 Task: Search one way flight ticket for 3 adults, 3 children in premium economy from Lake Charles: Lake Charles Regional Airport to Jackson: Jackson Hole Airport on 5-2-2023. Choice of flights is Delta. Number of bags: 9 checked bags. Price is upto 89000. Outbound departure time preference is 7:15.
Action: Mouse moved to (376, 325)
Screenshot: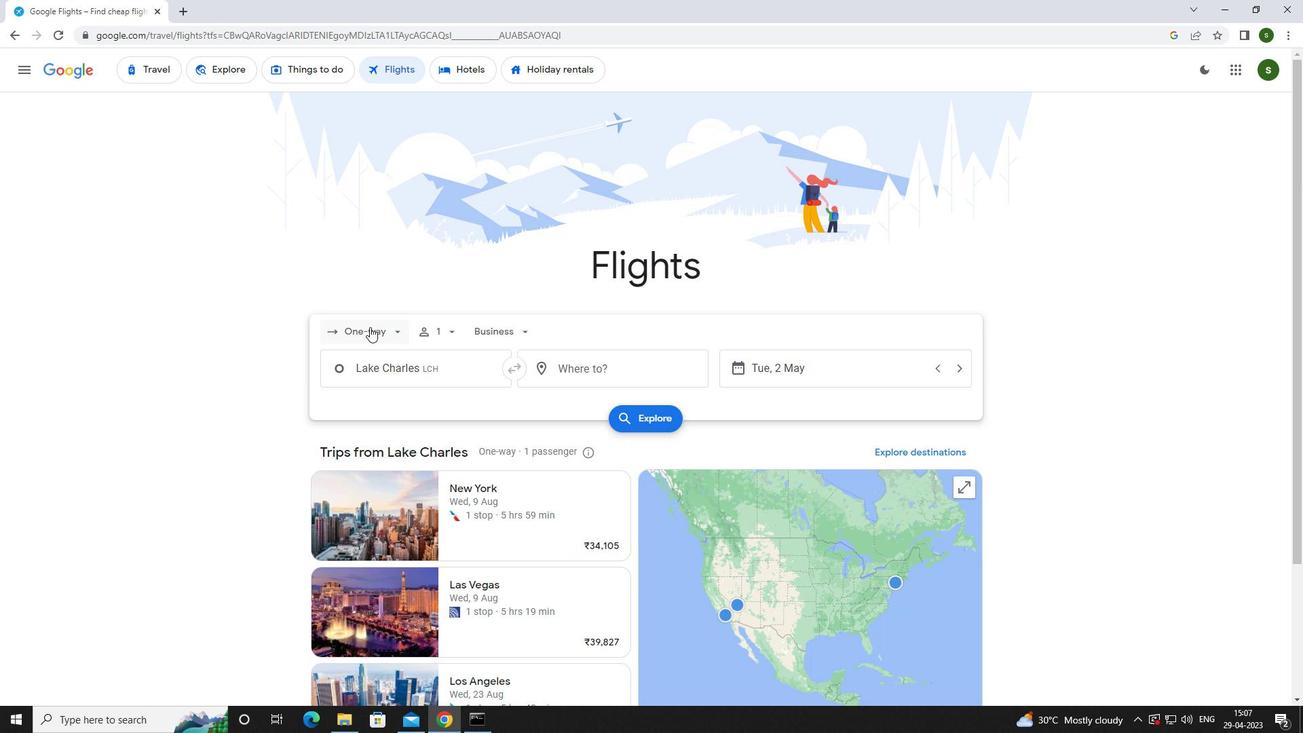 
Action: Mouse pressed left at (376, 325)
Screenshot: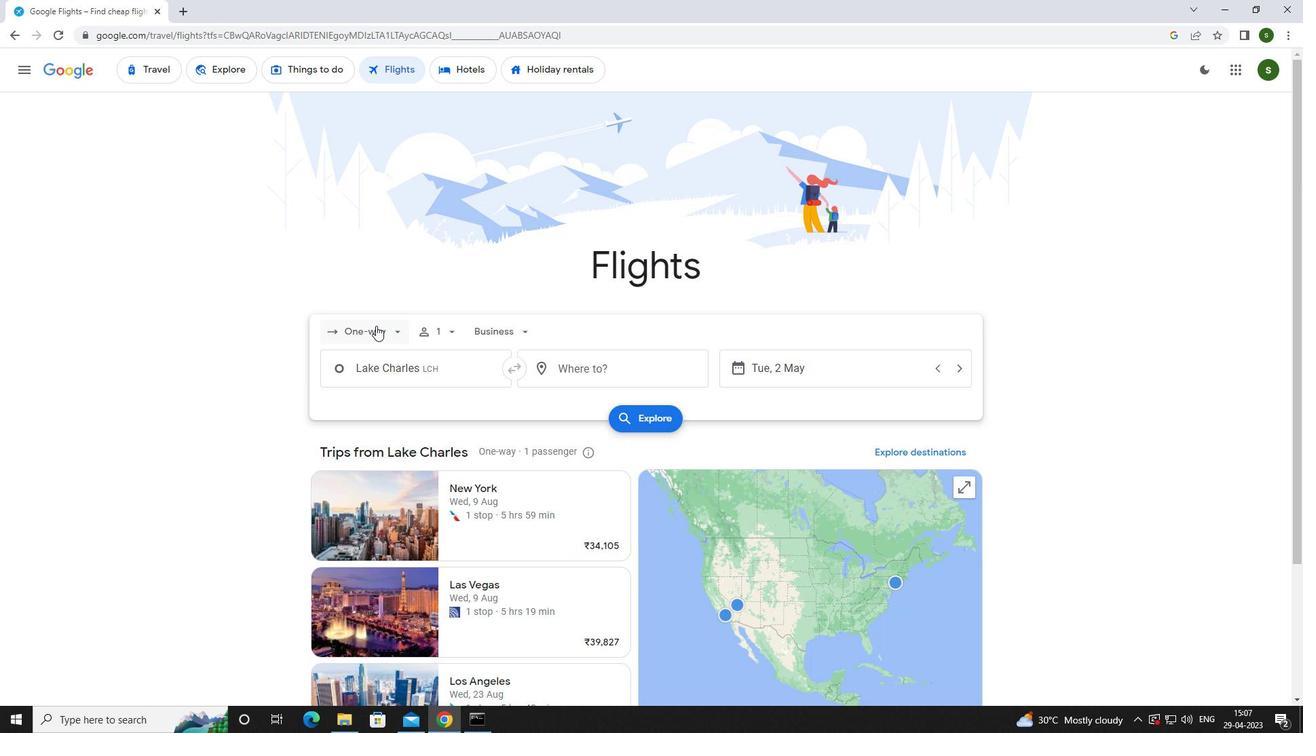 
Action: Mouse moved to (380, 384)
Screenshot: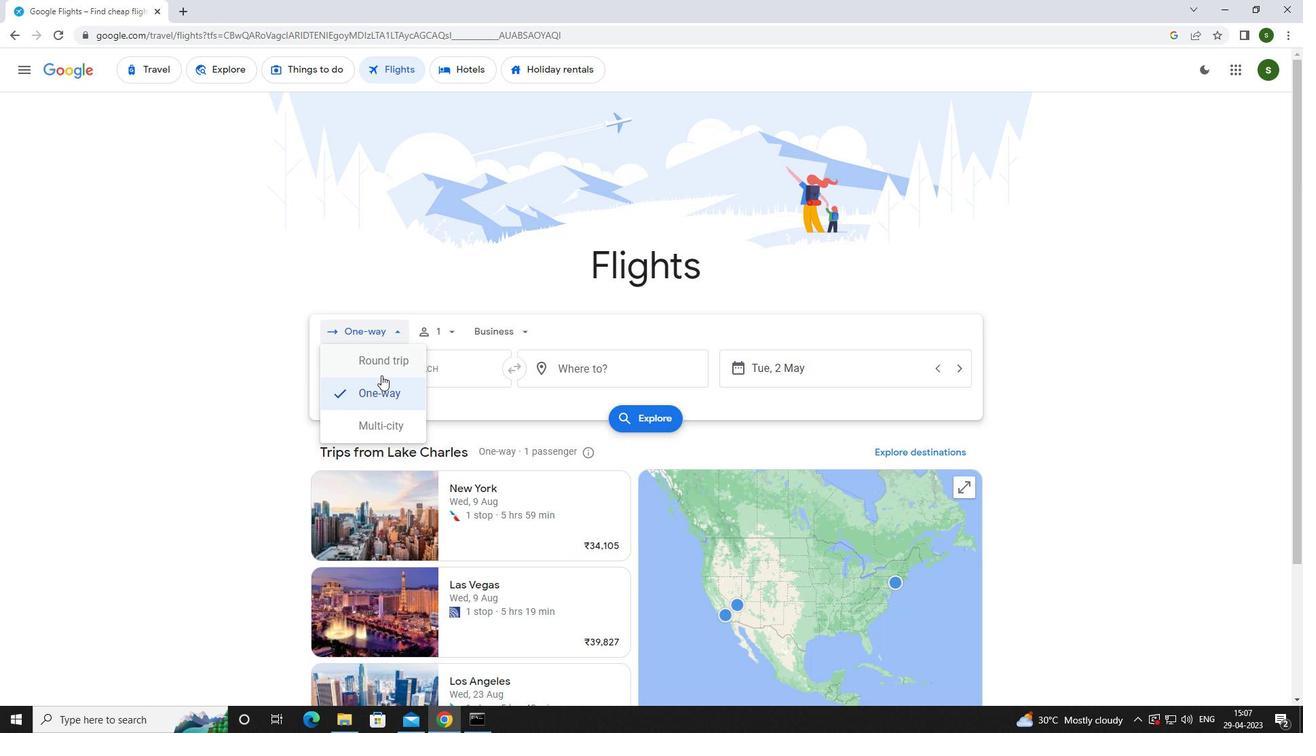 
Action: Mouse pressed left at (380, 384)
Screenshot: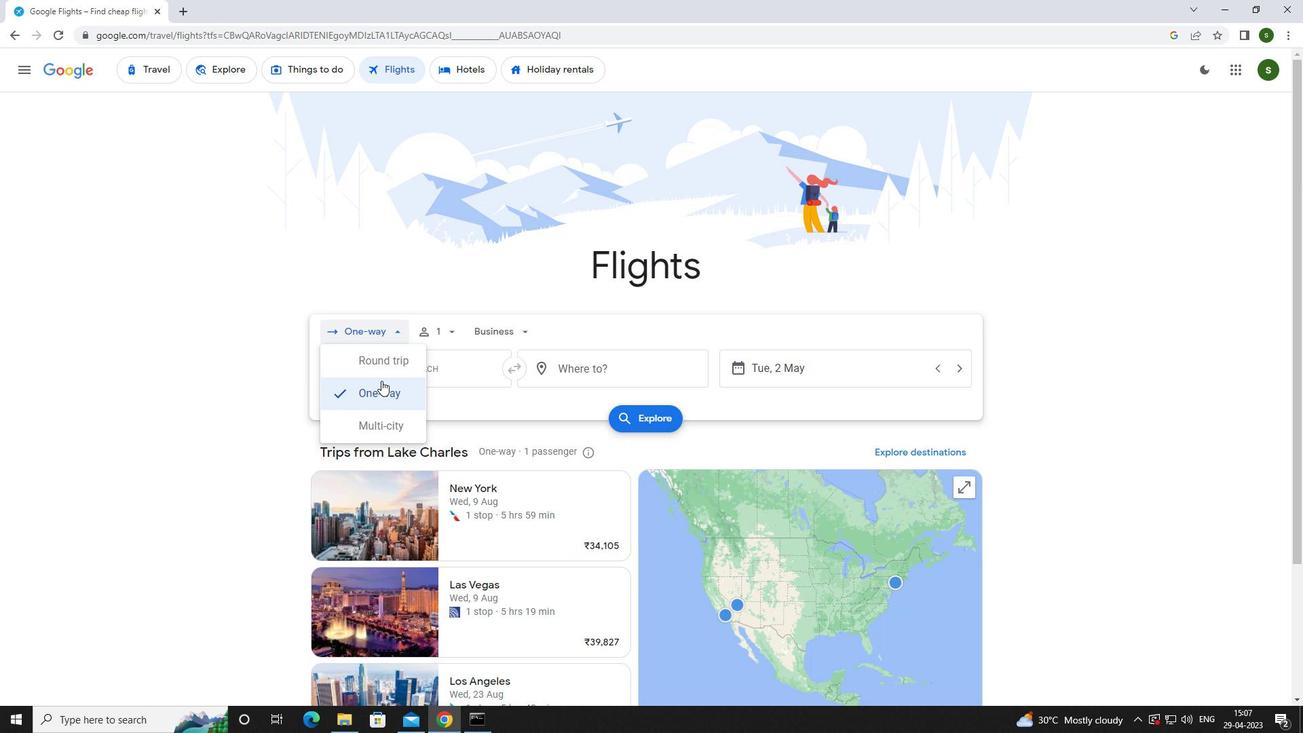 
Action: Mouse moved to (450, 329)
Screenshot: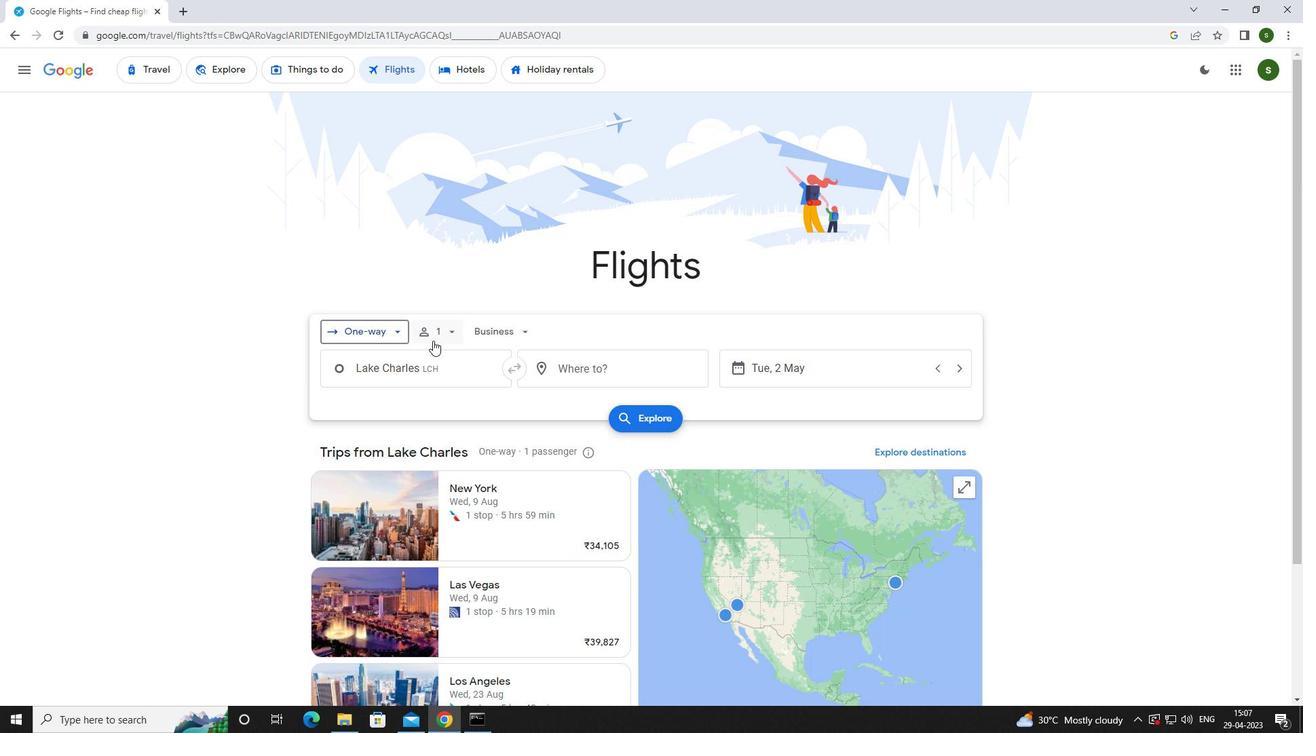 
Action: Mouse pressed left at (450, 329)
Screenshot: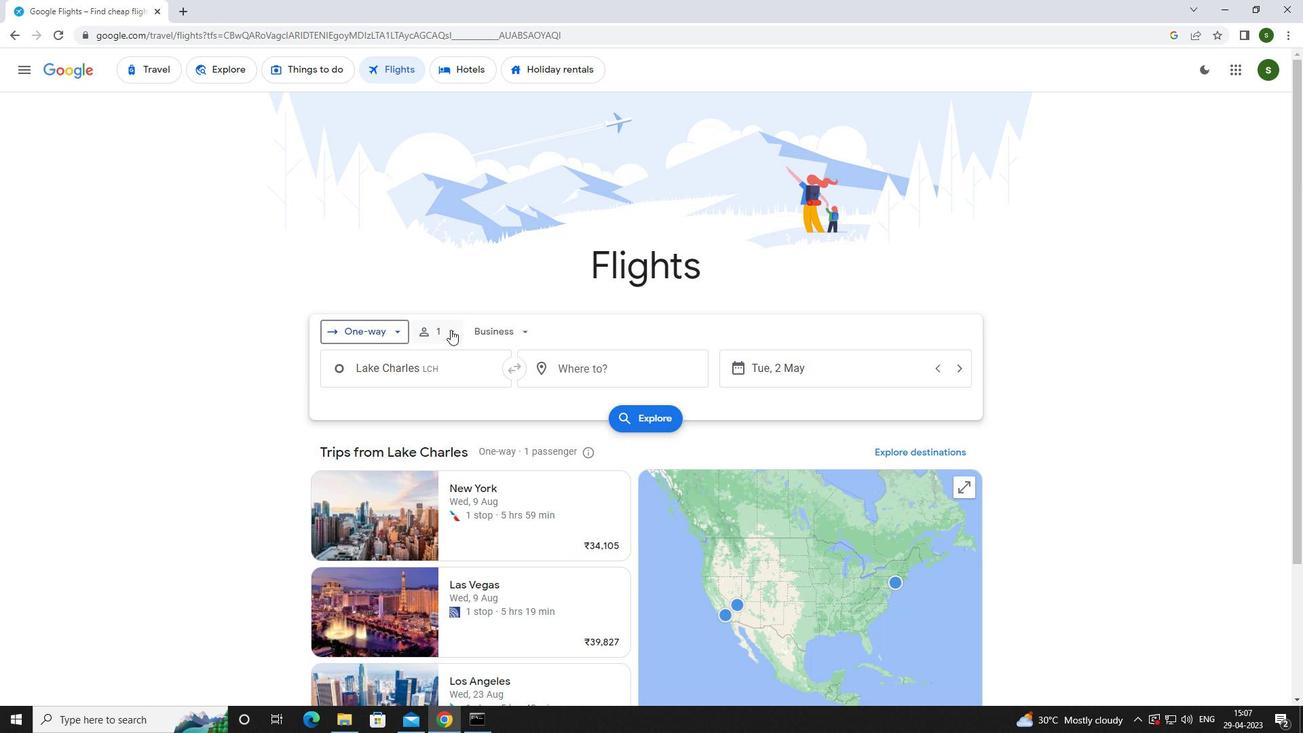 
Action: Mouse moved to (554, 365)
Screenshot: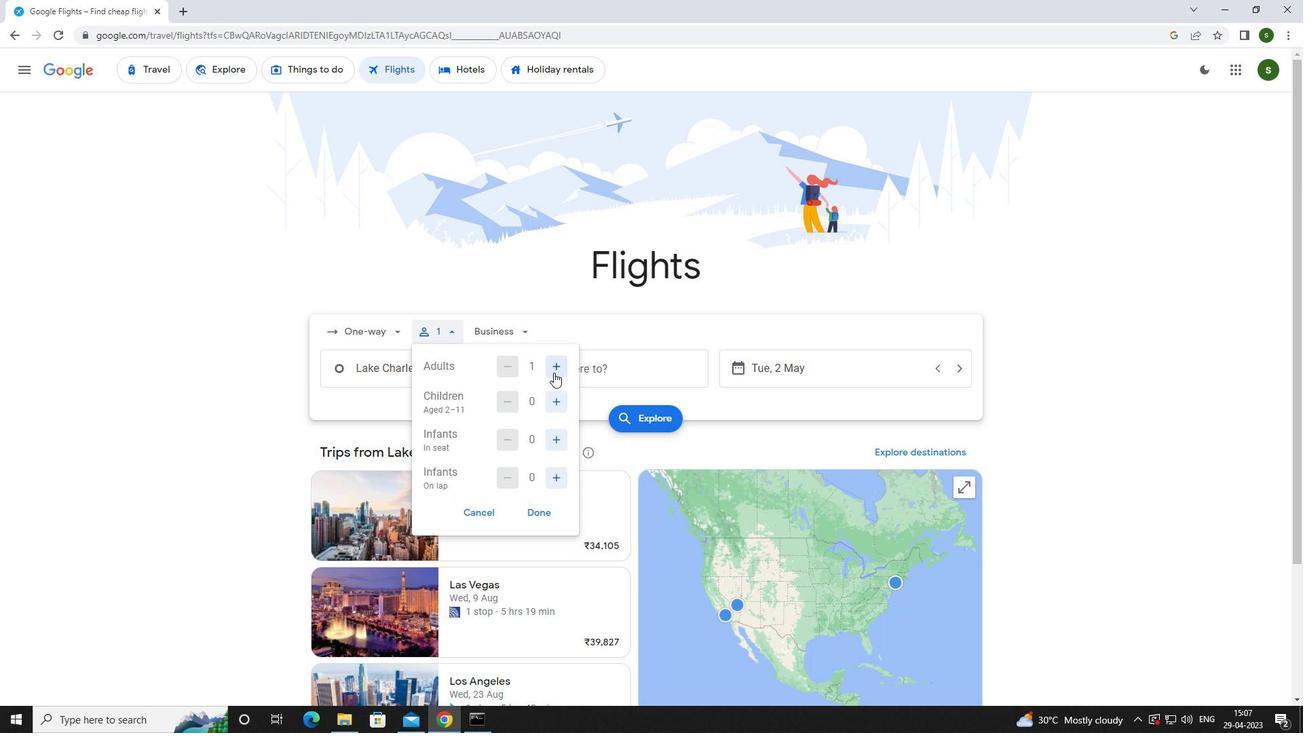 
Action: Mouse pressed left at (554, 365)
Screenshot: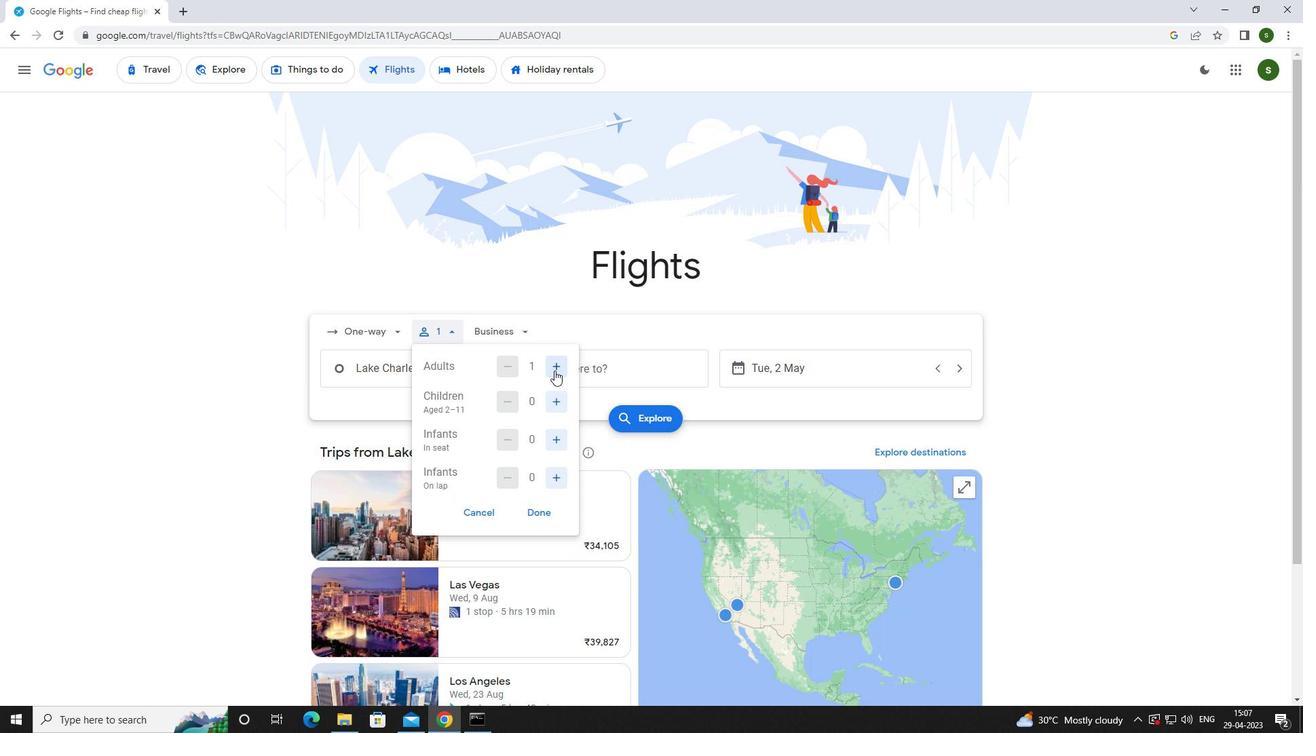 
Action: Mouse pressed left at (554, 365)
Screenshot: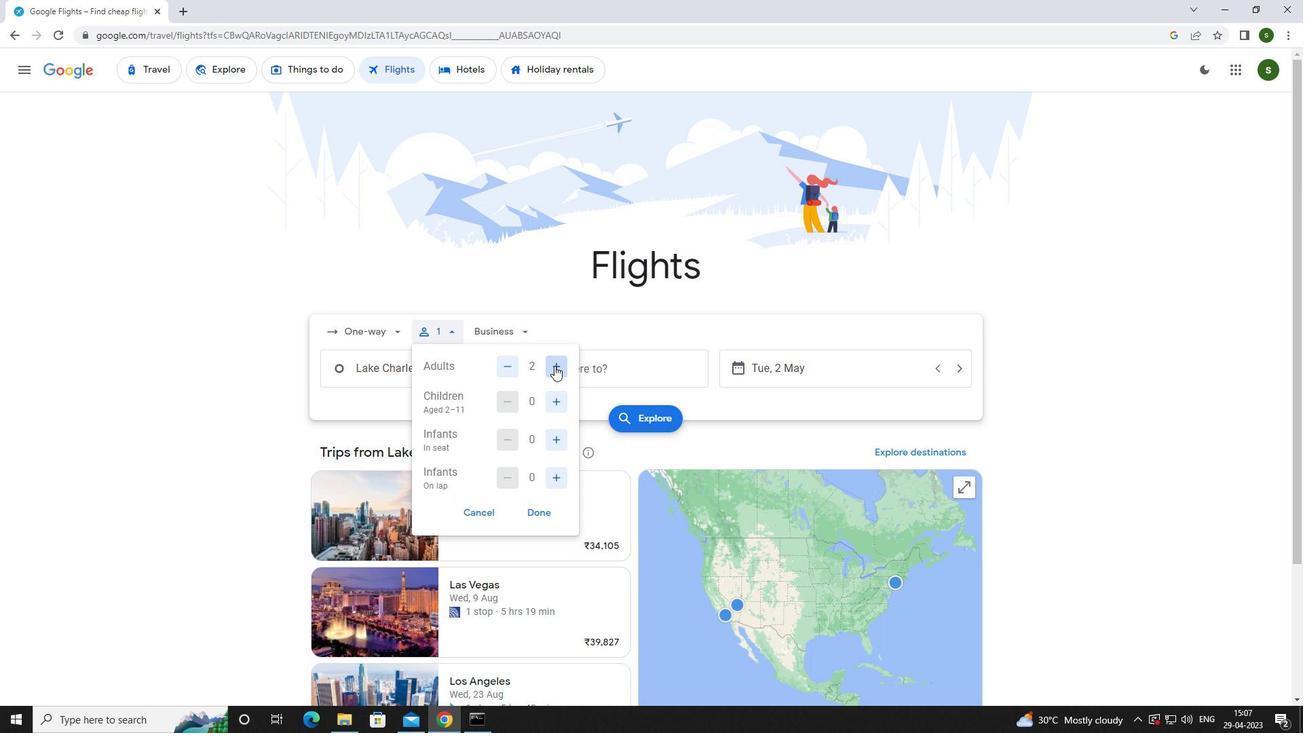 
Action: Mouse moved to (556, 395)
Screenshot: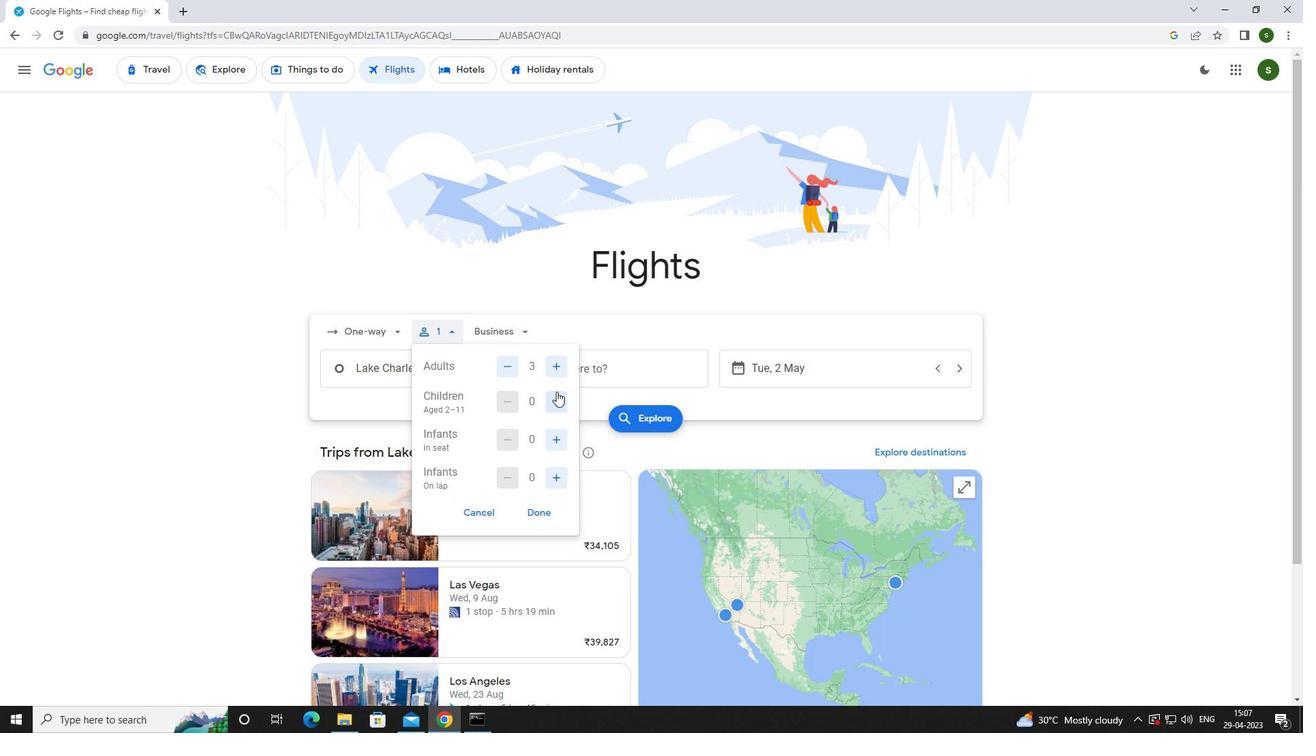 
Action: Mouse pressed left at (556, 395)
Screenshot: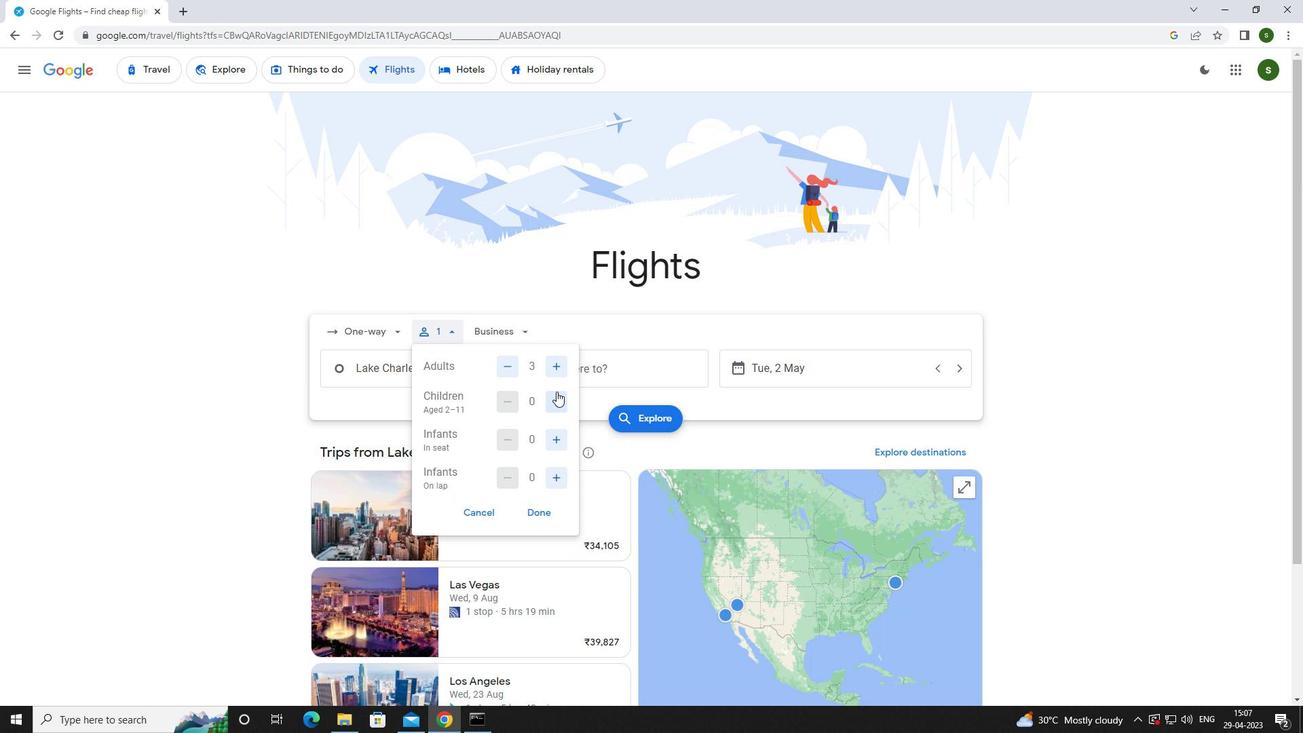 
Action: Mouse pressed left at (556, 395)
Screenshot: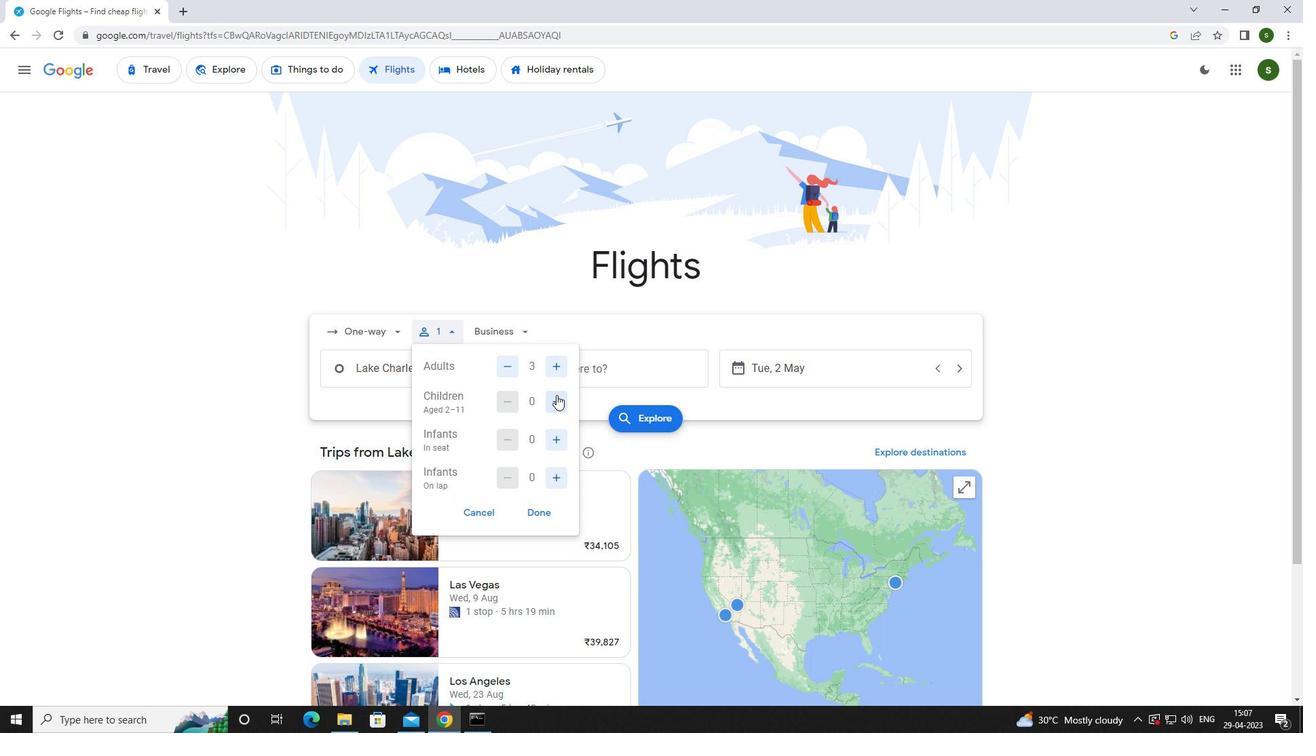 
Action: Mouse pressed left at (556, 395)
Screenshot: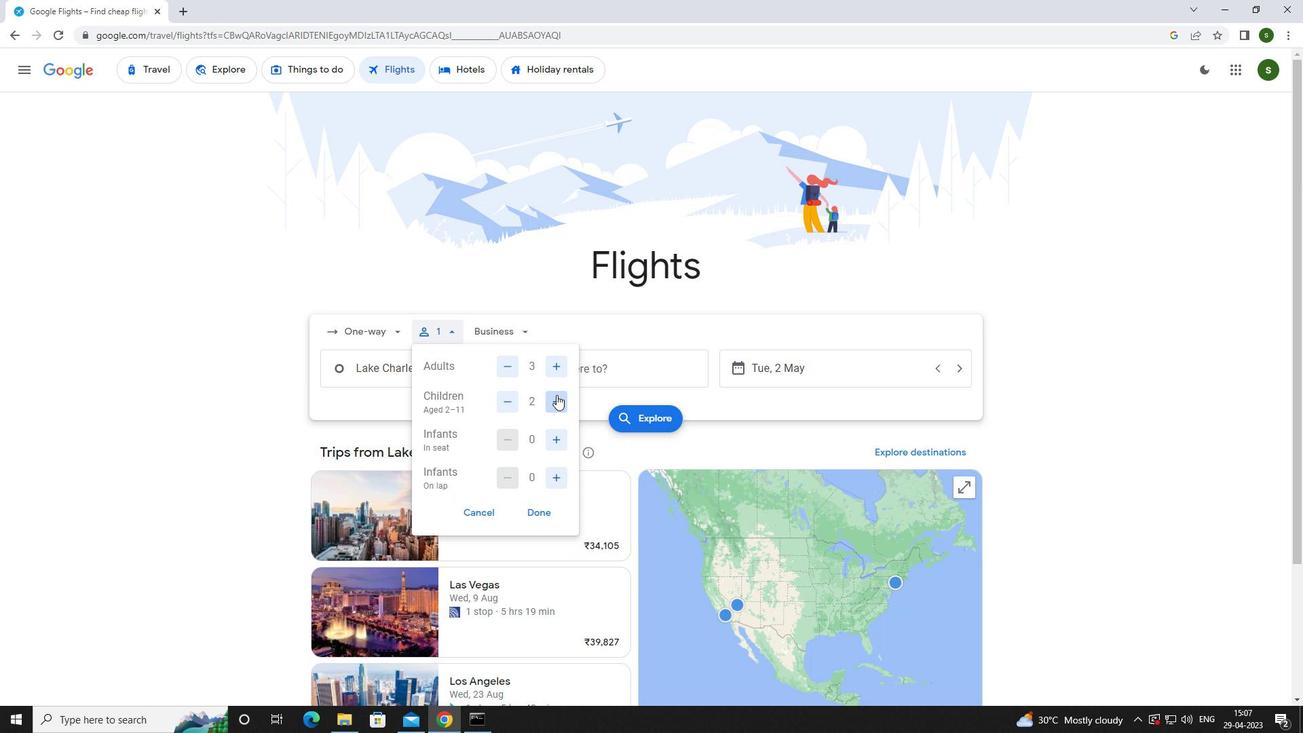 
Action: Mouse moved to (502, 329)
Screenshot: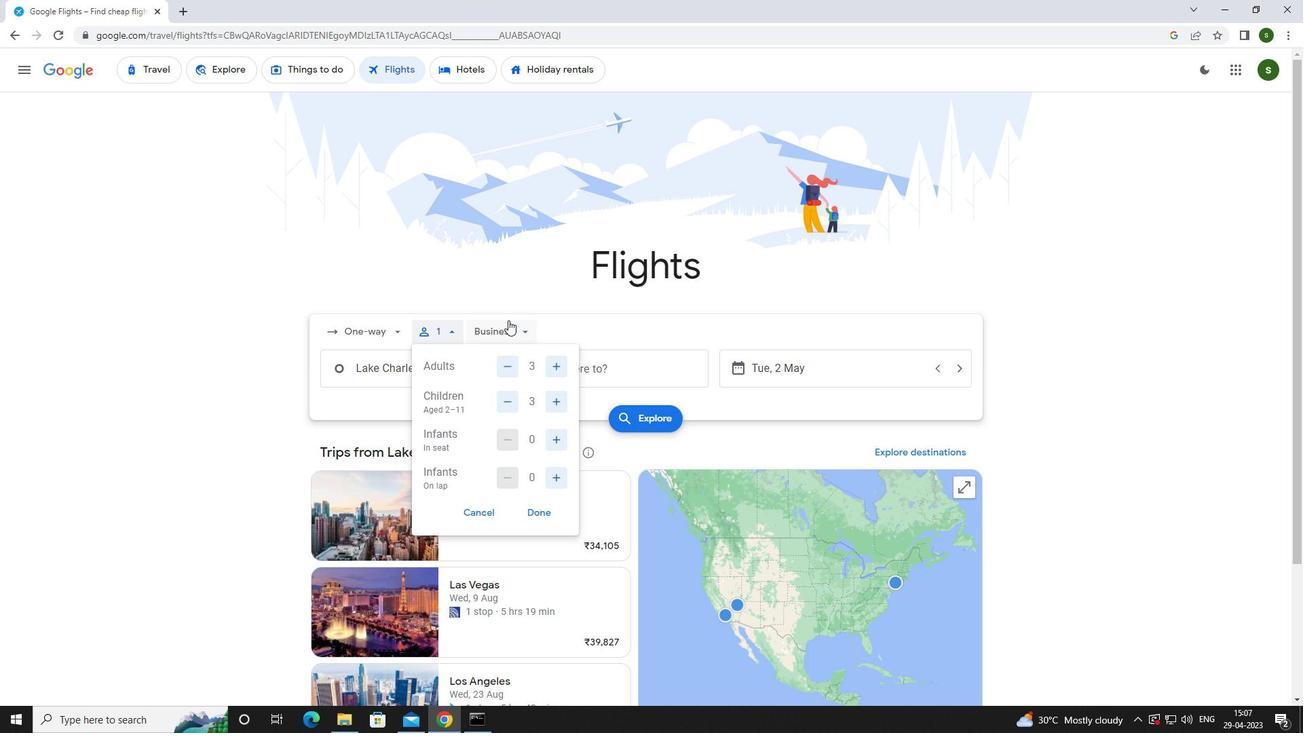 
Action: Mouse pressed left at (502, 329)
Screenshot: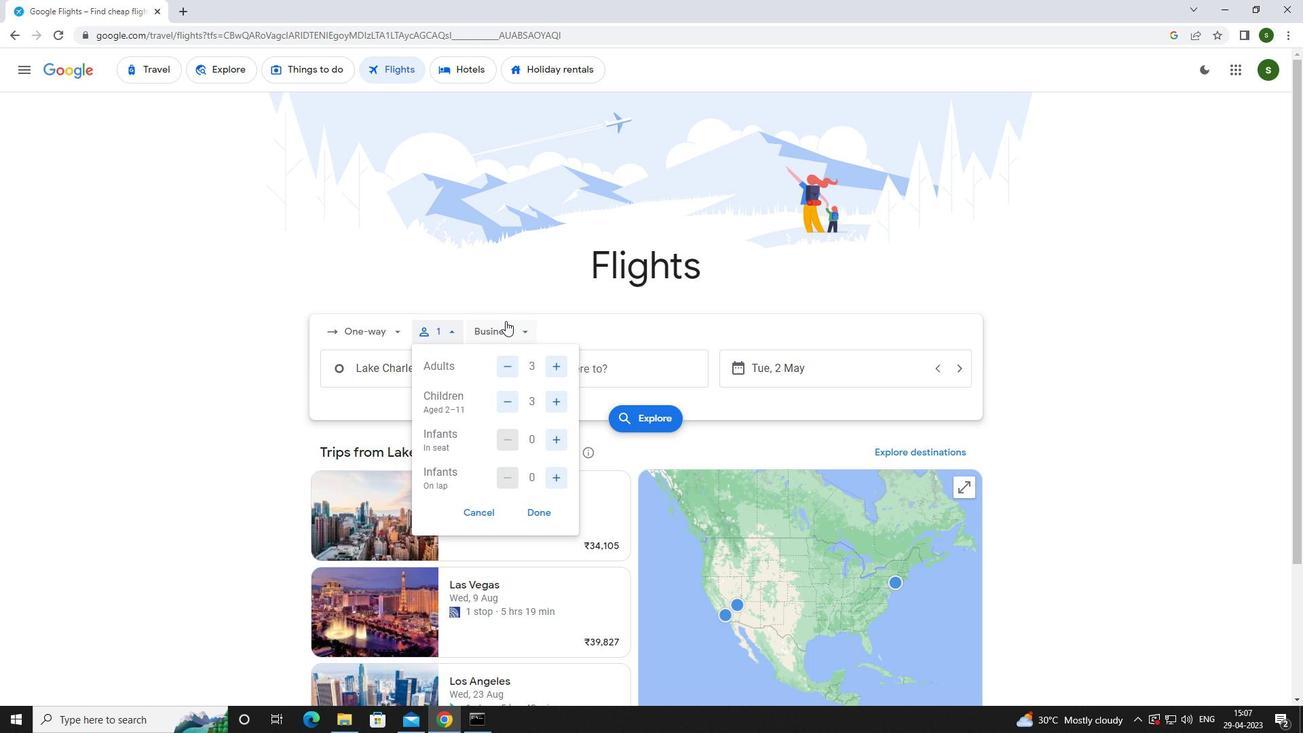 
Action: Mouse moved to (532, 392)
Screenshot: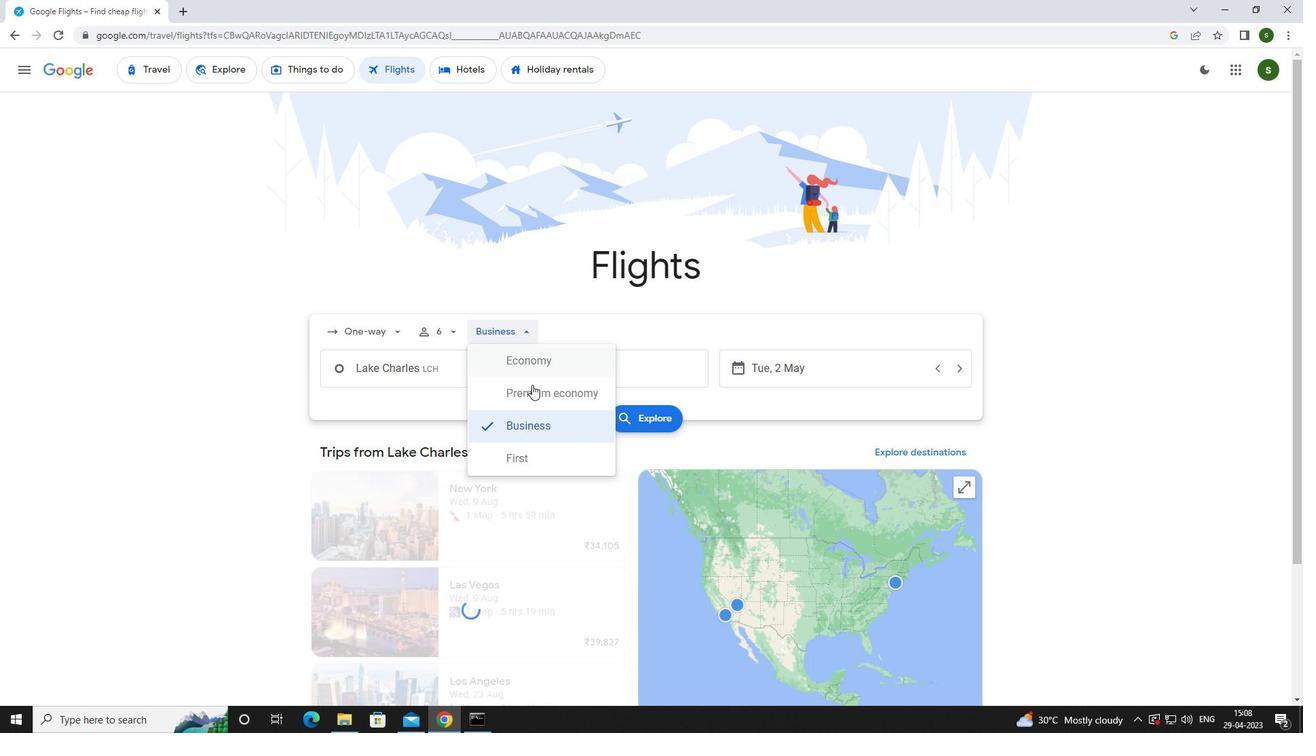 
Action: Mouse pressed left at (532, 392)
Screenshot: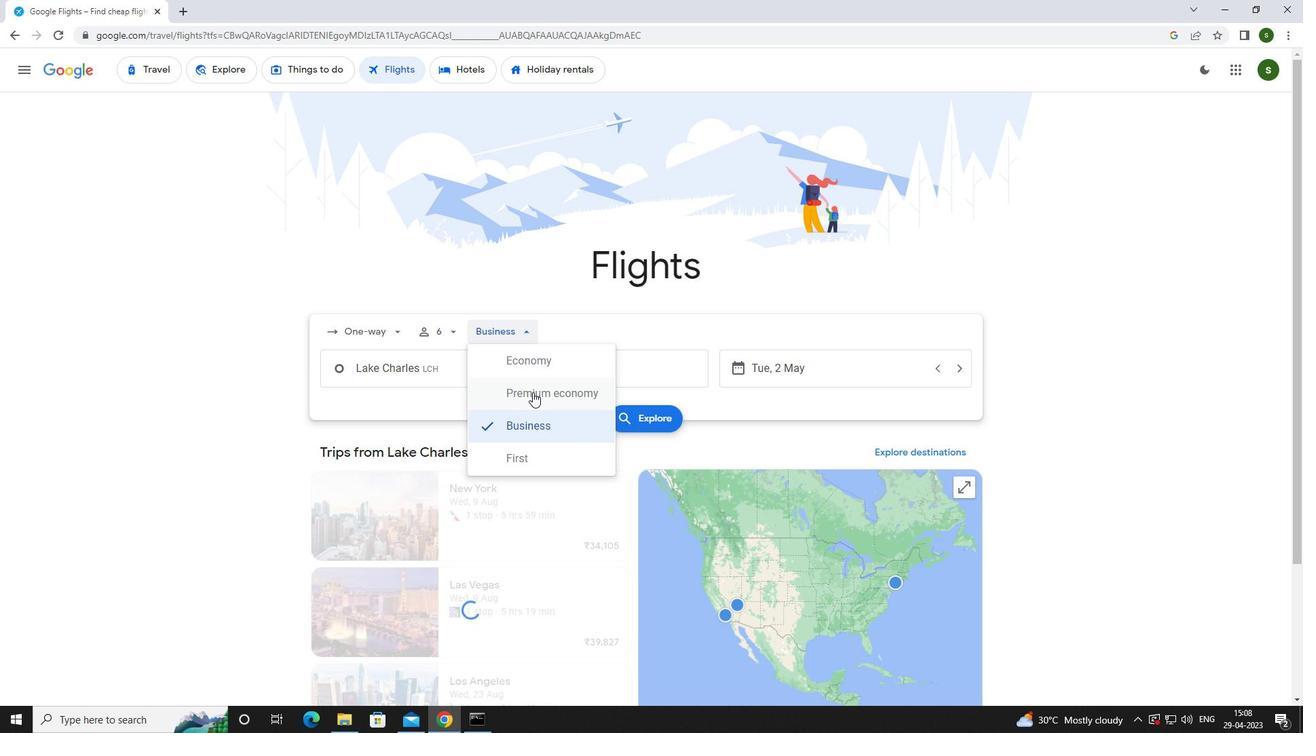 
Action: Mouse moved to (446, 373)
Screenshot: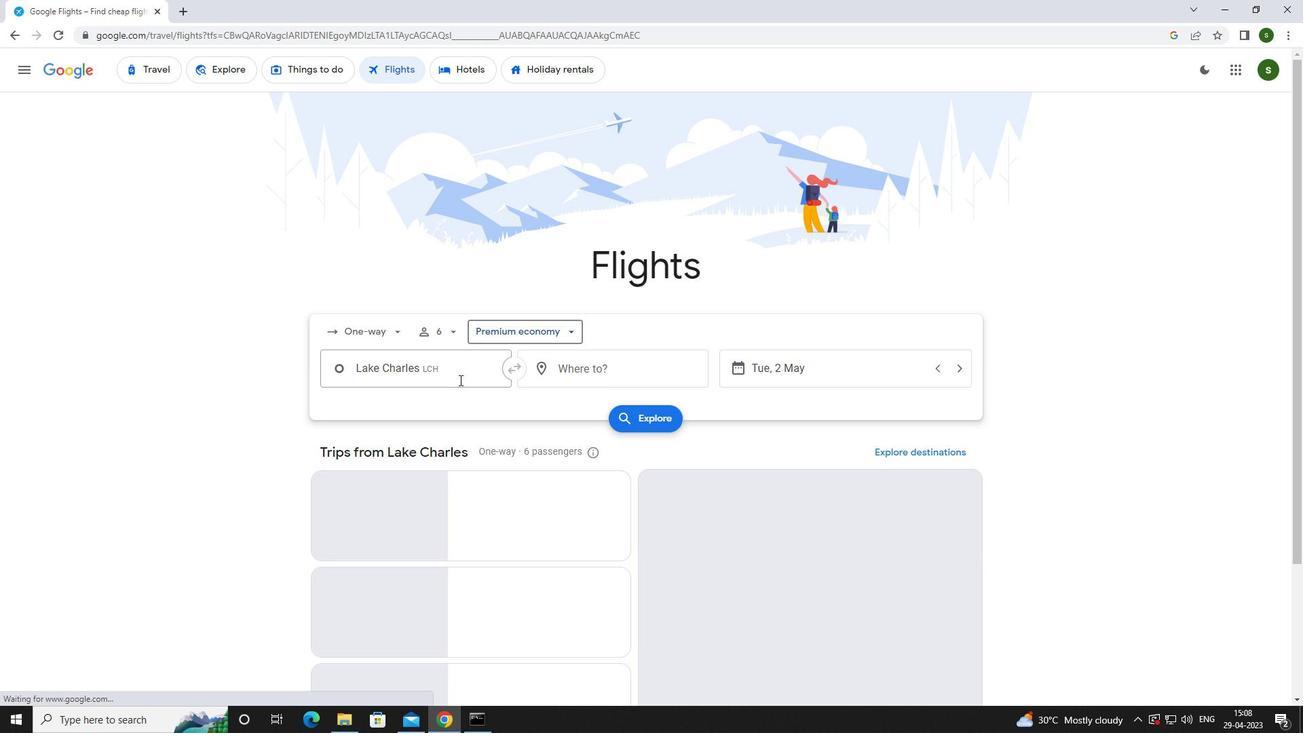 
Action: Mouse pressed left at (446, 373)
Screenshot: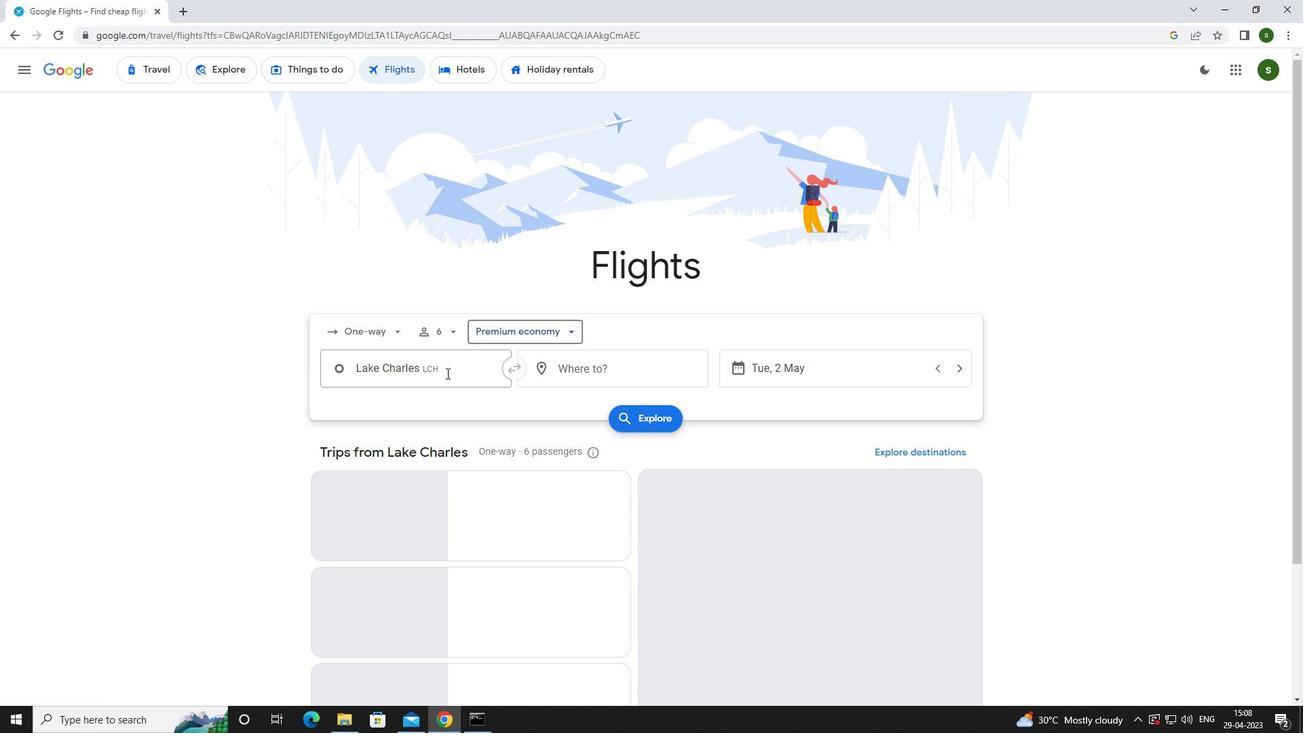 
Action: Key pressed <Key.caps_lock>l<Key.caps_lock>ake<Key.space><Key.caps_lock>c<Key.caps_lock>h
Screenshot: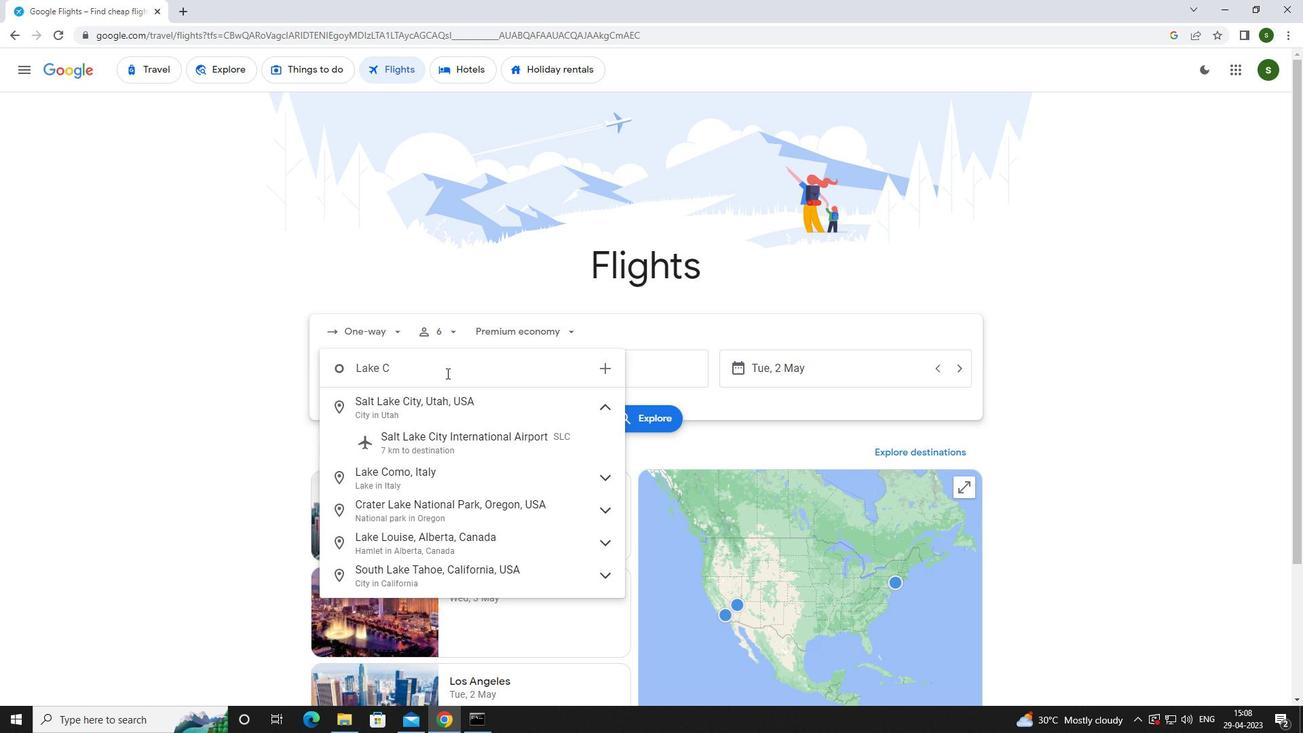 
Action: Mouse moved to (488, 616)
Screenshot: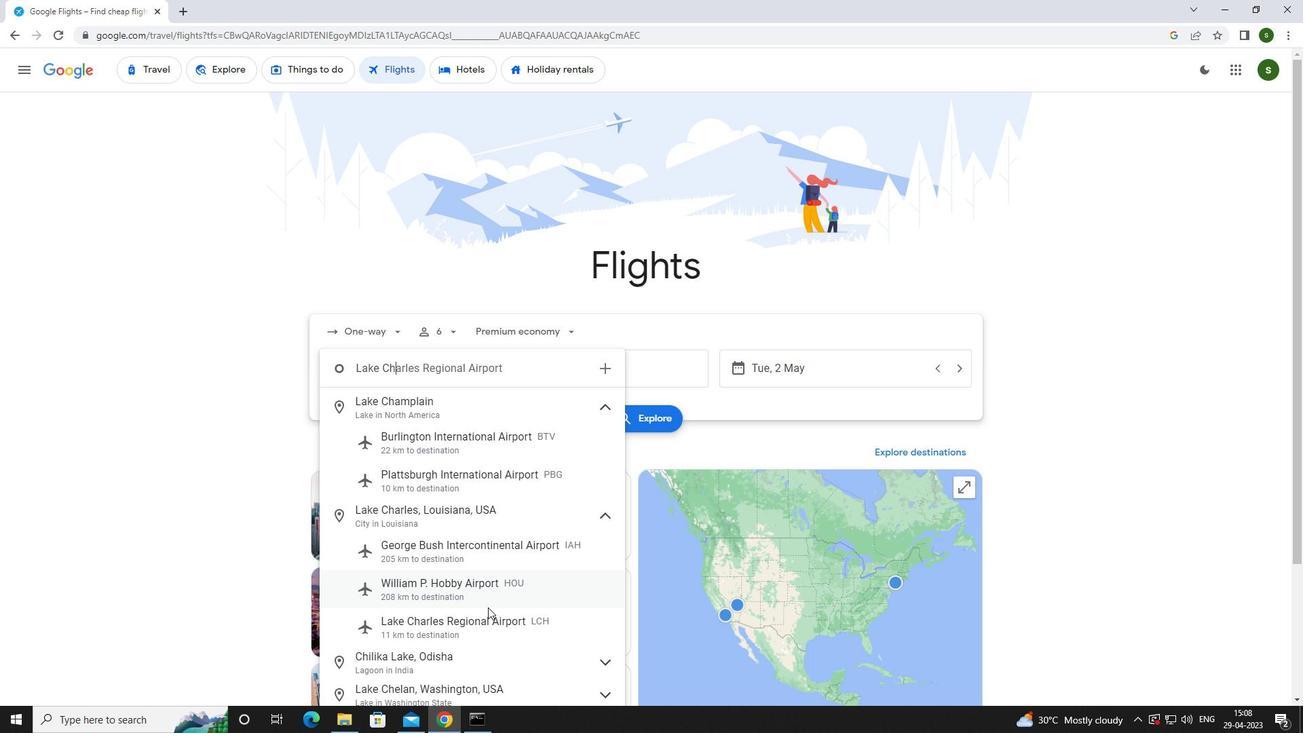 
Action: Mouse pressed left at (488, 616)
Screenshot: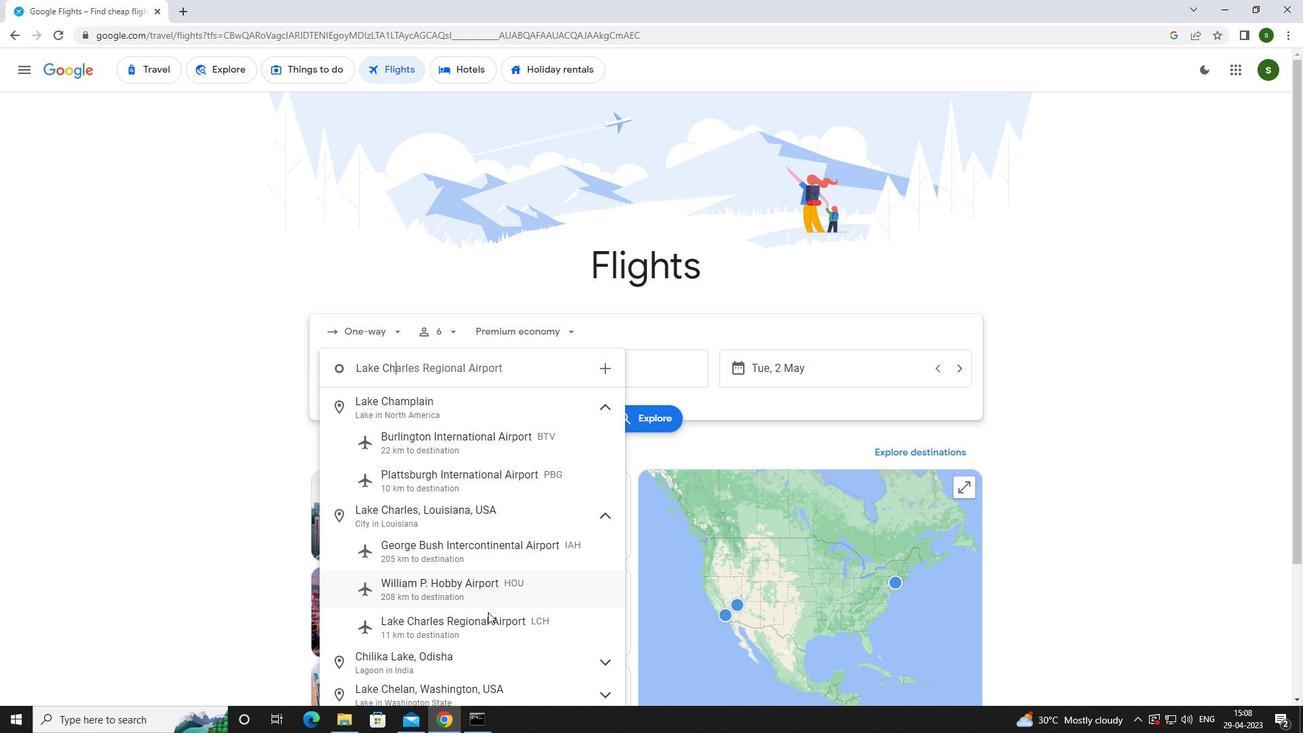 
Action: Mouse moved to (597, 367)
Screenshot: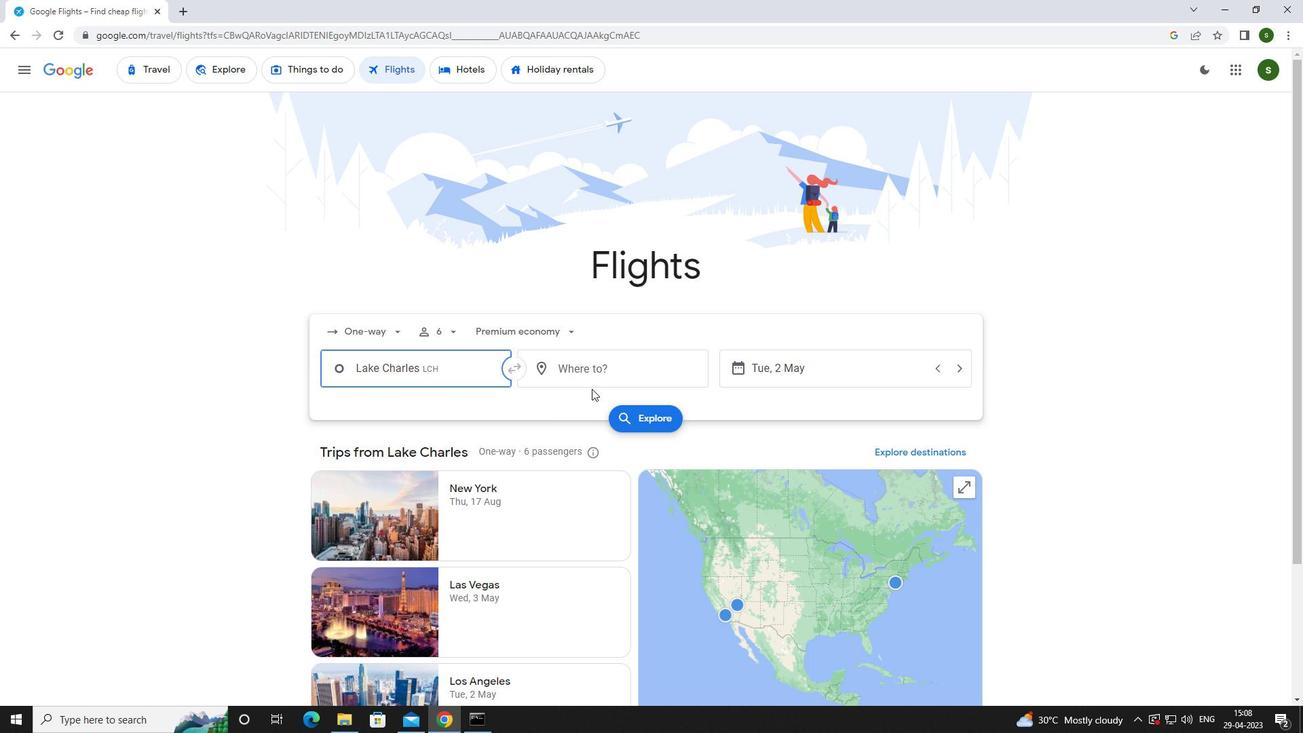
Action: Mouse pressed left at (597, 367)
Screenshot: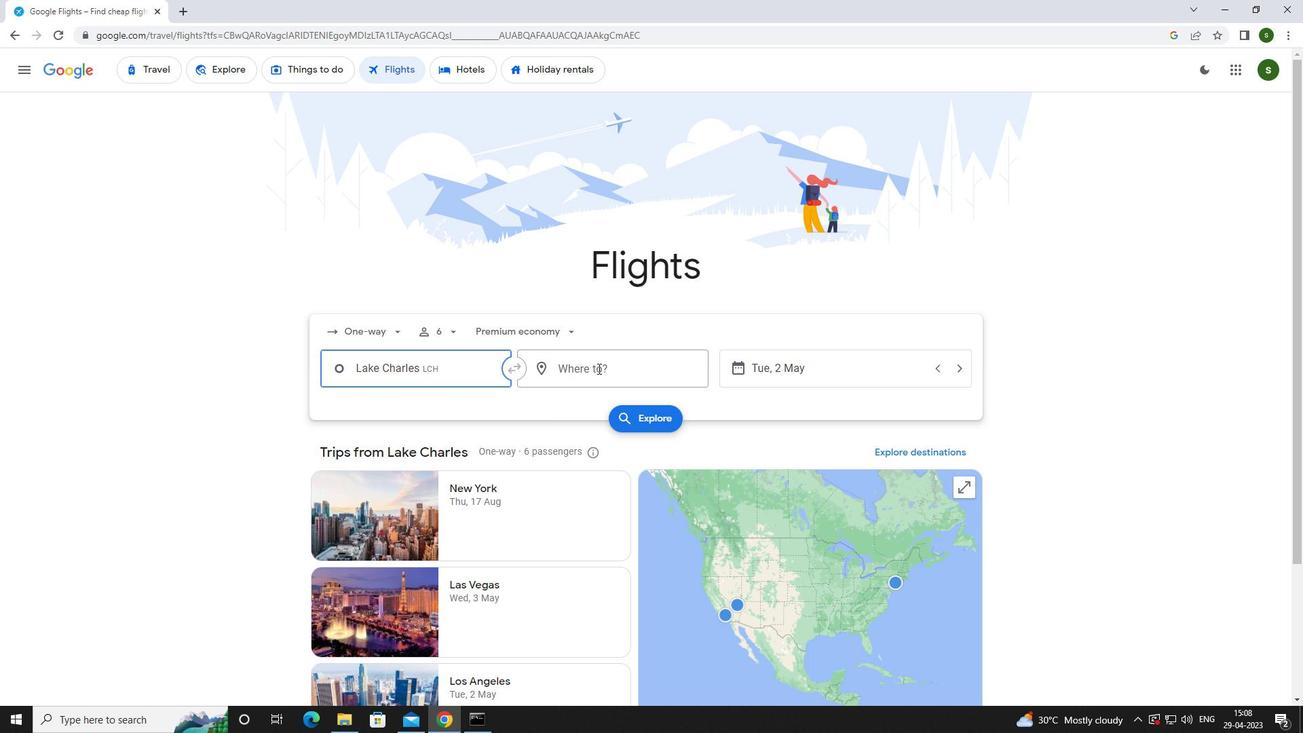 
Action: Mouse moved to (584, 369)
Screenshot: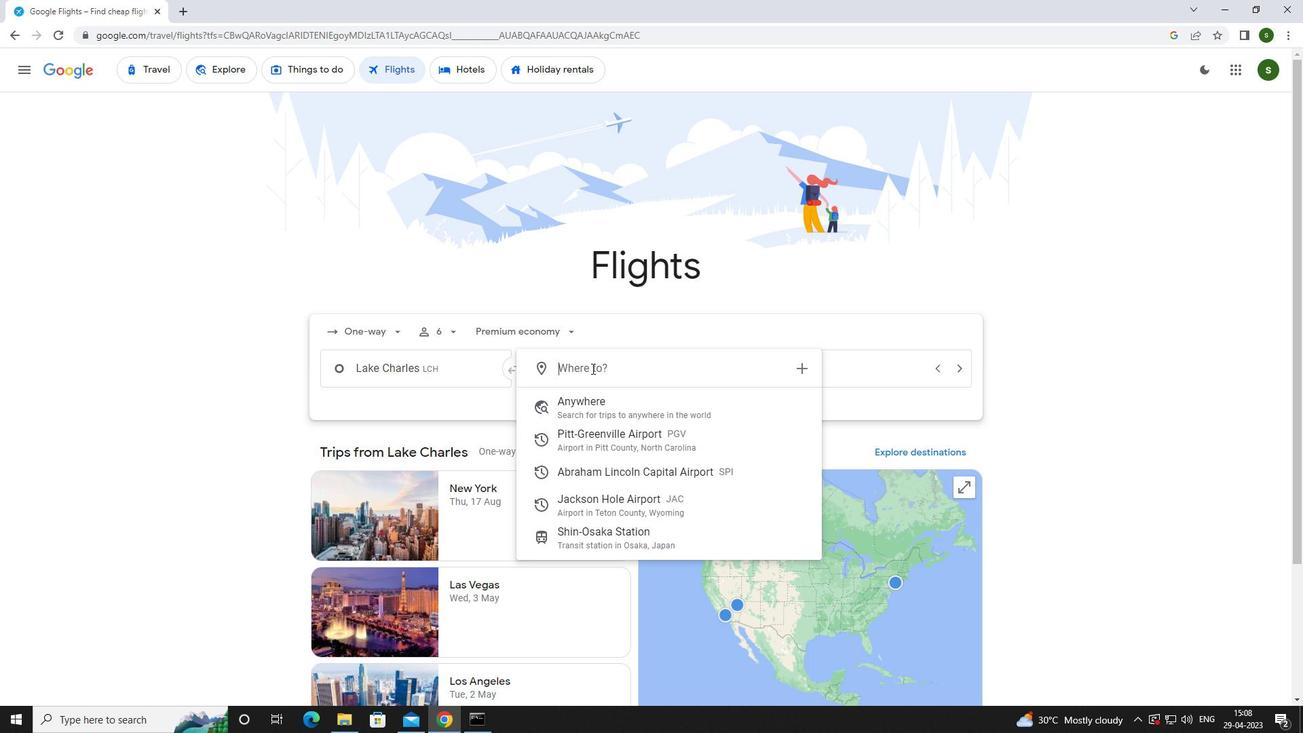 
Action: Key pressed <Key.caps_lock>j<Key.caps_lock>ackson<Key.space><Key.caps_lock>h<Key.caps_lock>
Screenshot: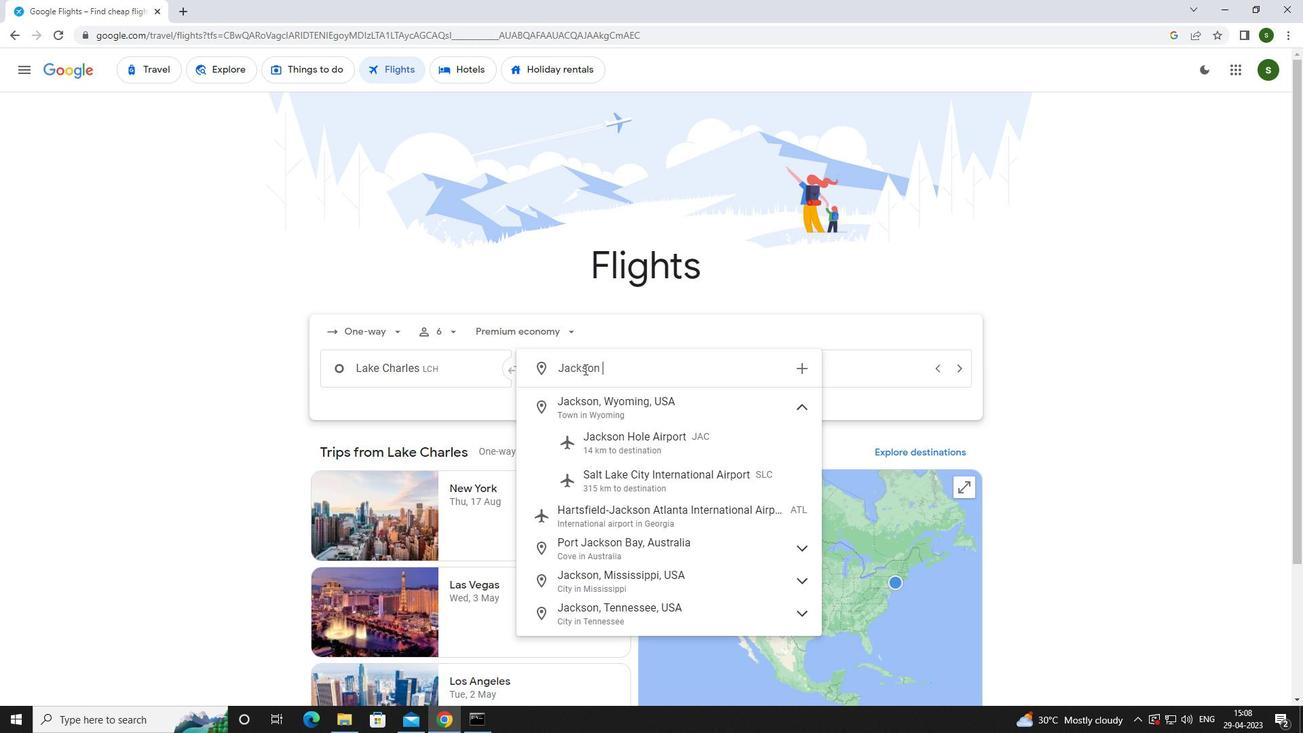 
Action: Mouse moved to (606, 439)
Screenshot: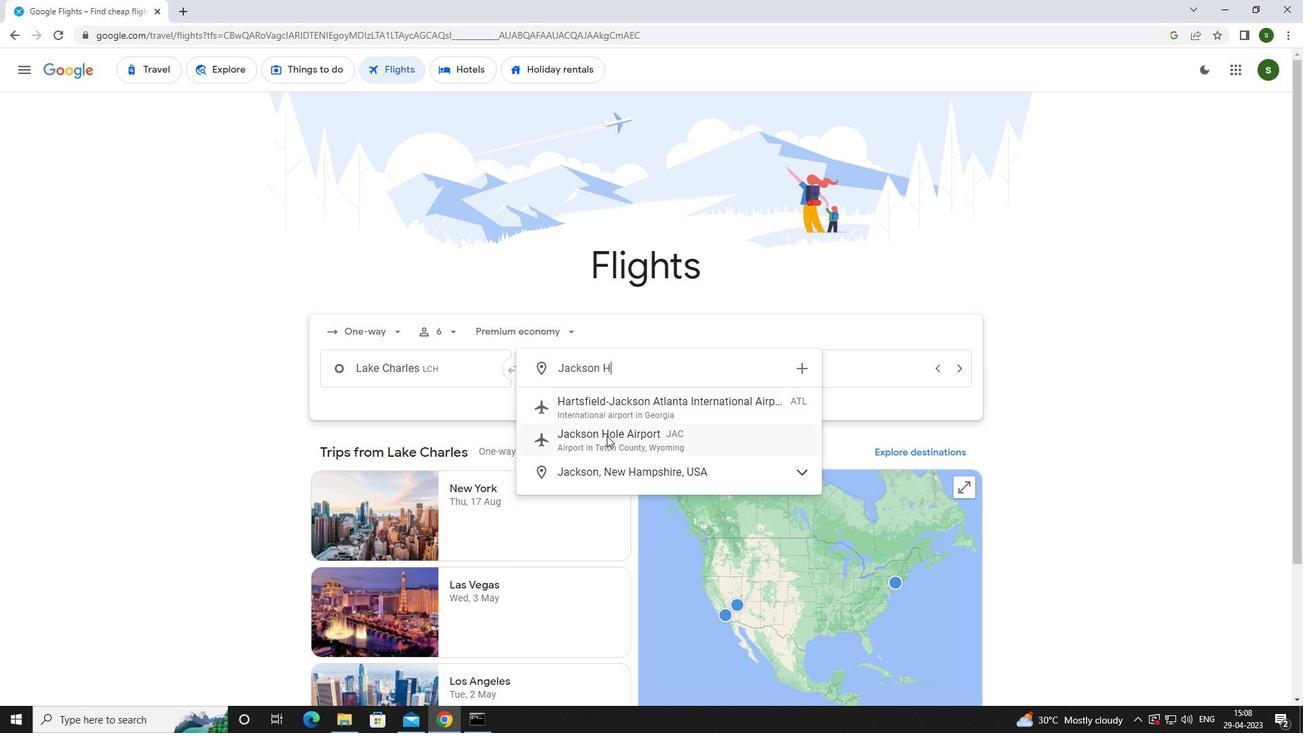 
Action: Mouse pressed left at (606, 439)
Screenshot: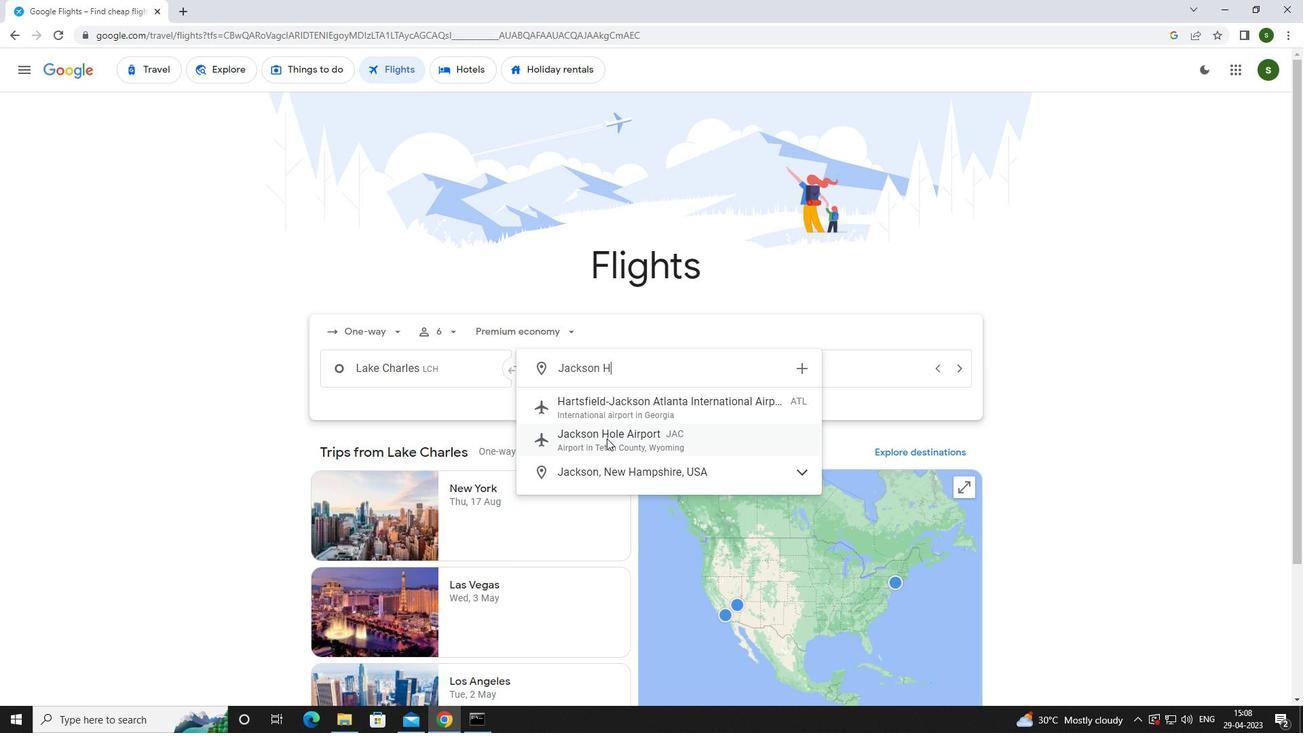 
Action: Mouse moved to (817, 373)
Screenshot: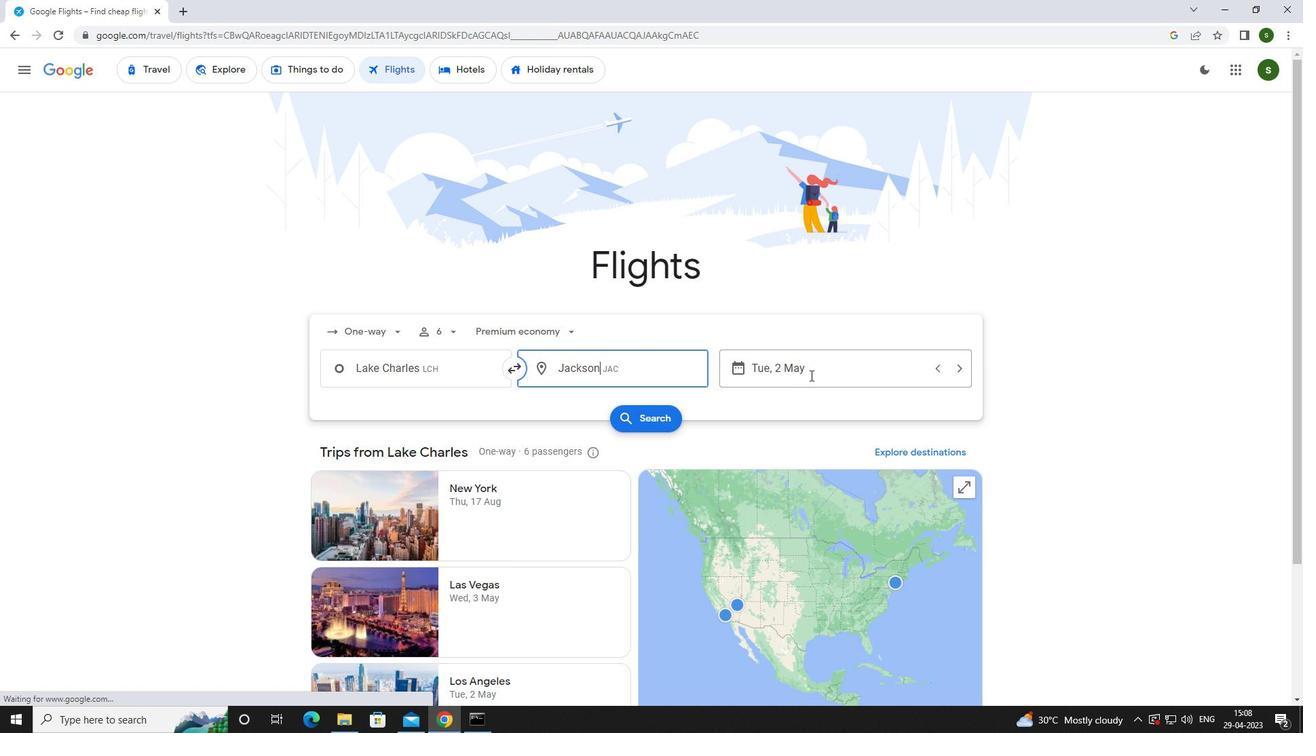 
Action: Mouse pressed left at (817, 373)
Screenshot: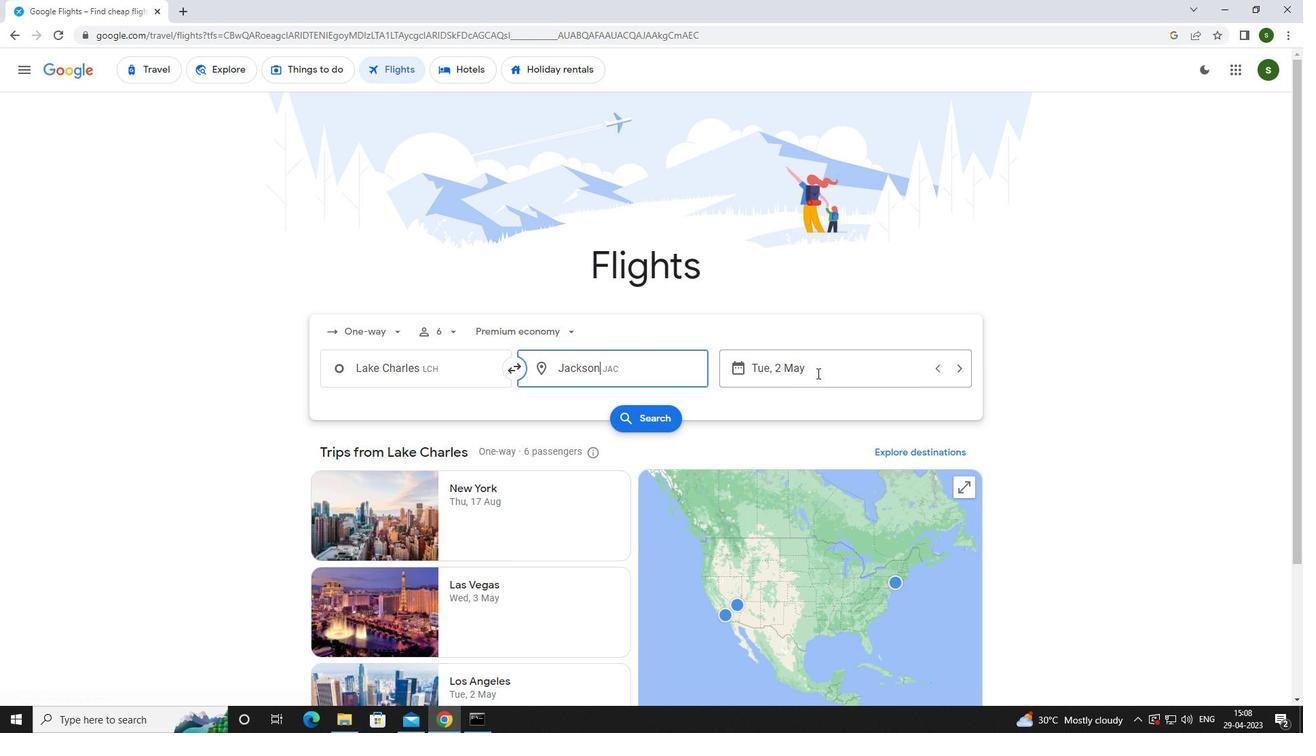
Action: Mouse moved to (821, 442)
Screenshot: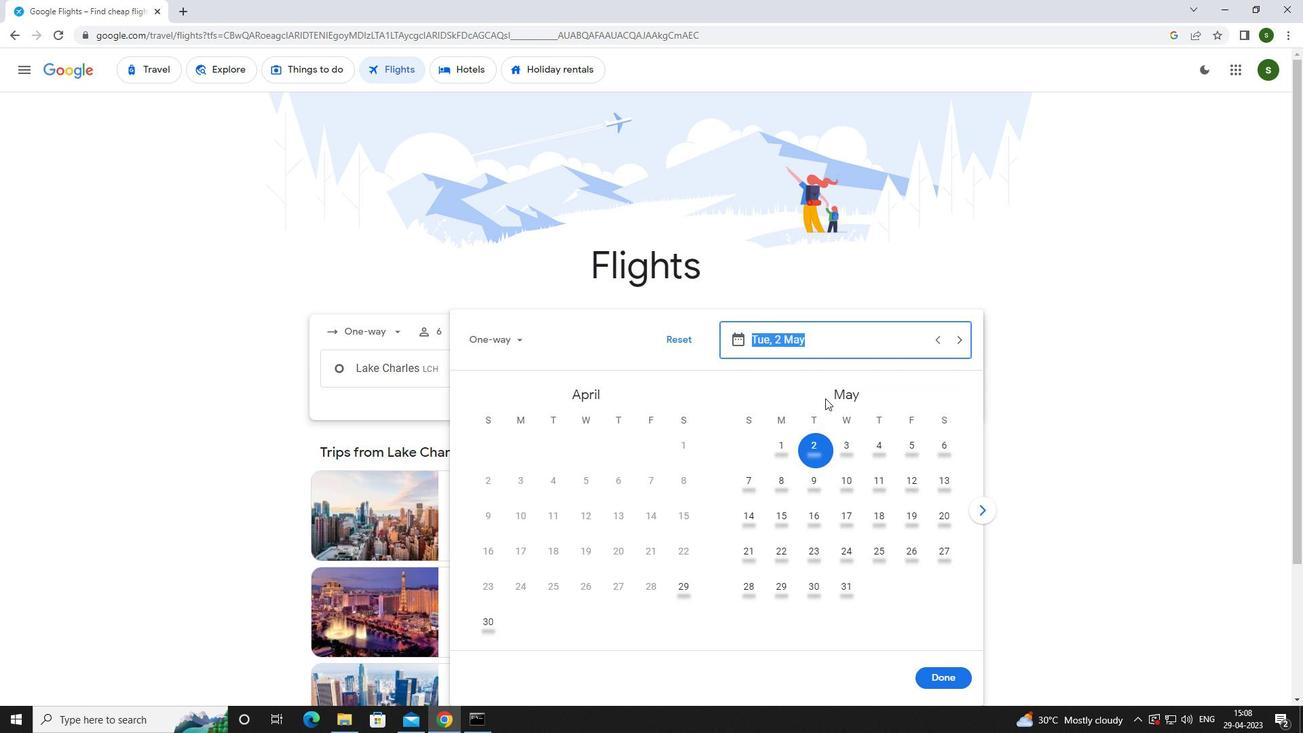 
Action: Mouse pressed left at (821, 442)
Screenshot: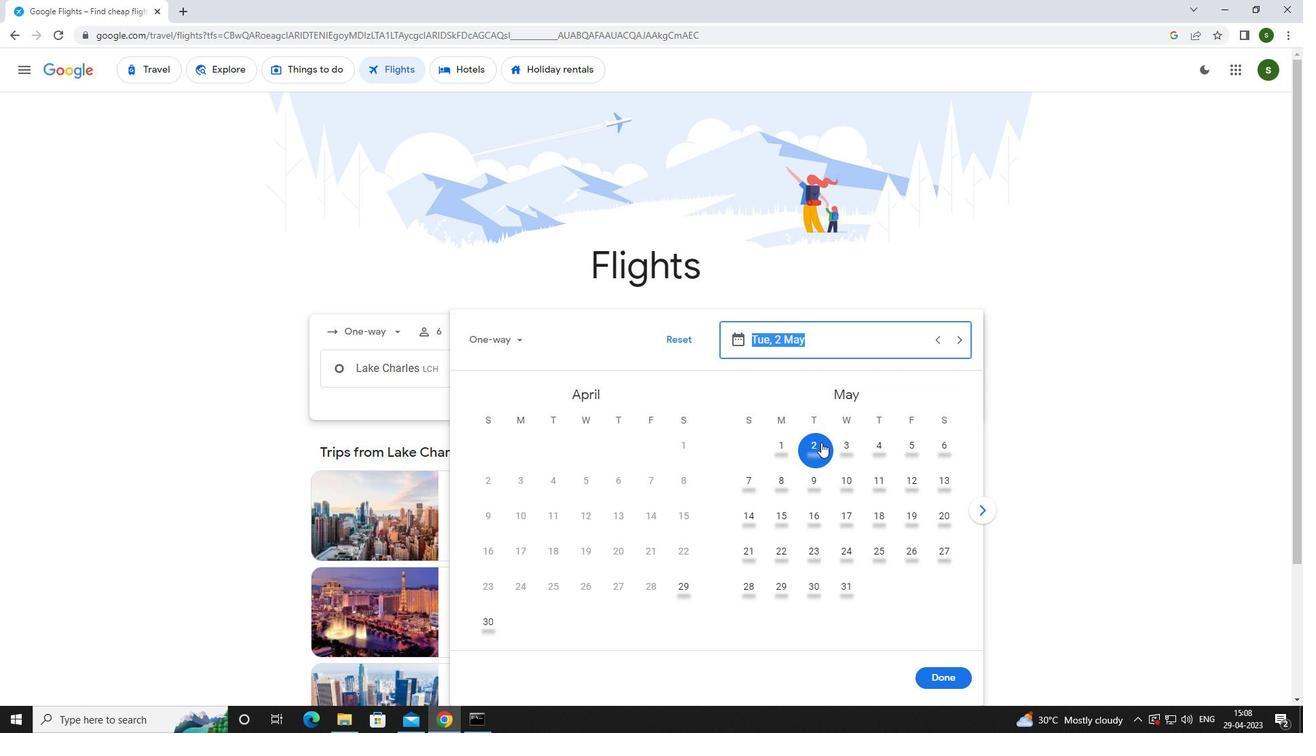 
Action: Mouse moved to (946, 667)
Screenshot: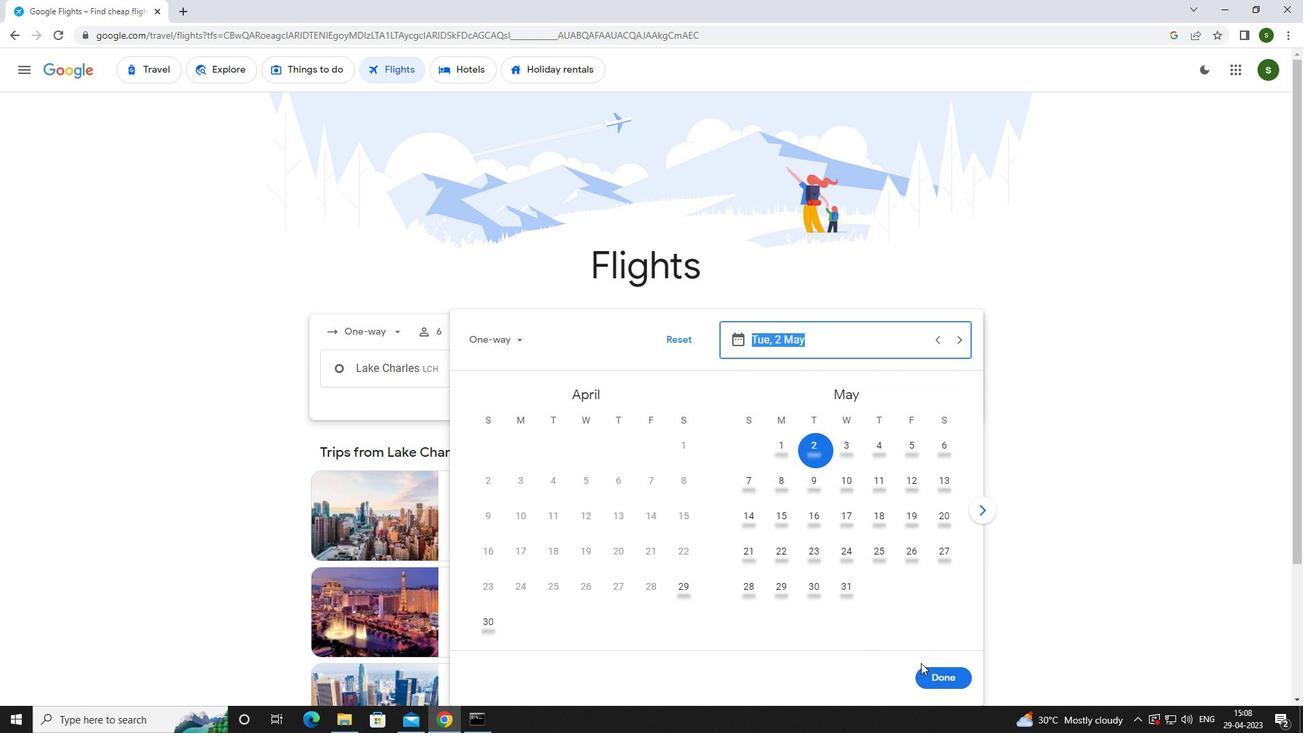 
Action: Mouse pressed left at (946, 667)
Screenshot: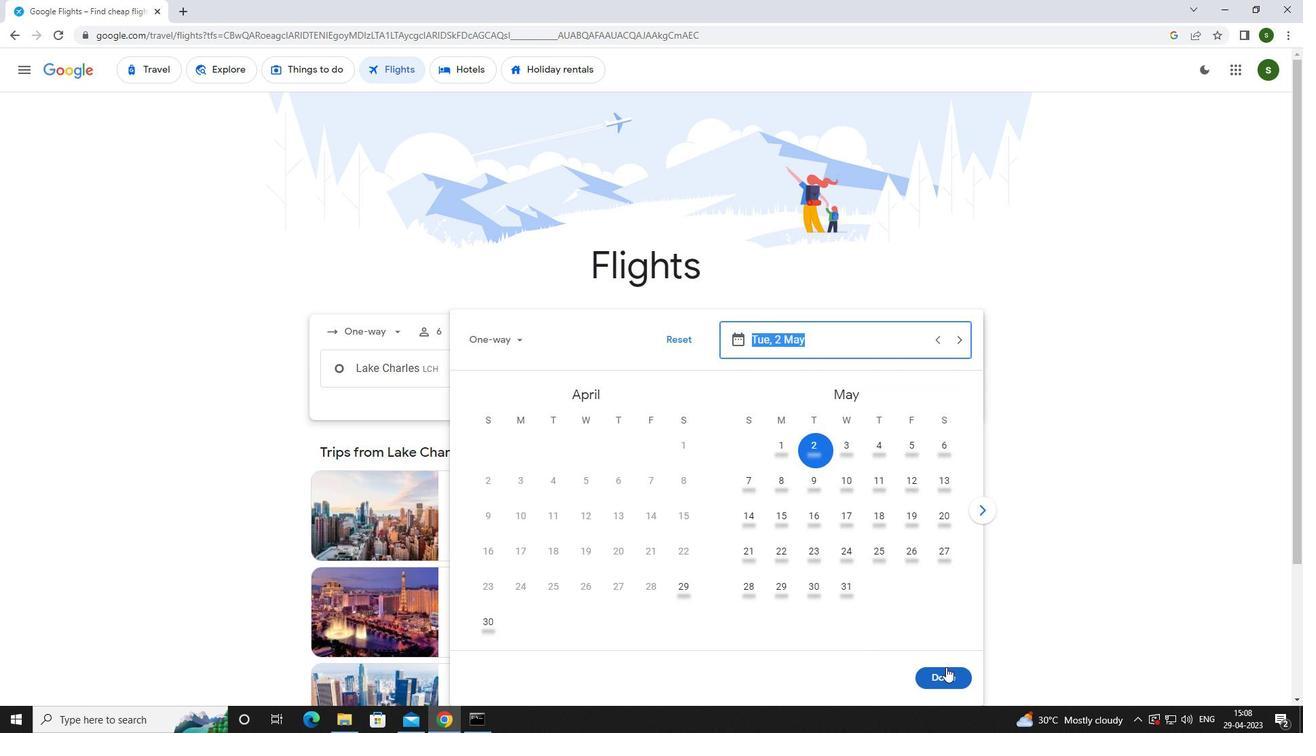 
Action: Mouse moved to (653, 412)
Screenshot: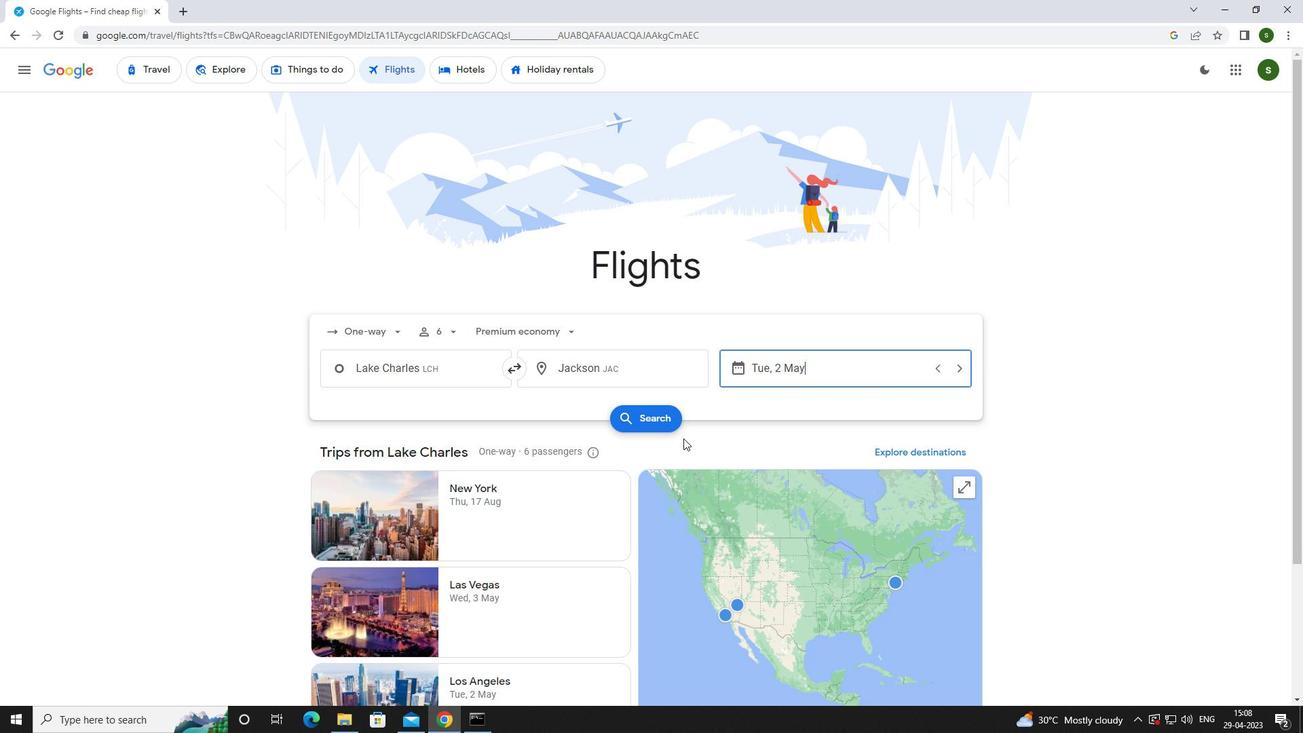 
Action: Mouse pressed left at (653, 412)
Screenshot: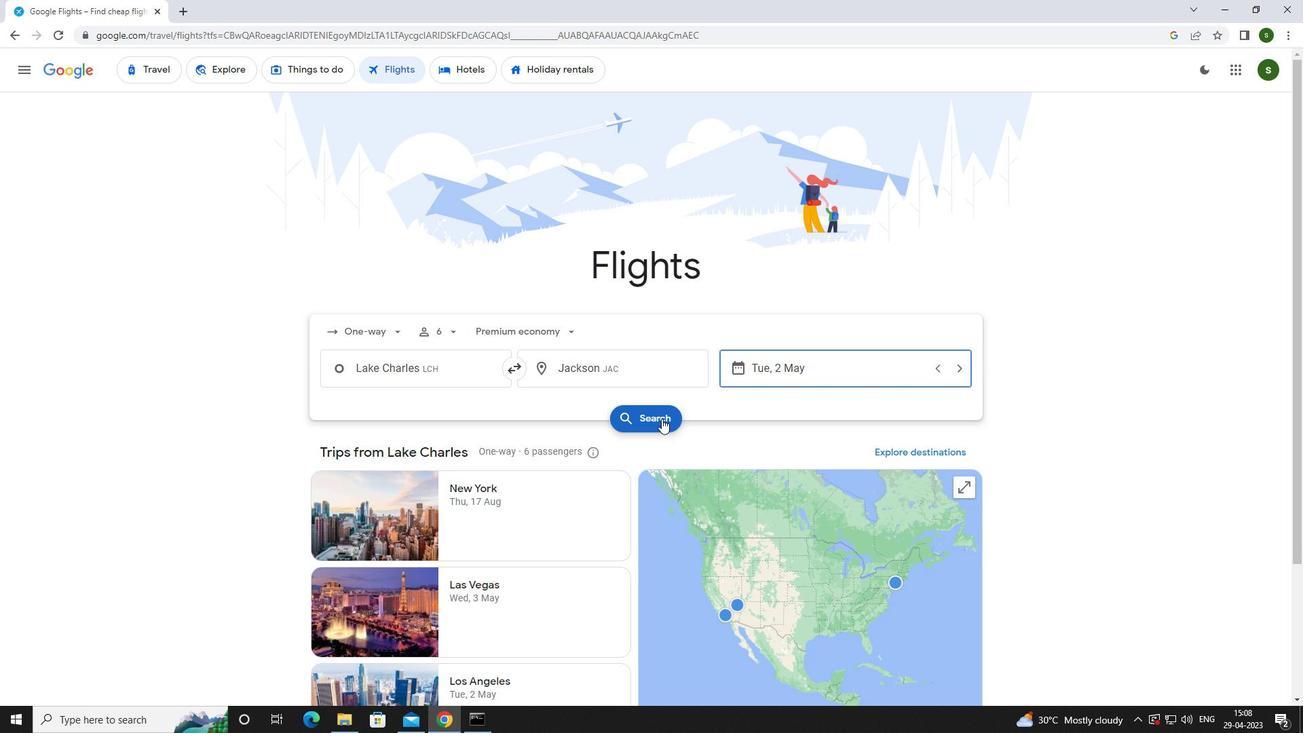 
Action: Mouse moved to (329, 190)
Screenshot: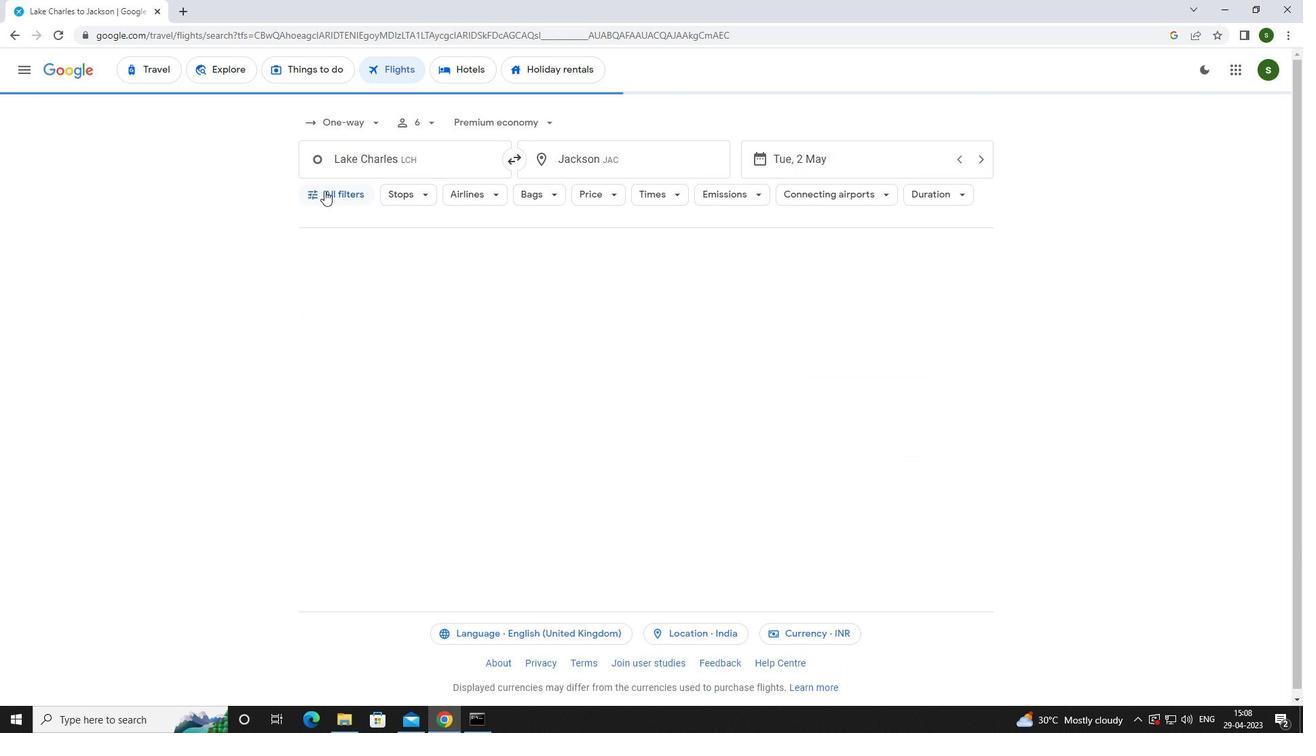 
Action: Mouse pressed left at (329, 190)
Screenshot: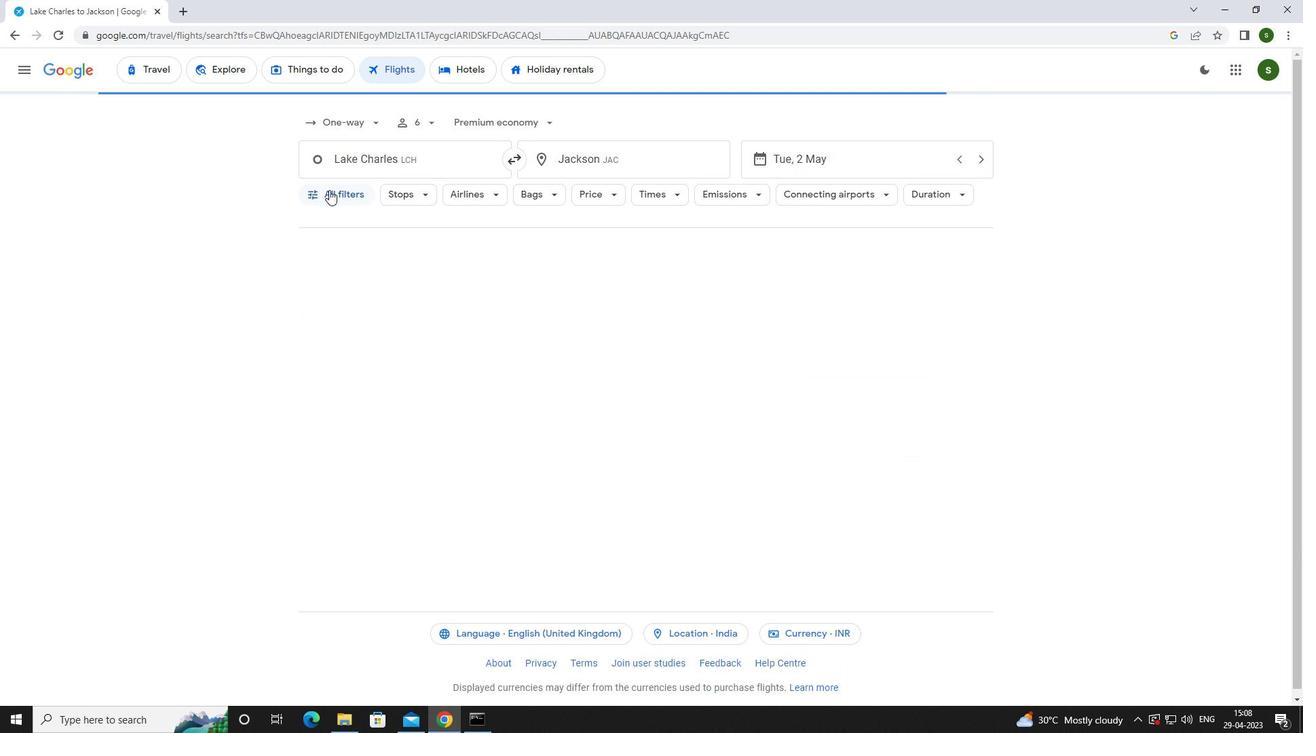 
Action: Mouse moved to (511, 486)
Screenshot: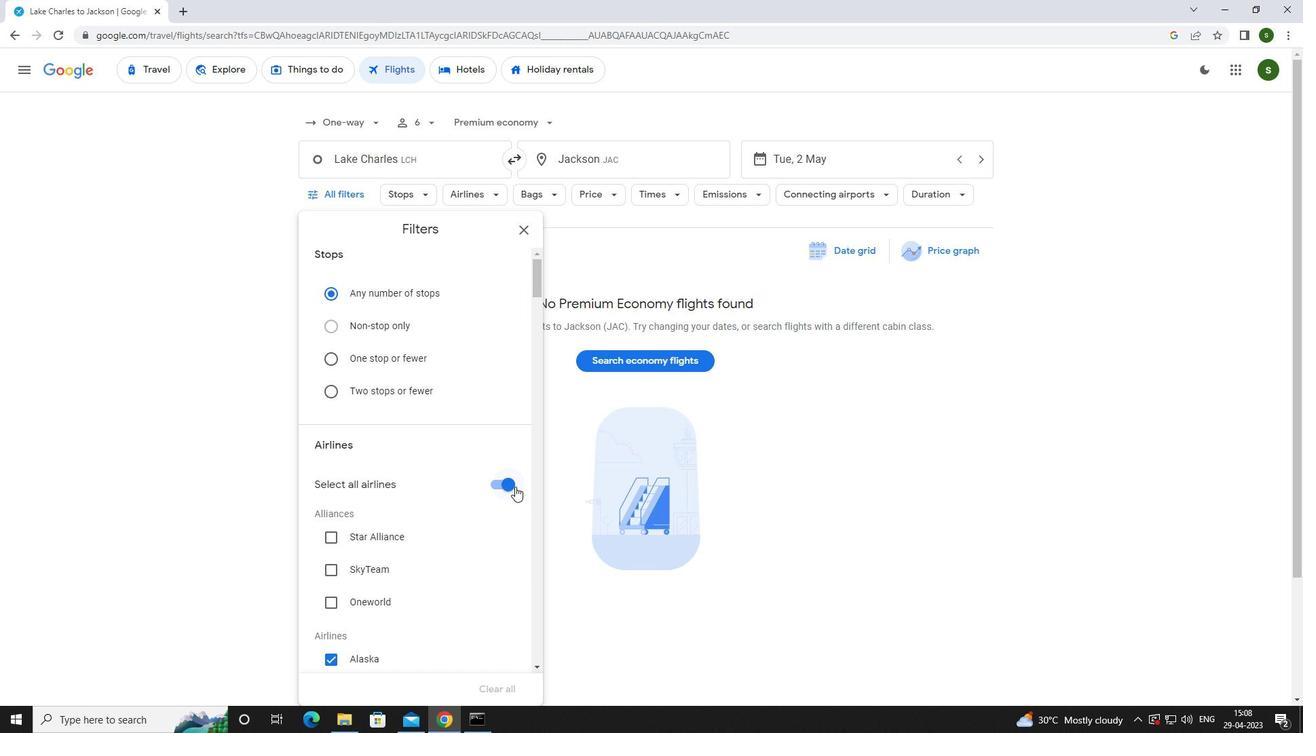 
Action: Mouse pressed left at (511, 486)
Screenshot: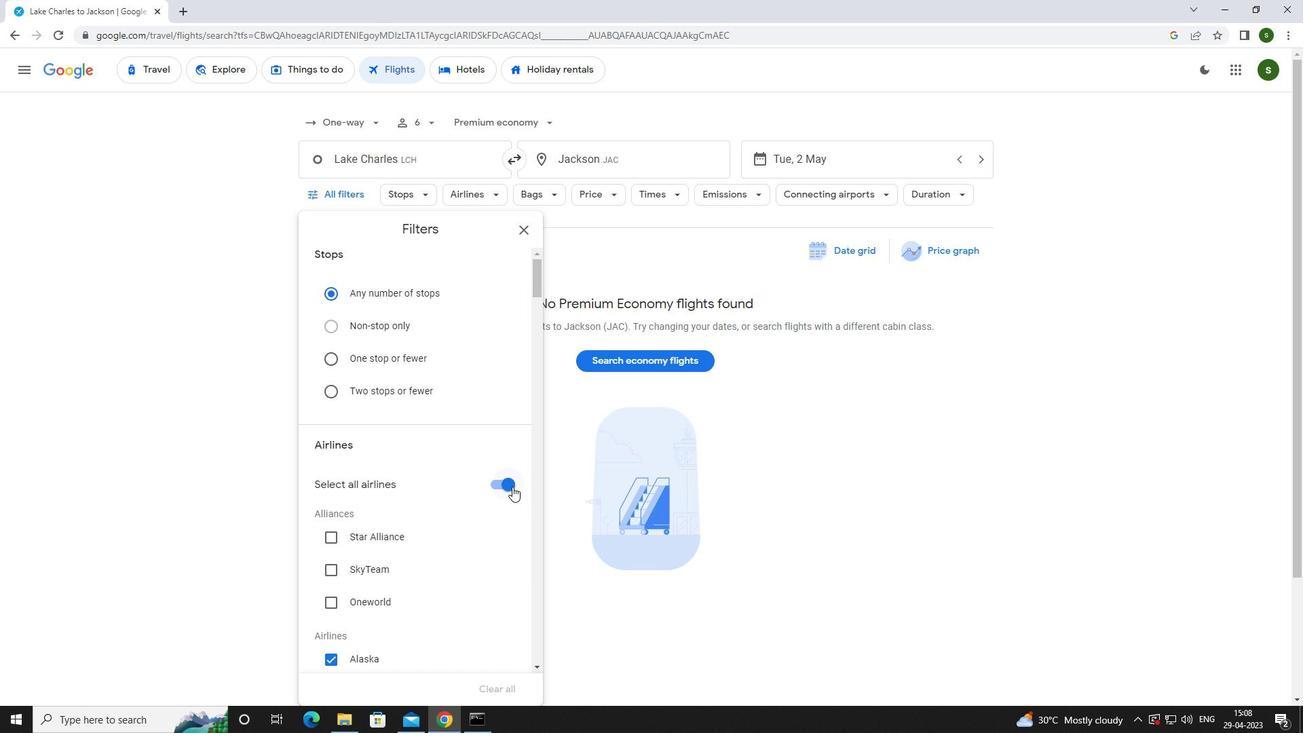 
Action: Mouse moved to (487, 452)
Screenshot: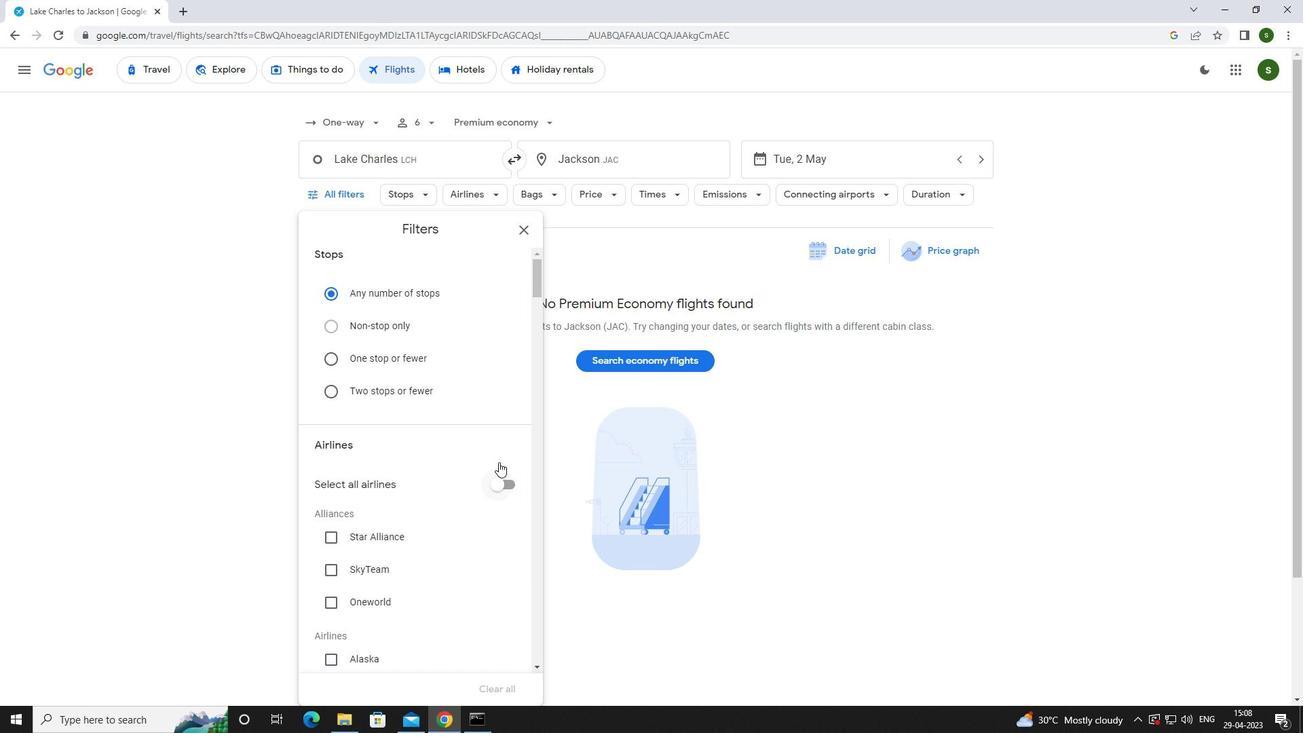 
Action: Mouse scrolled (487, 452) with delta (0, 0)
Screenshot: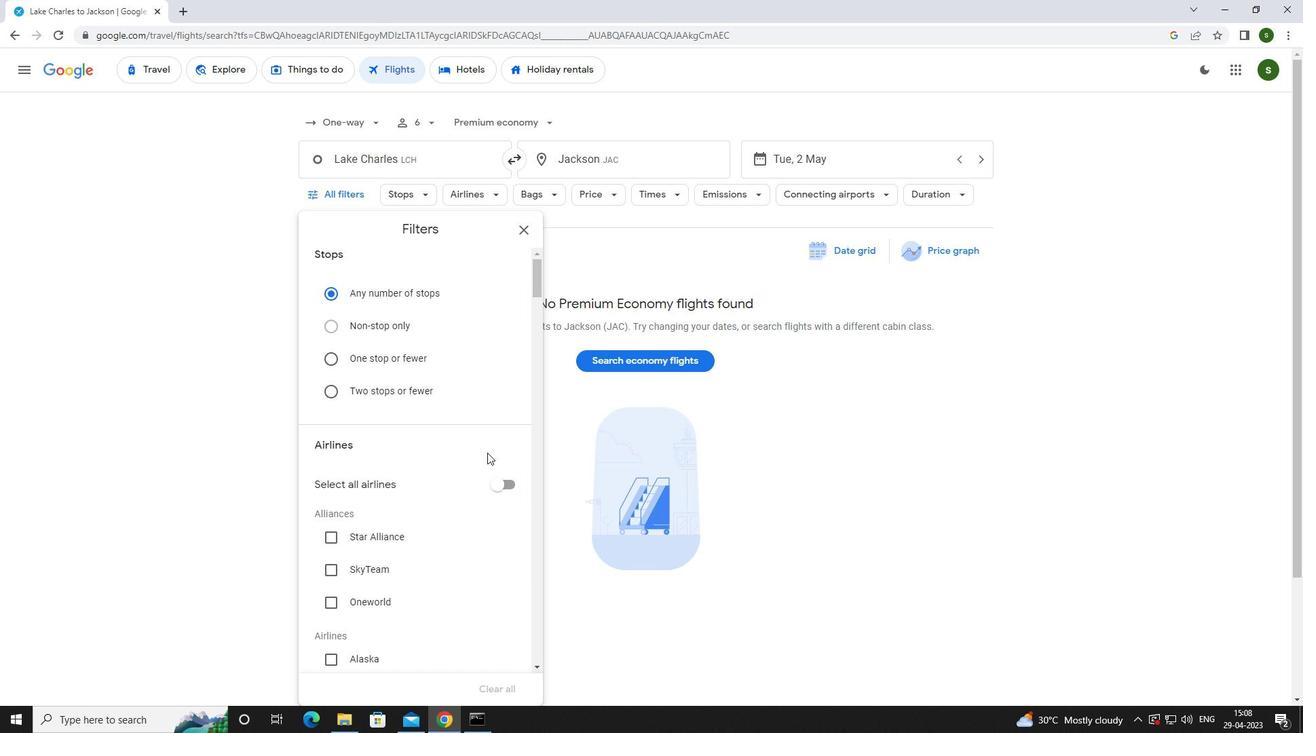
Action: Mouse scrolled (487, 452) with delta (0, 0)
Screenshot: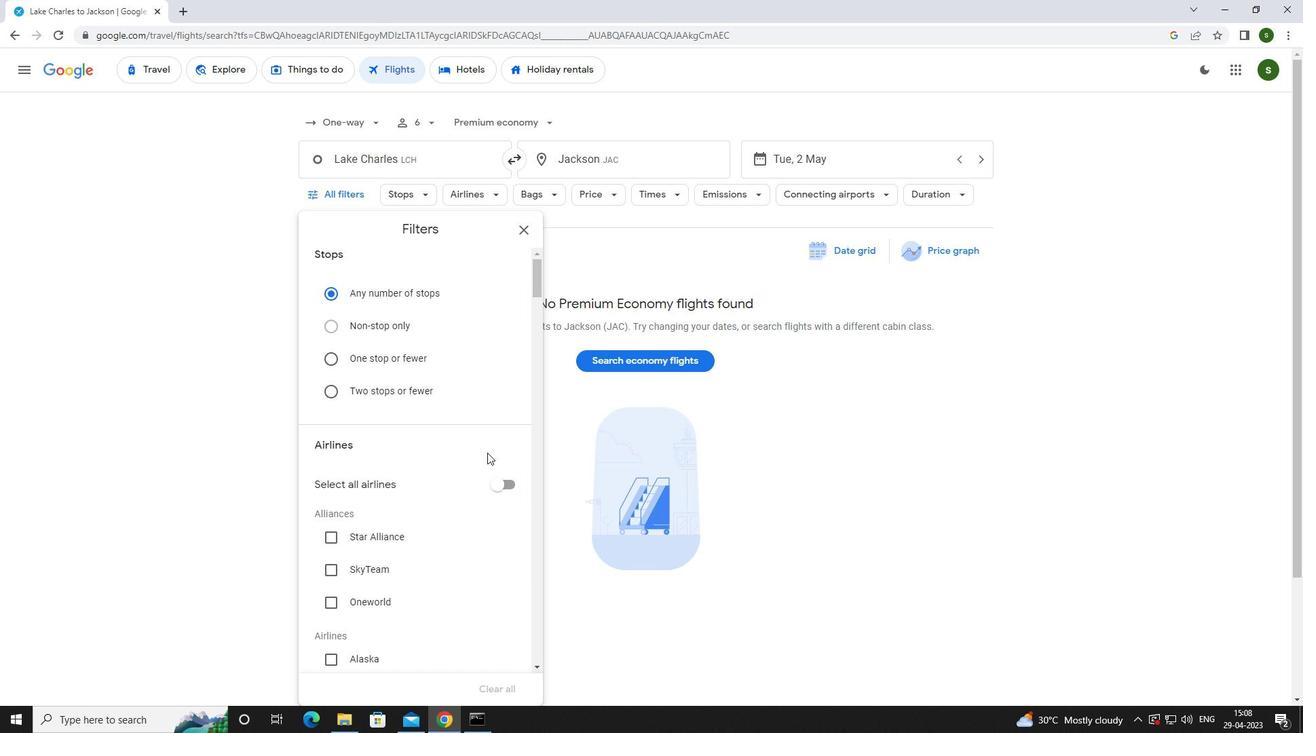 
Action: Mouse scrolled (487, 452) with delta (0, 0)
Screenshot: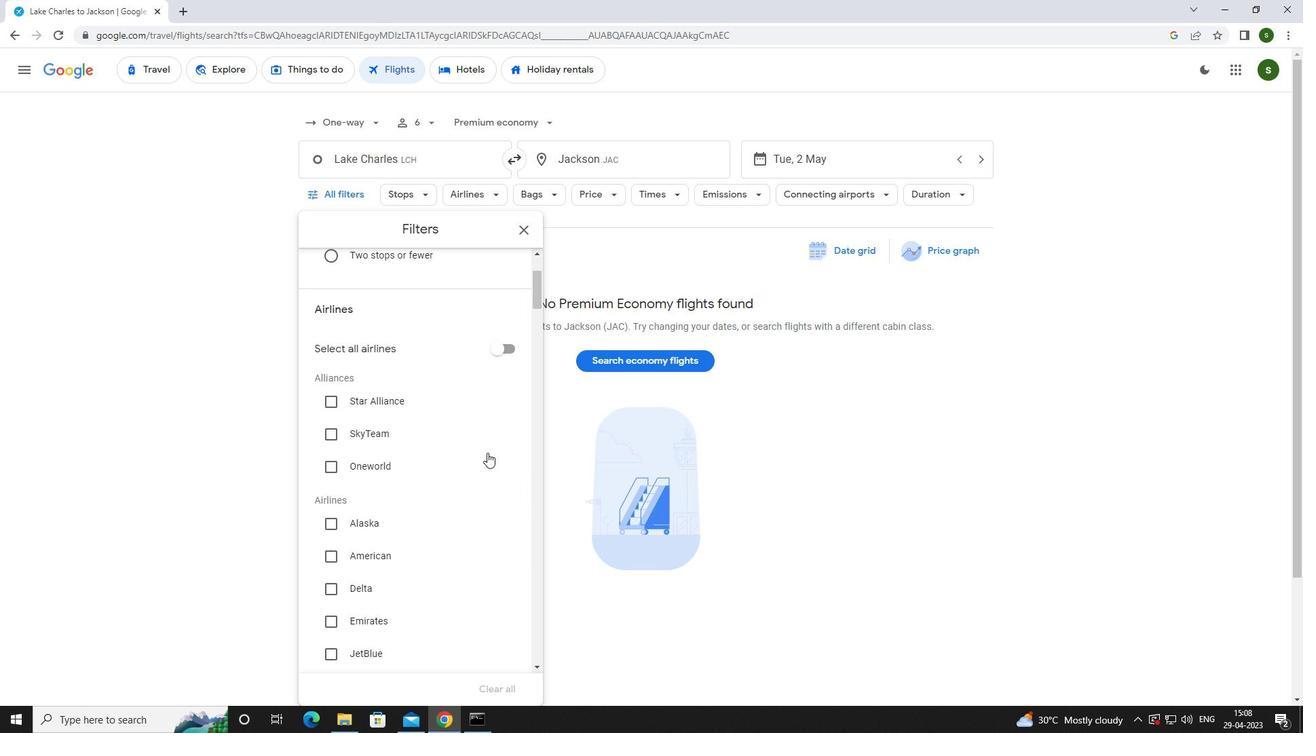 
Action: Mouse scrolled (487, 452) with delta (0, 0)
Screenshot: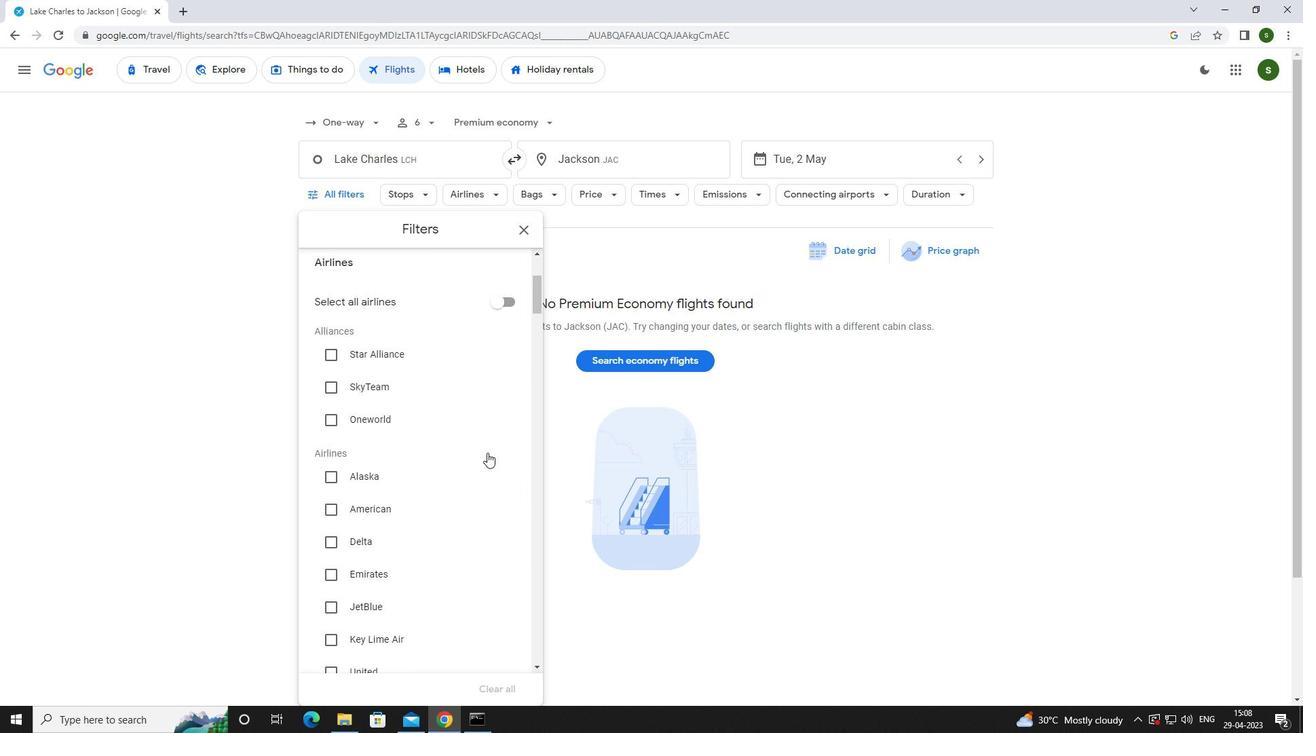 
Action: Mouse moved to (363, 450)
Screenshot: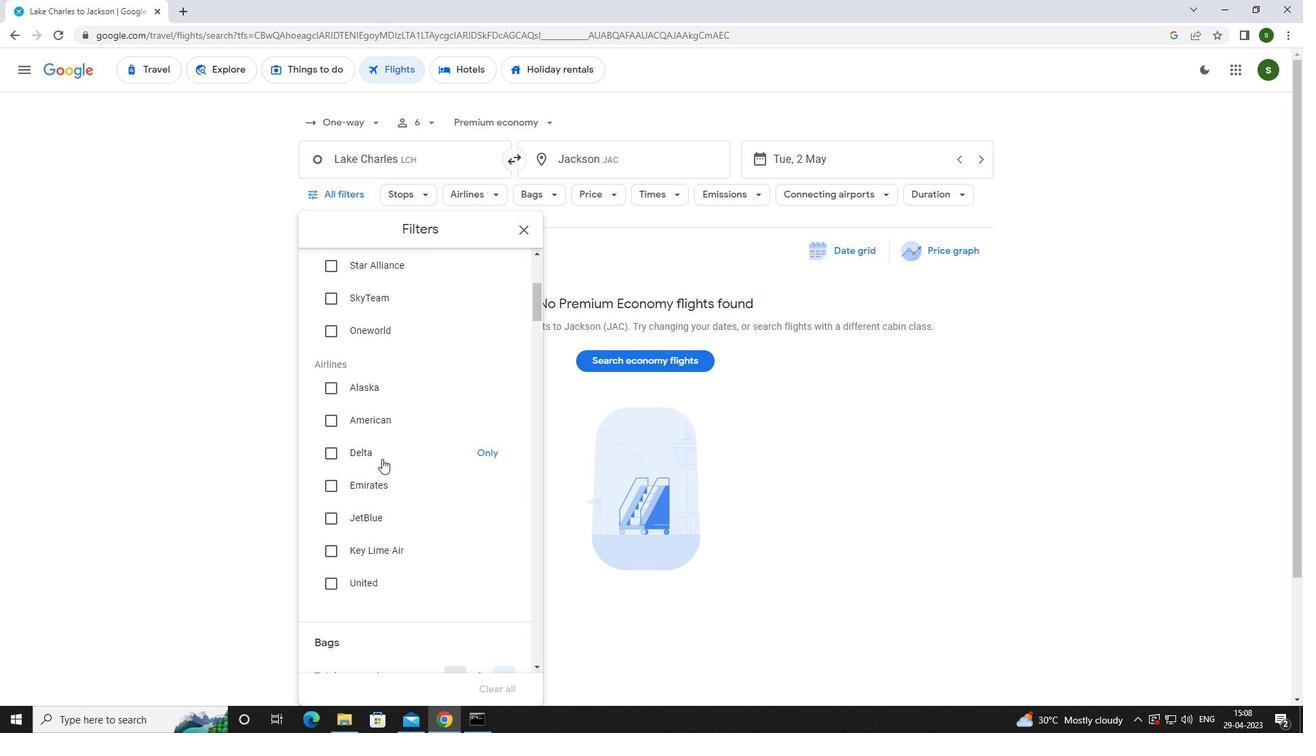
Action: Mouse pressed left at (363, 450)
Screenshot: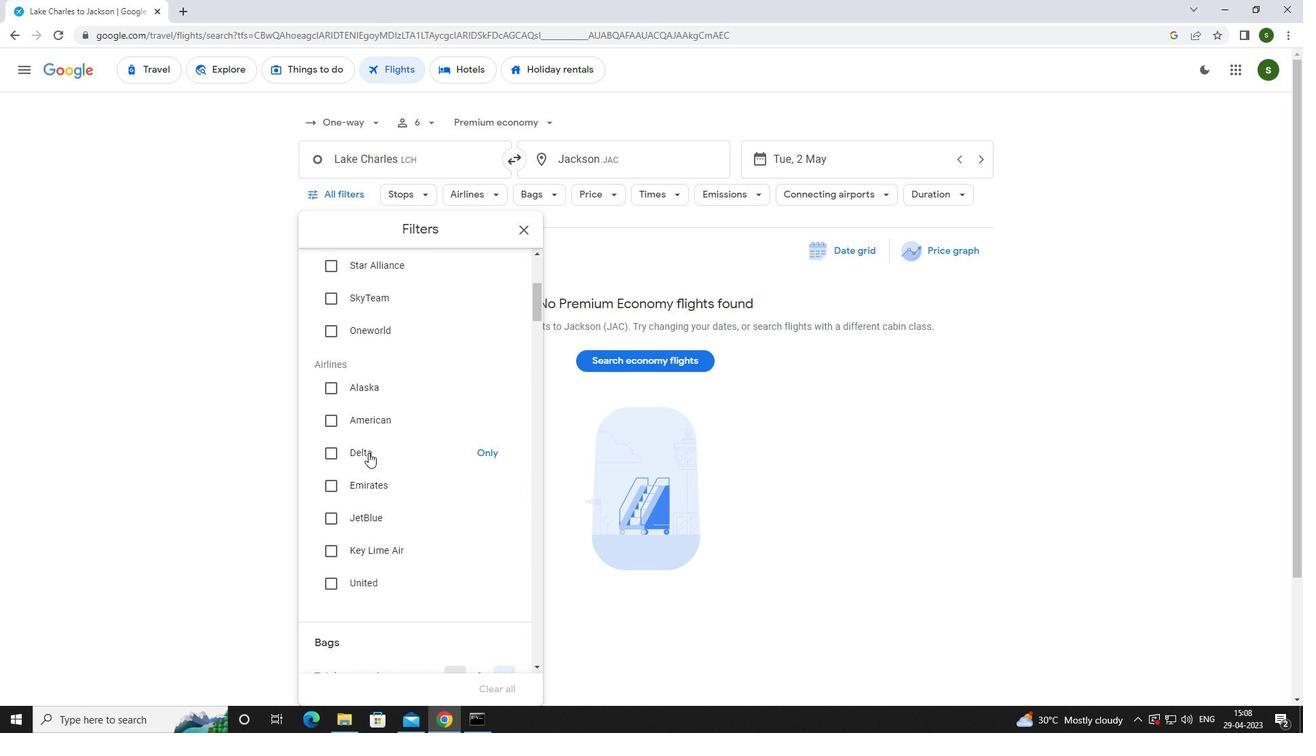 
Action: Mouse moved to (421, 437)
Screenshot: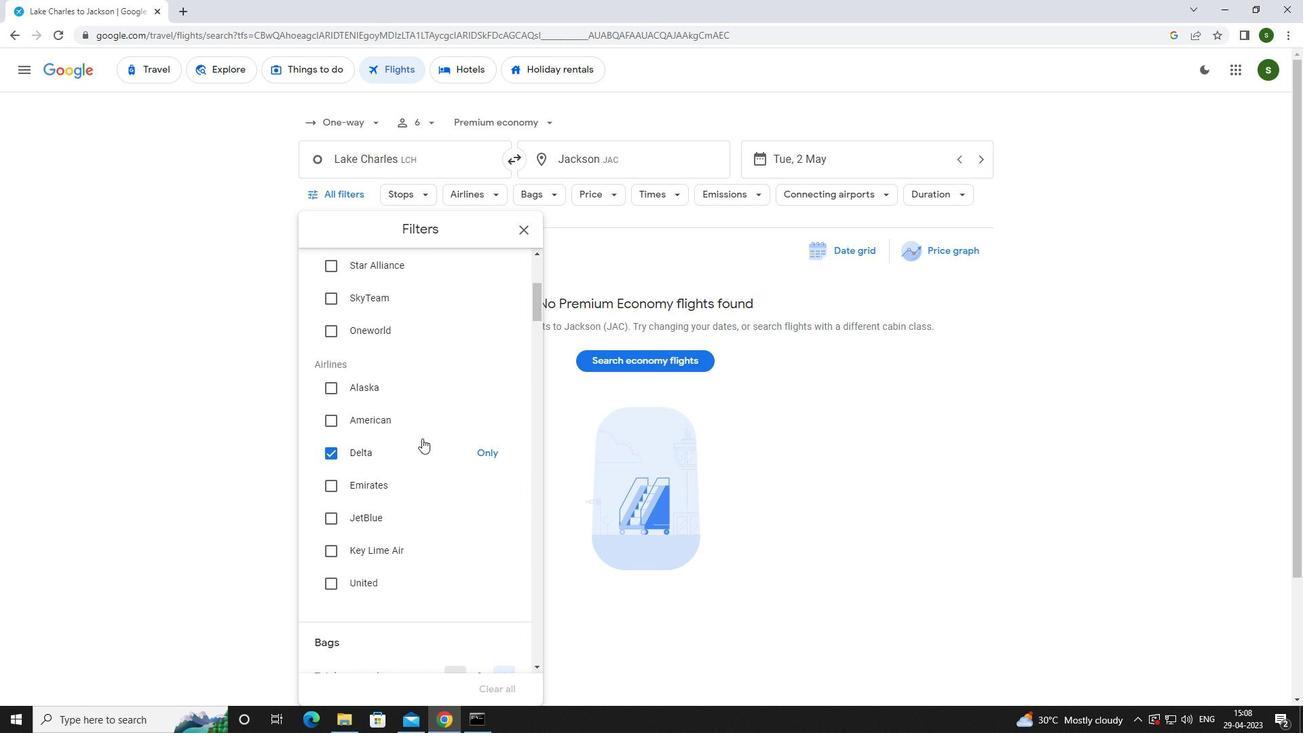 
Action: Mouse scrolled (421, 437) with delta (0, 0)
Screenshot: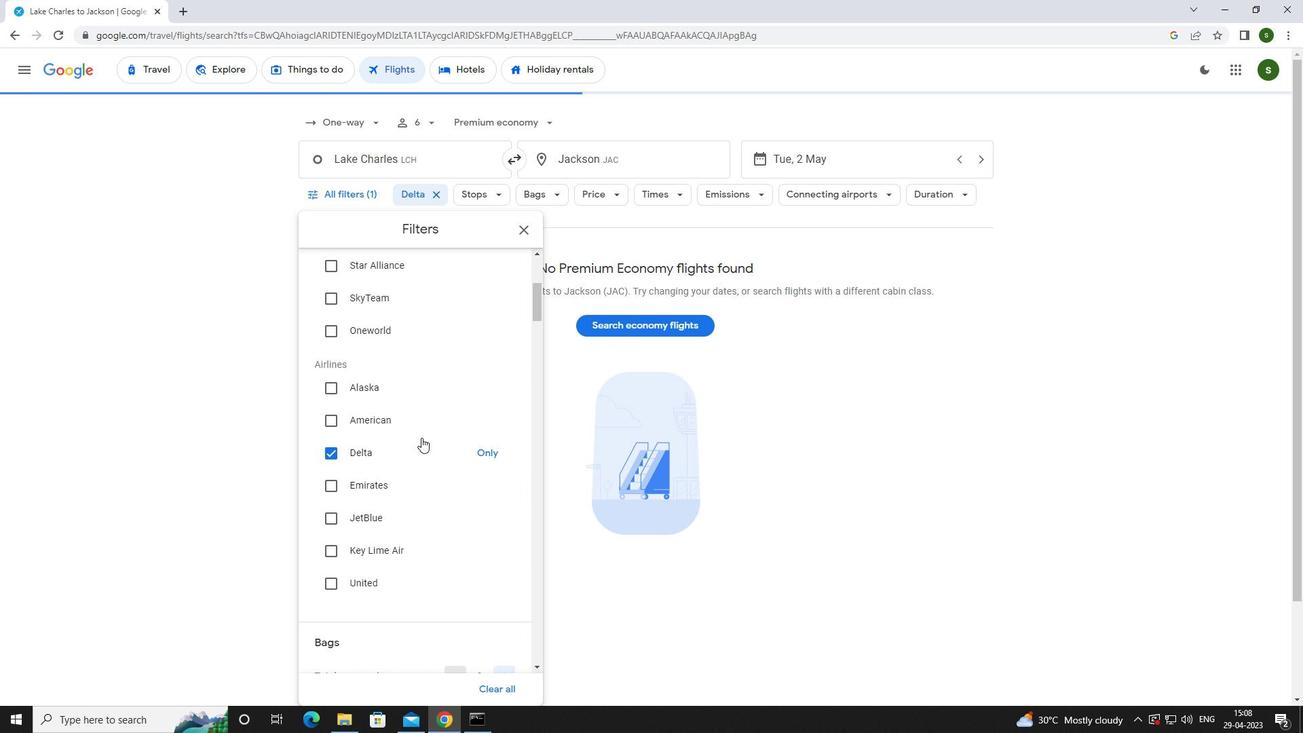 
Action: Mouse scrolled (421, 437) with delta (0, 0)
Screenshot: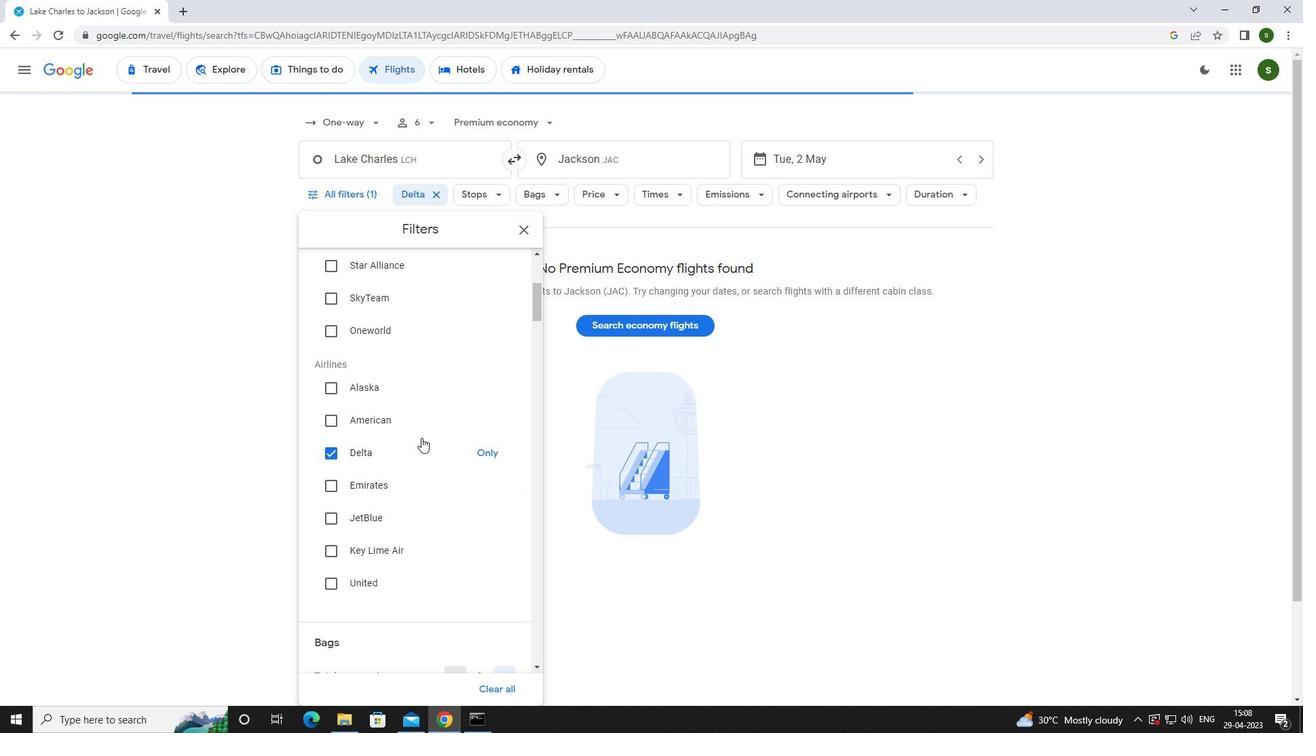 
Action: Mouse scrolled (421, 437) with delta (0, 0)
Screenshot: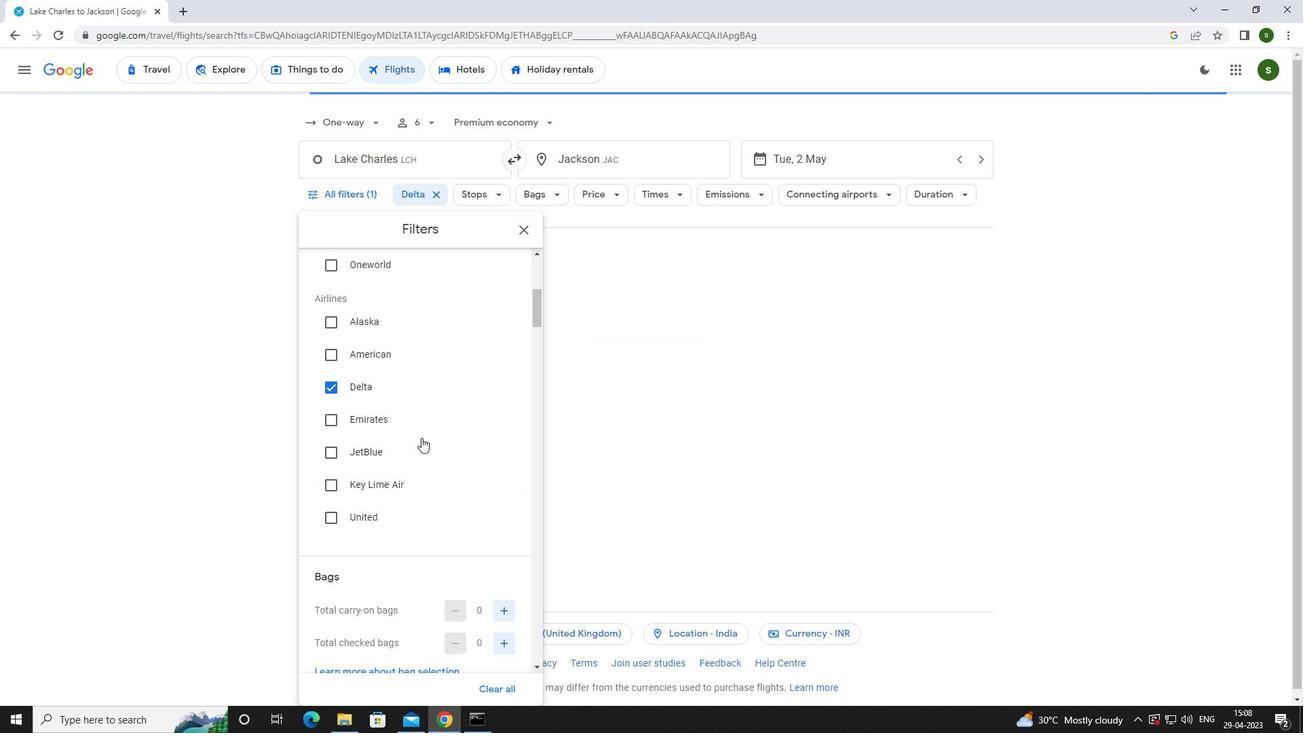 
Action: Mouse scrolled (421, 437) with delta (0, 0)
Screenshot: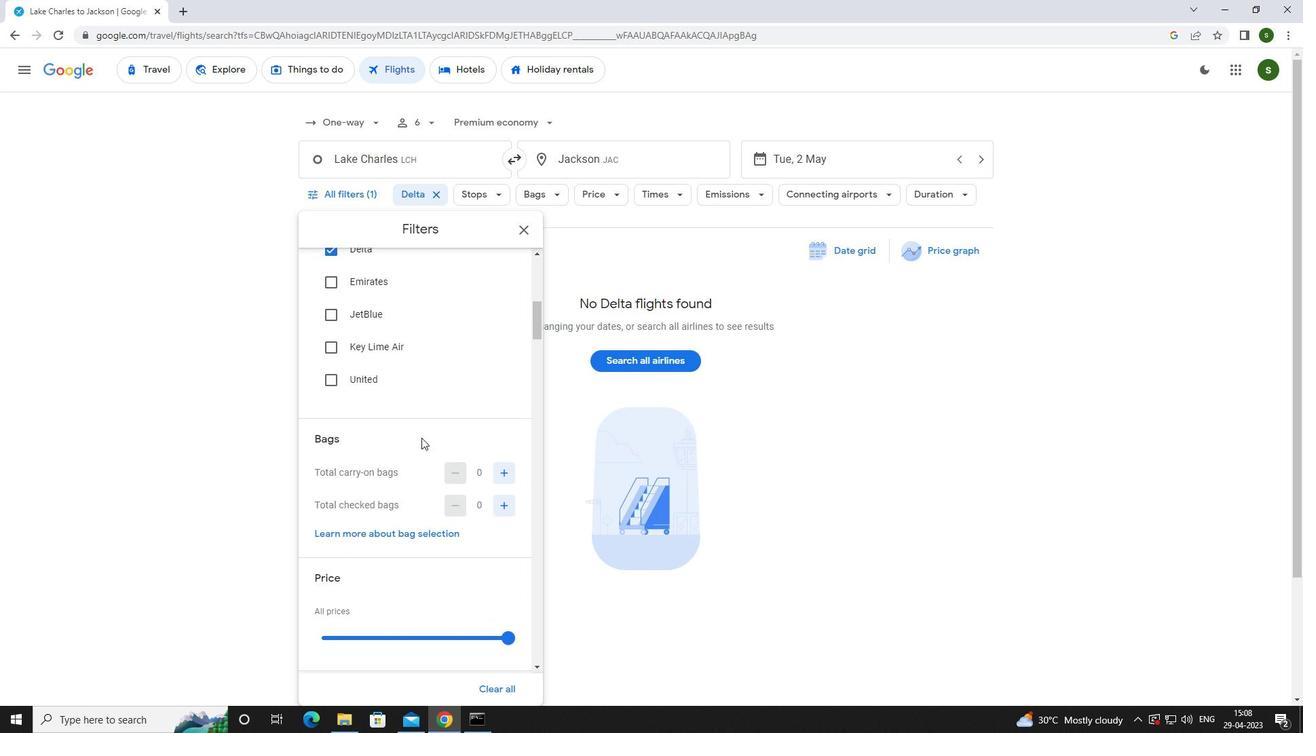 
Action: Mouse moved to (504, 431)
Screenshot: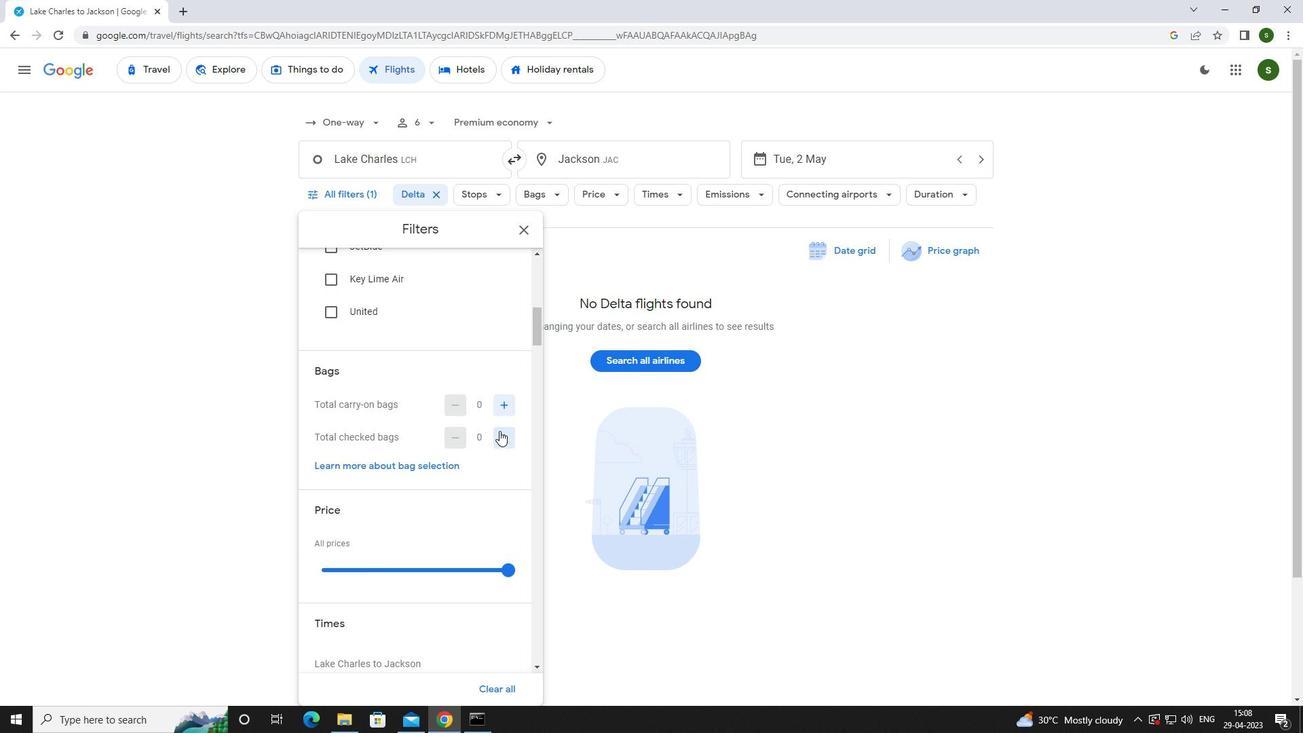 
Action: Mouse pressed left at (504, 431)
Screenshot: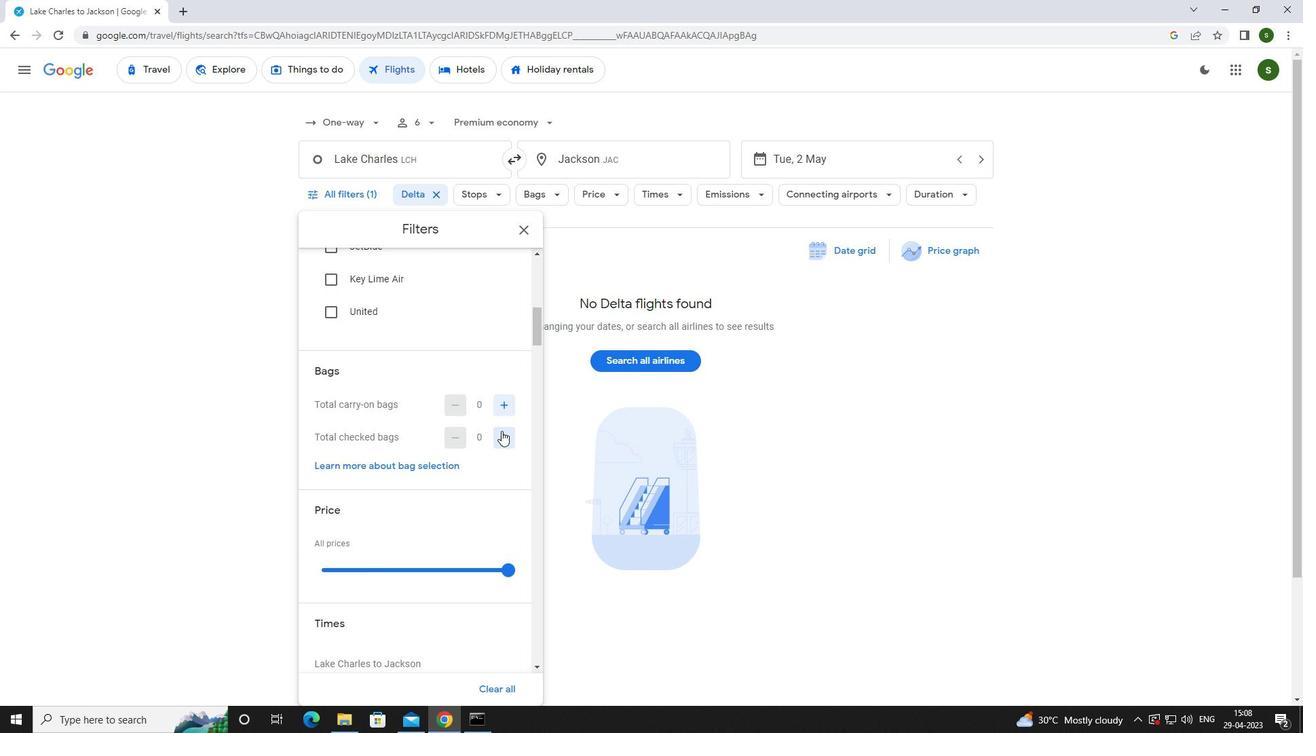 
Action: Mouse pressed left at (504, 431)
Screenshot: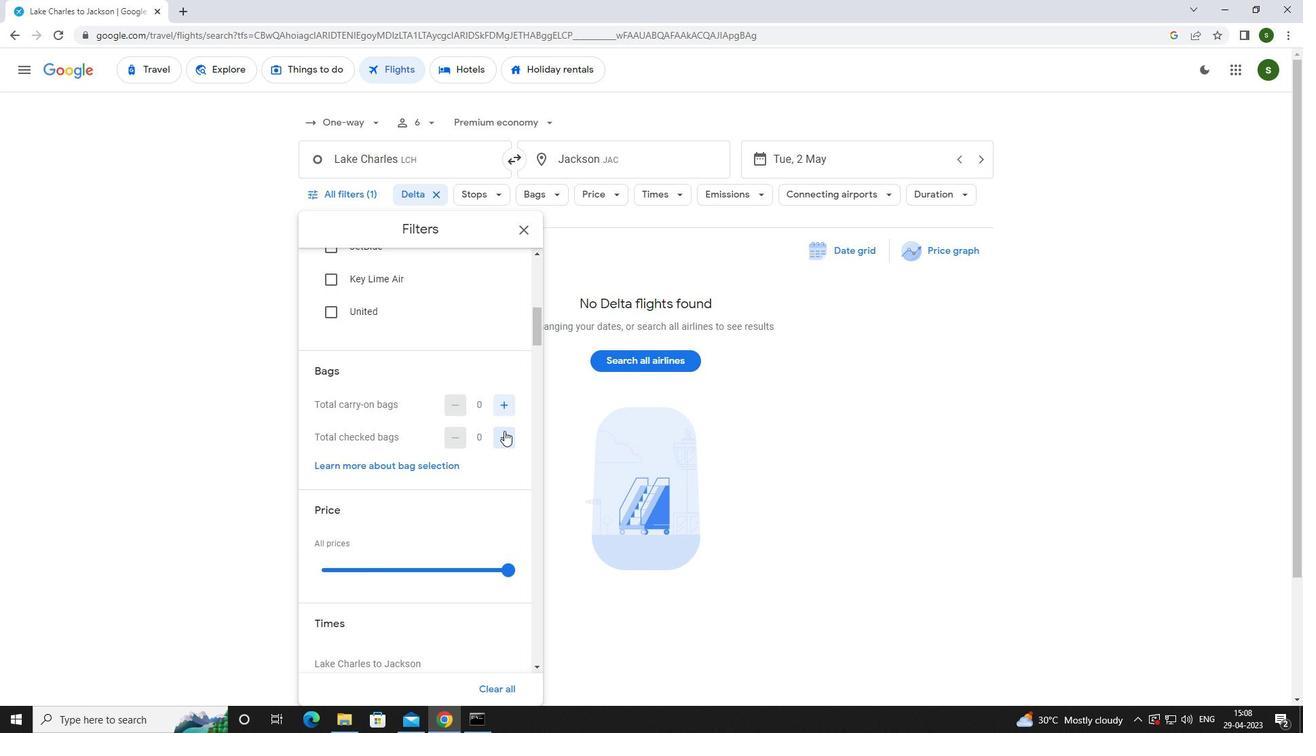 
Action: Mouse pressed left at (504, 431)
Screenshot: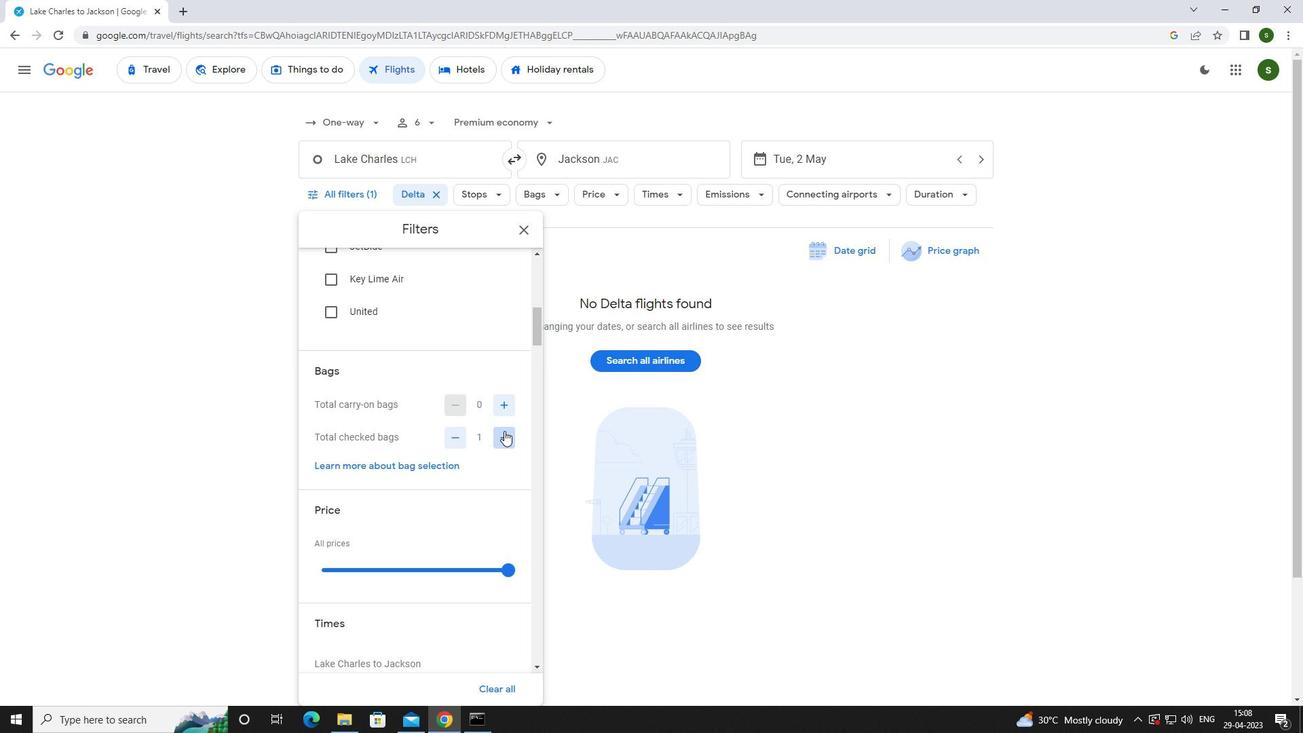 
Action: Mouse pressed left at (504, 431)
Screenshot: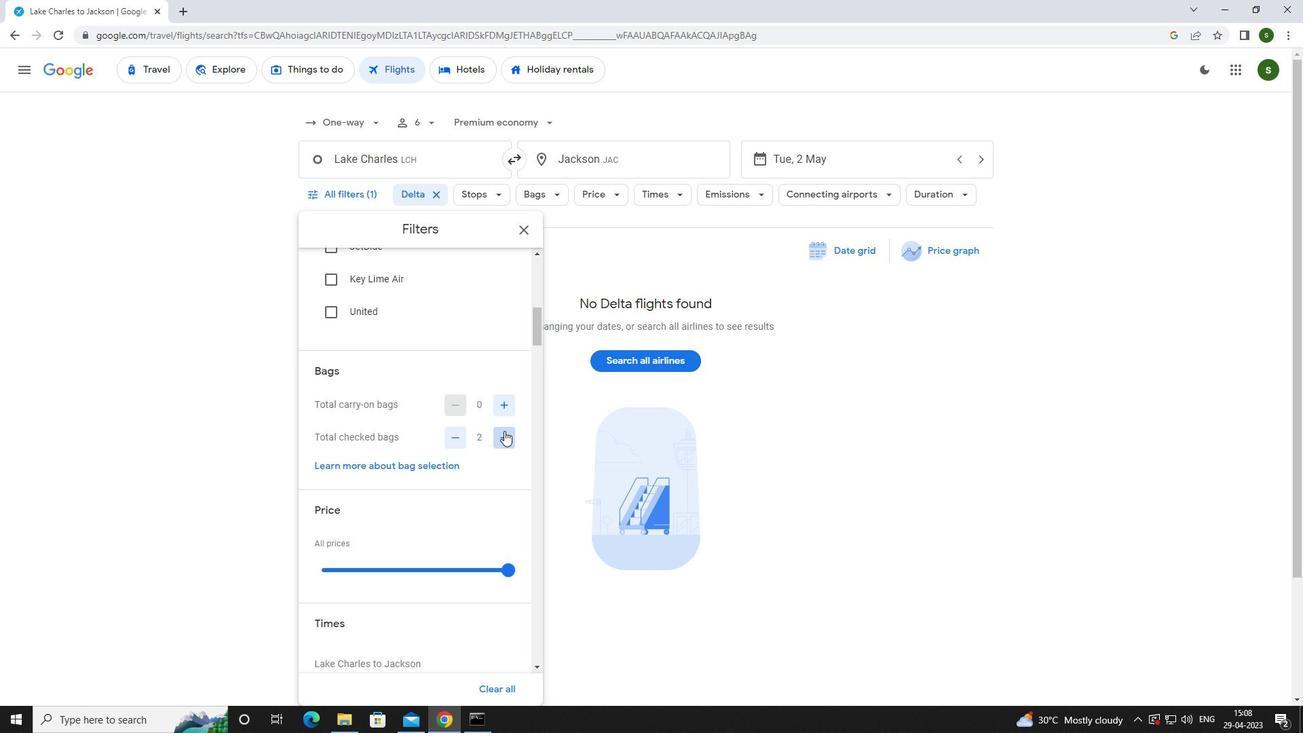 
Action: Mouse pressed left at (504, 431)
Screenshot: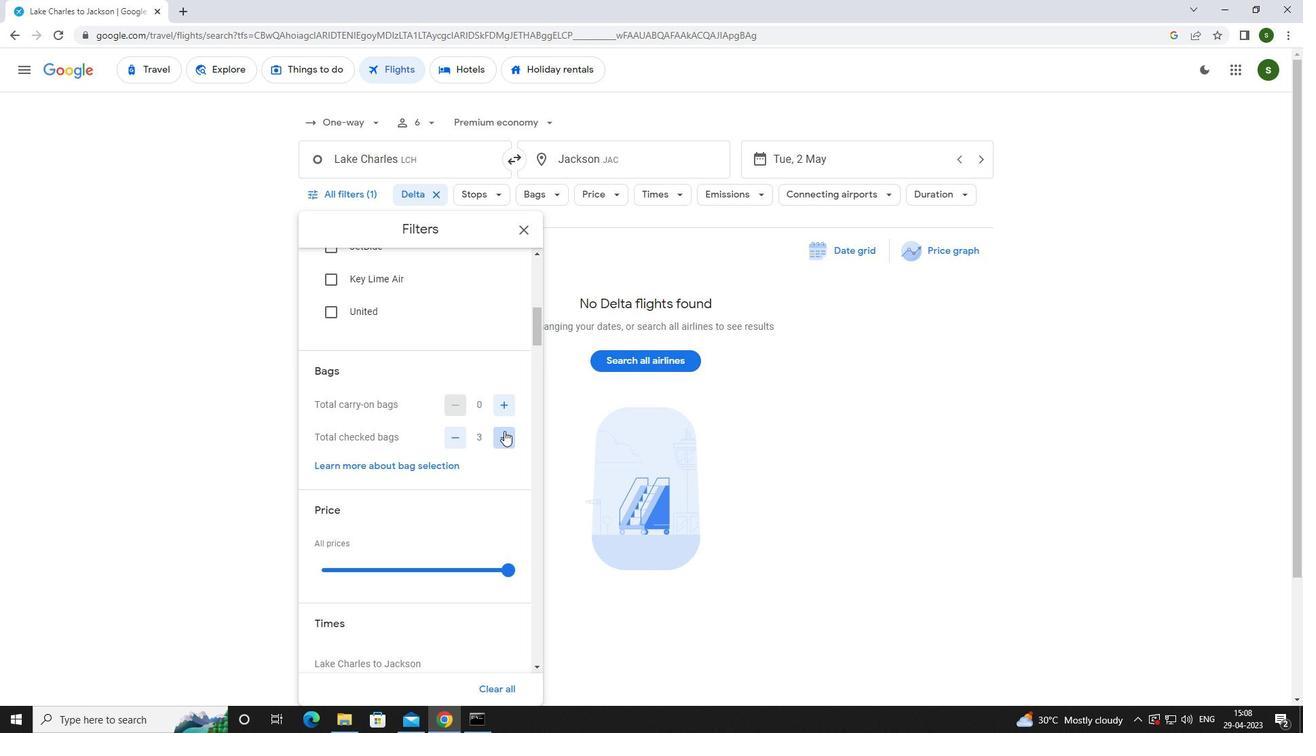 
Action: Mouse pressed left at (504, 431)
Screenshot: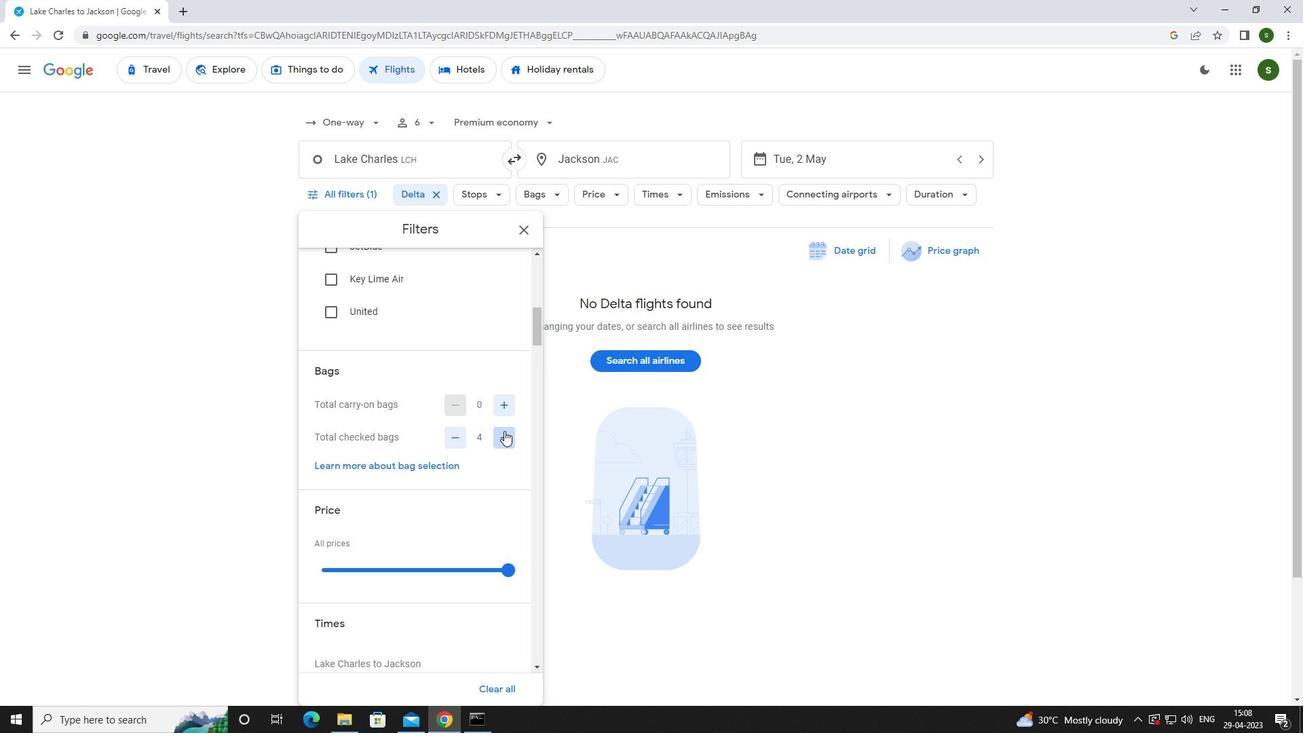
Action: Mouse pressed left at (504, 431)
Screenshot: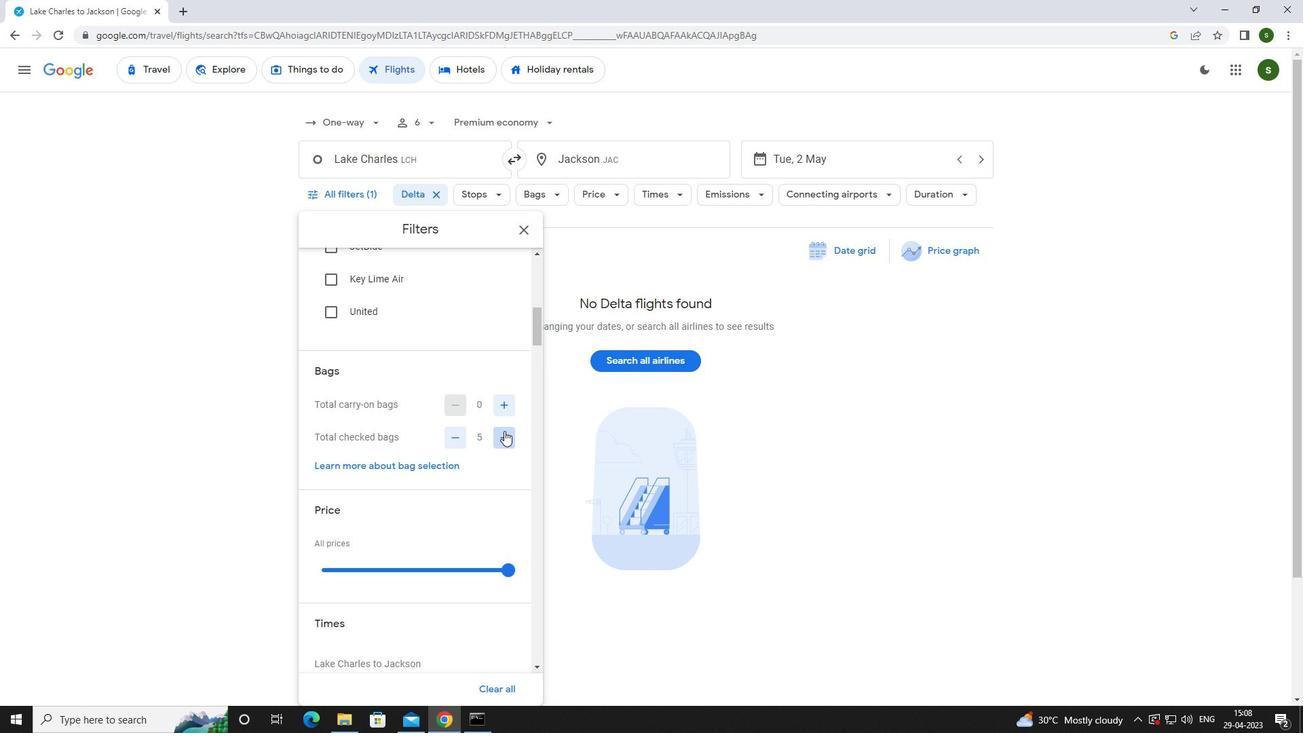 
Action: Mouse pressed left at (504, 431)
Screenshot: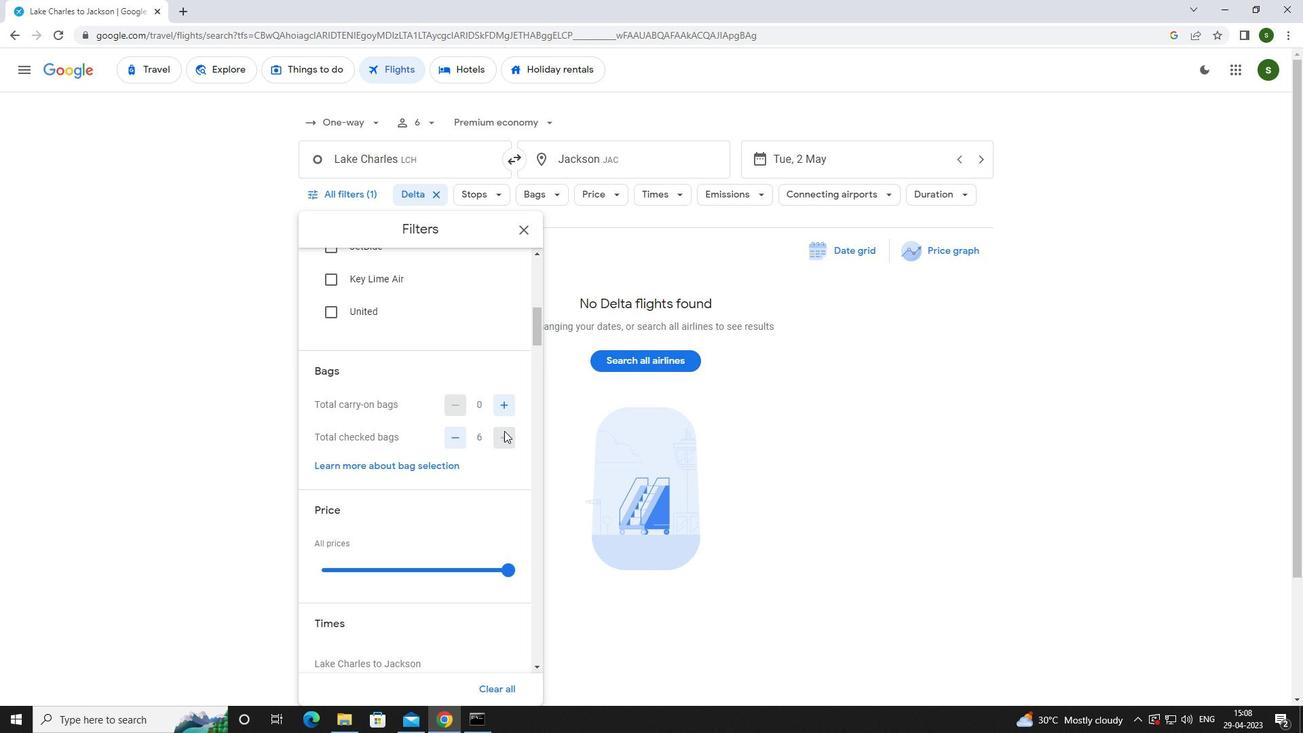 
Action: Mouse moved to (476, 423)
Screenshot: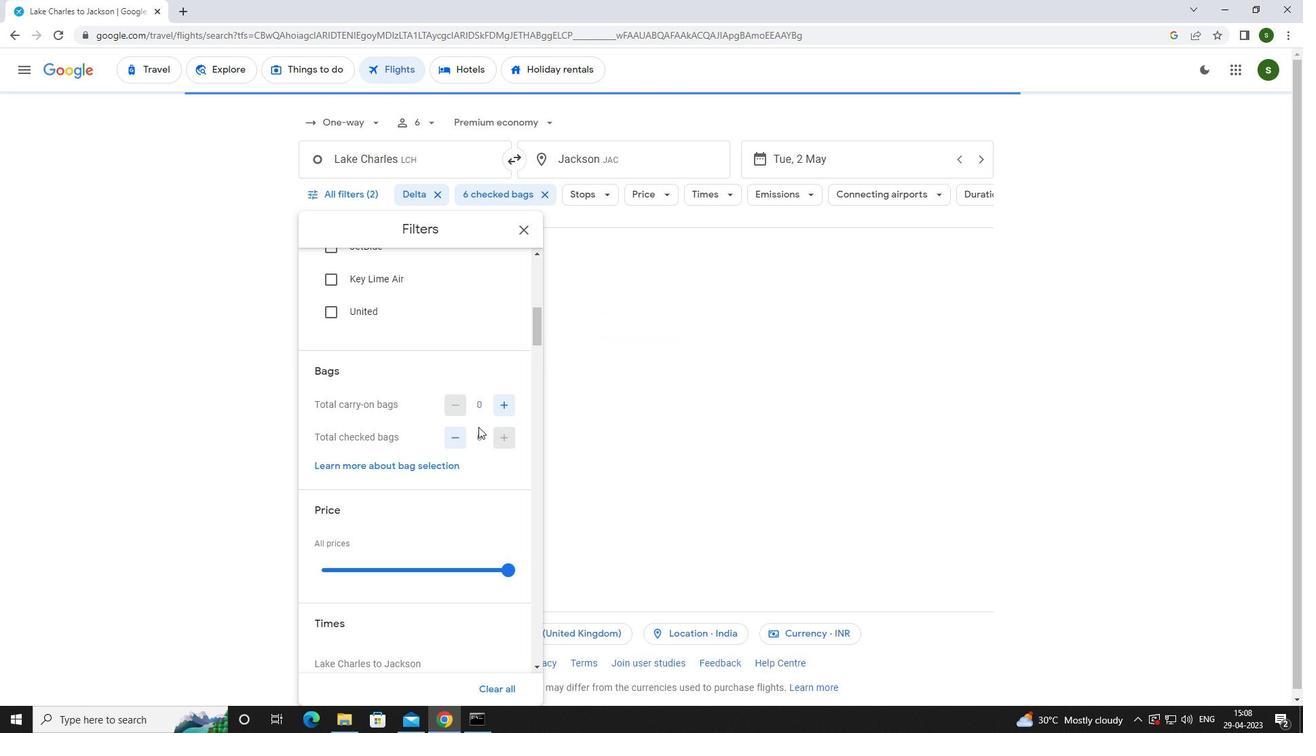 
Action: Mouse scrolled (476, 422) with delta (0, 0)
Screenshot: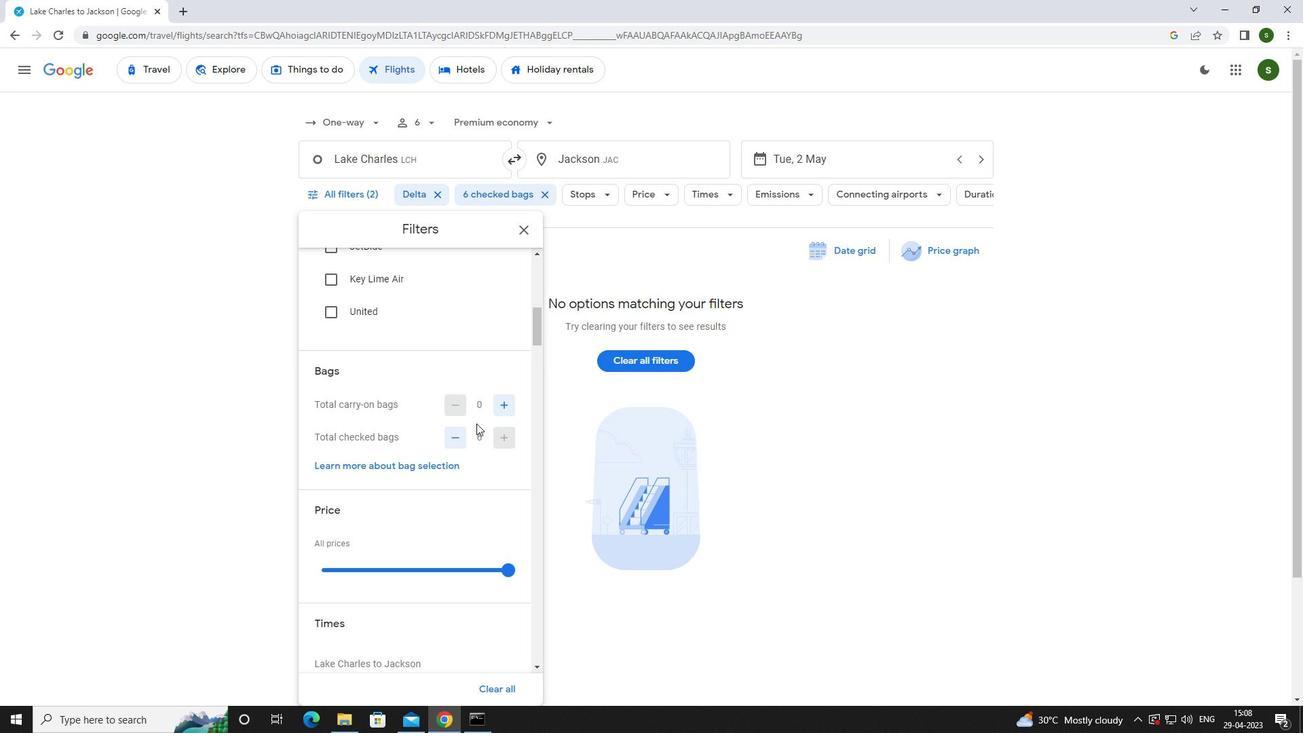 
Action: Mouse scrolled (476, 422) with delta (0, 0)
Screenshot: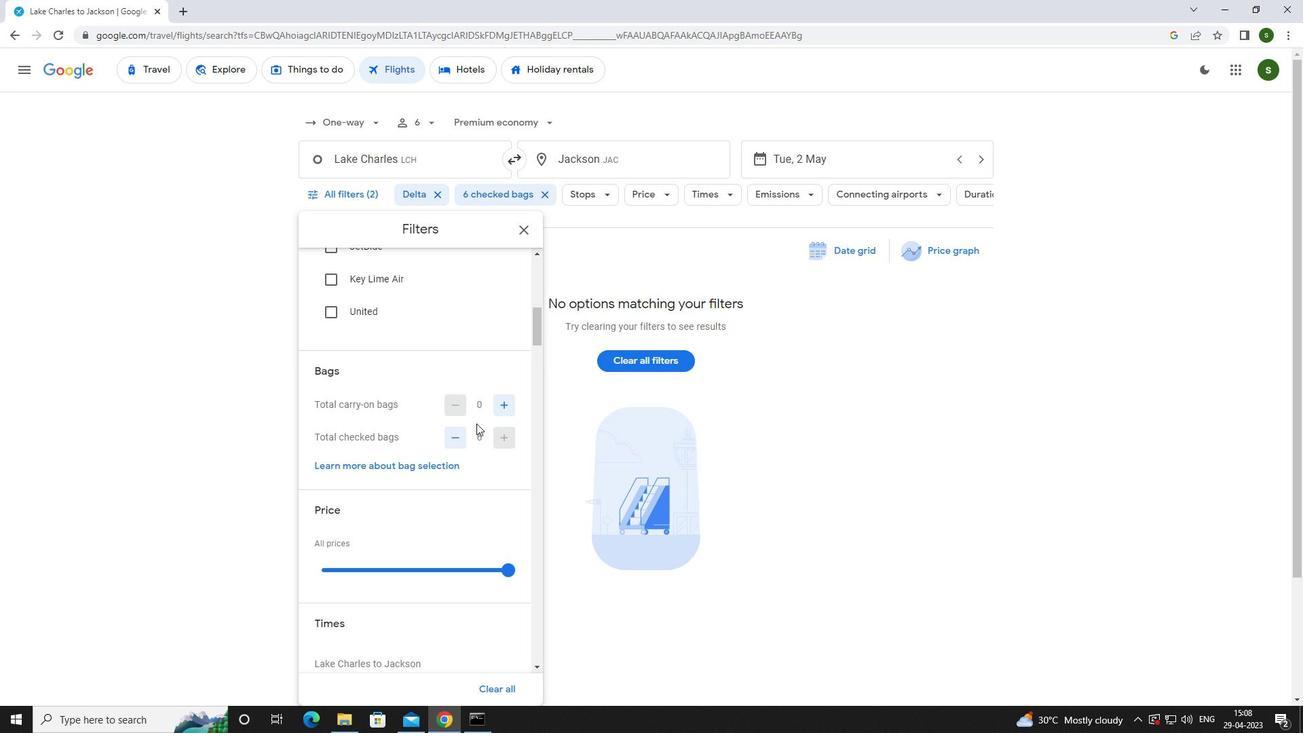 
Action: Mouse moved to (513, 433)
Screenshot: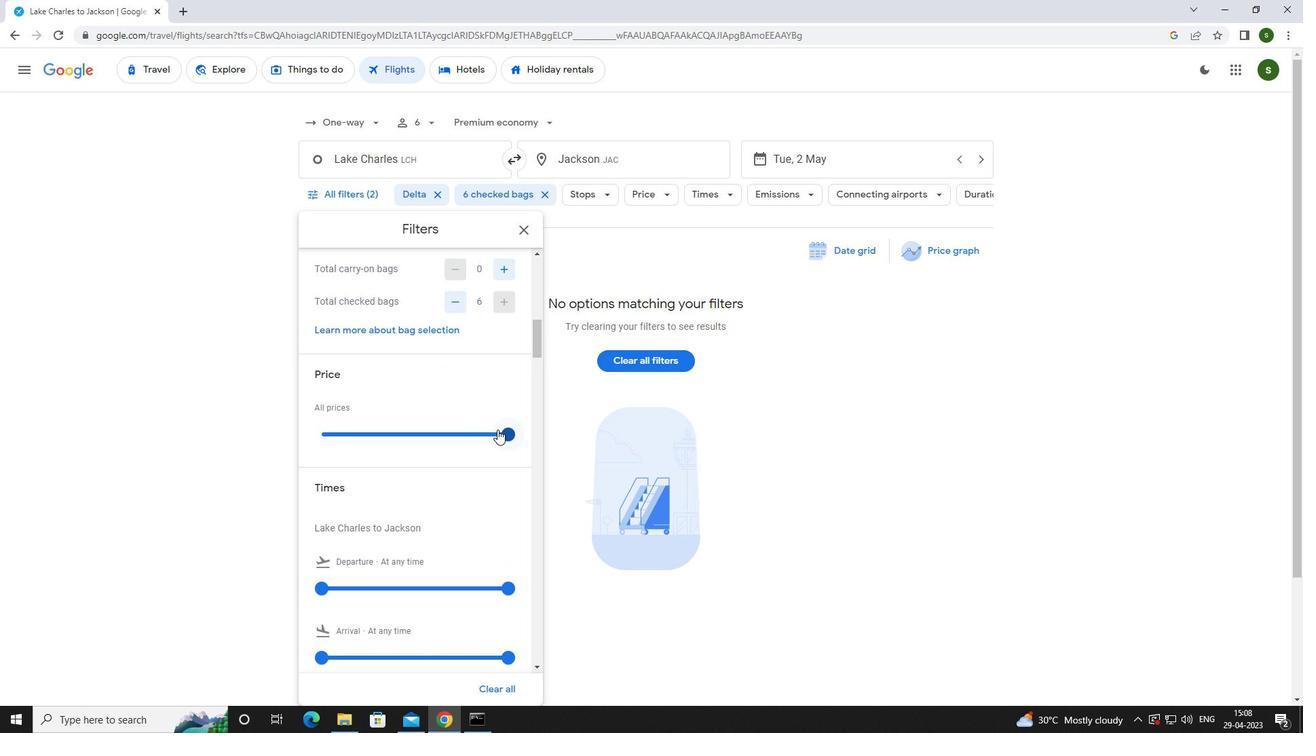 
Action: Mouse pressed left at (513, 433)
Screenshot: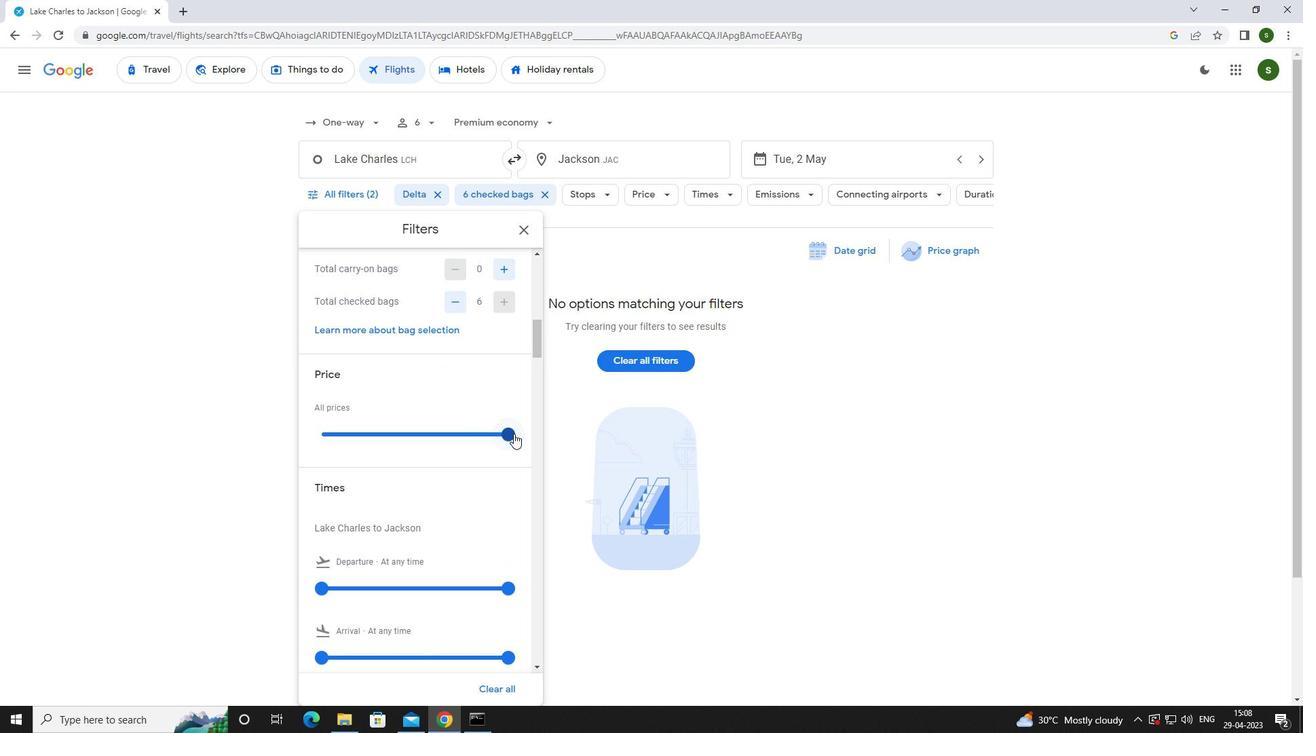 
Action: Mouse moved to (471, 441)
Screenshot: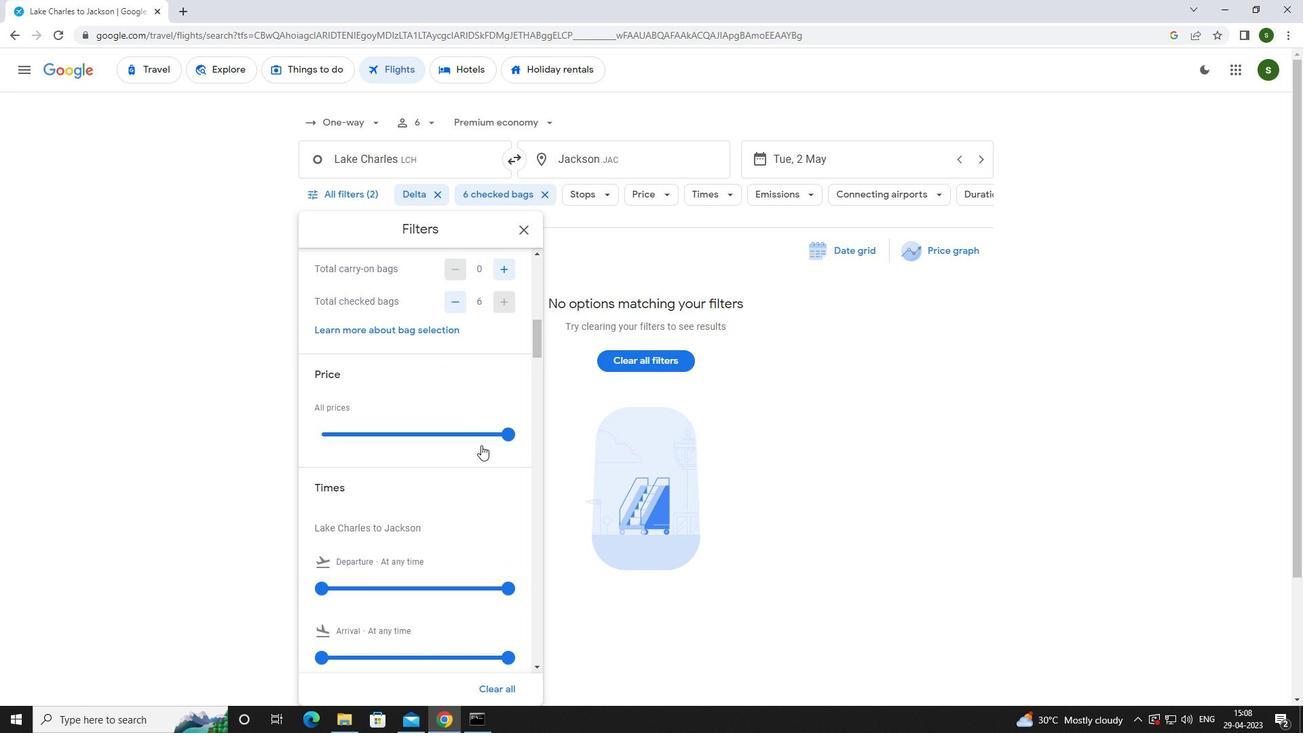 
Action: Mouse scrolled (471, 440) with delta (0, 0)
Screenshot: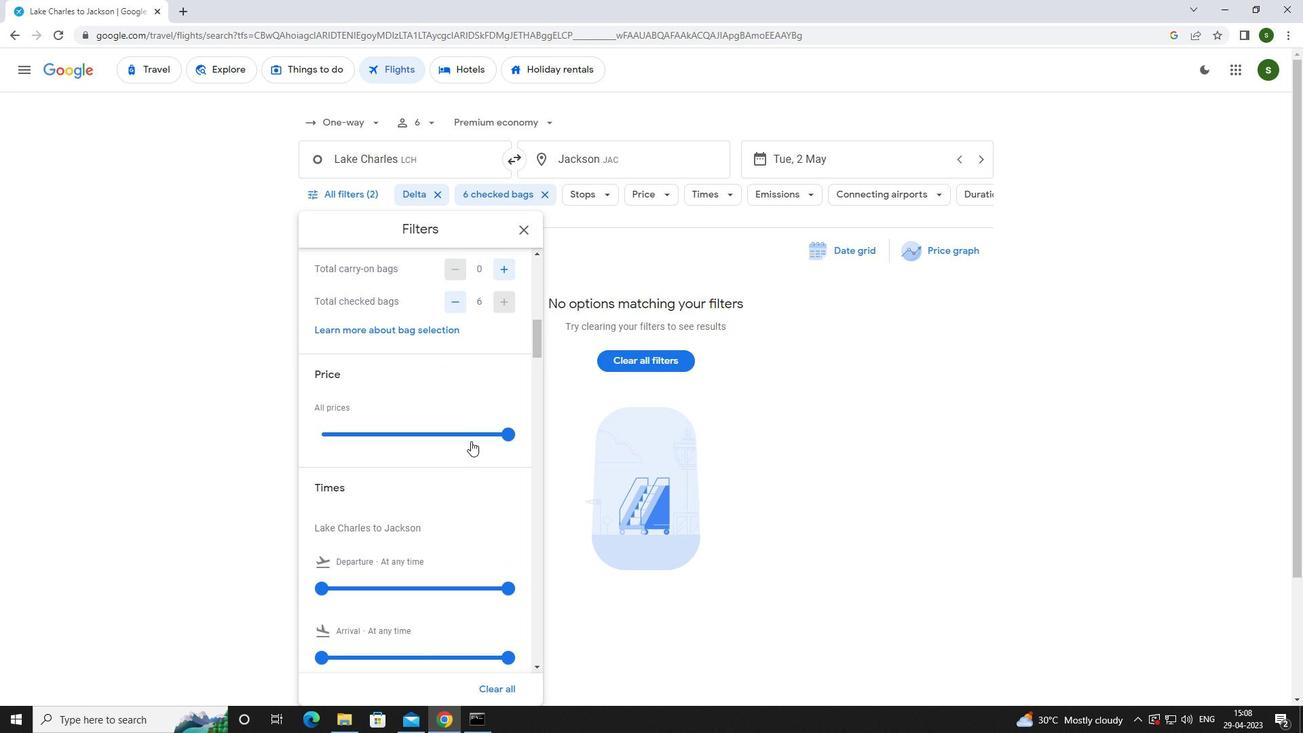 
Action: Mouse scrolled (471, 440) with delta (0, 0)
Screenshot: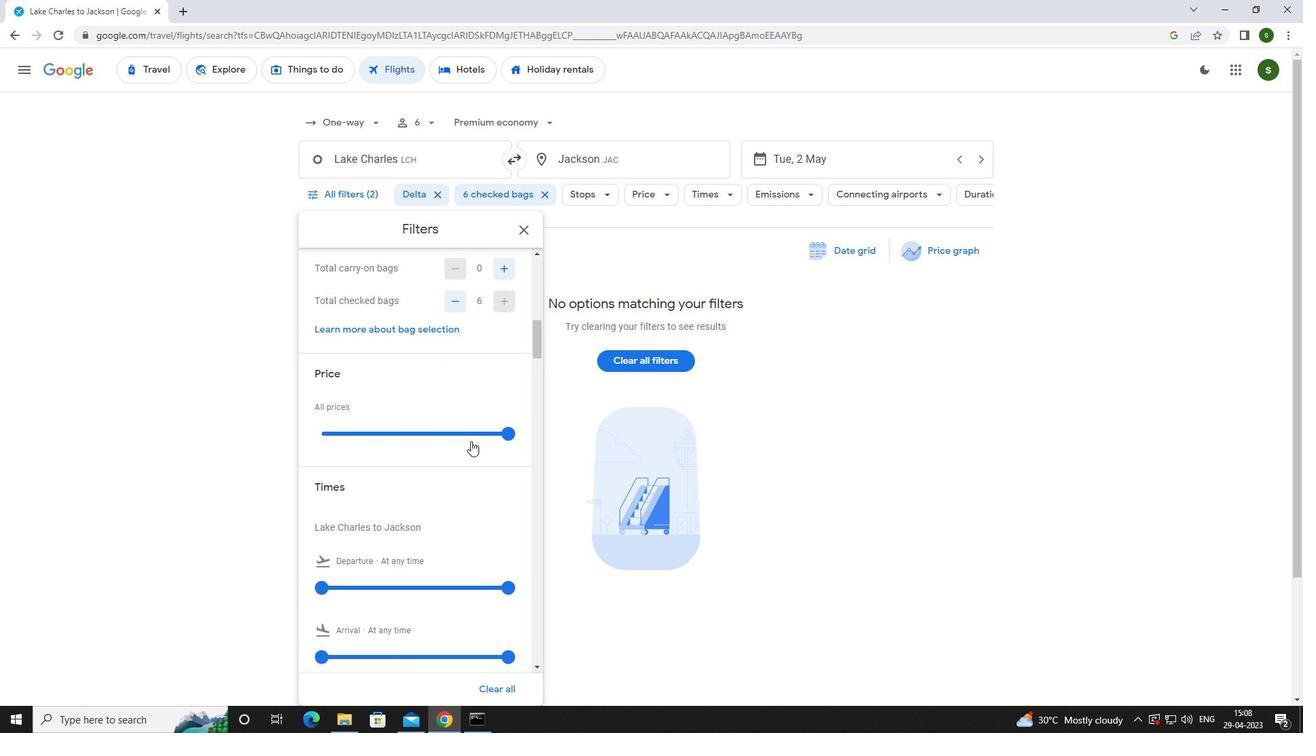 
Action: Mouse moved to (320, 452)
Screenshot: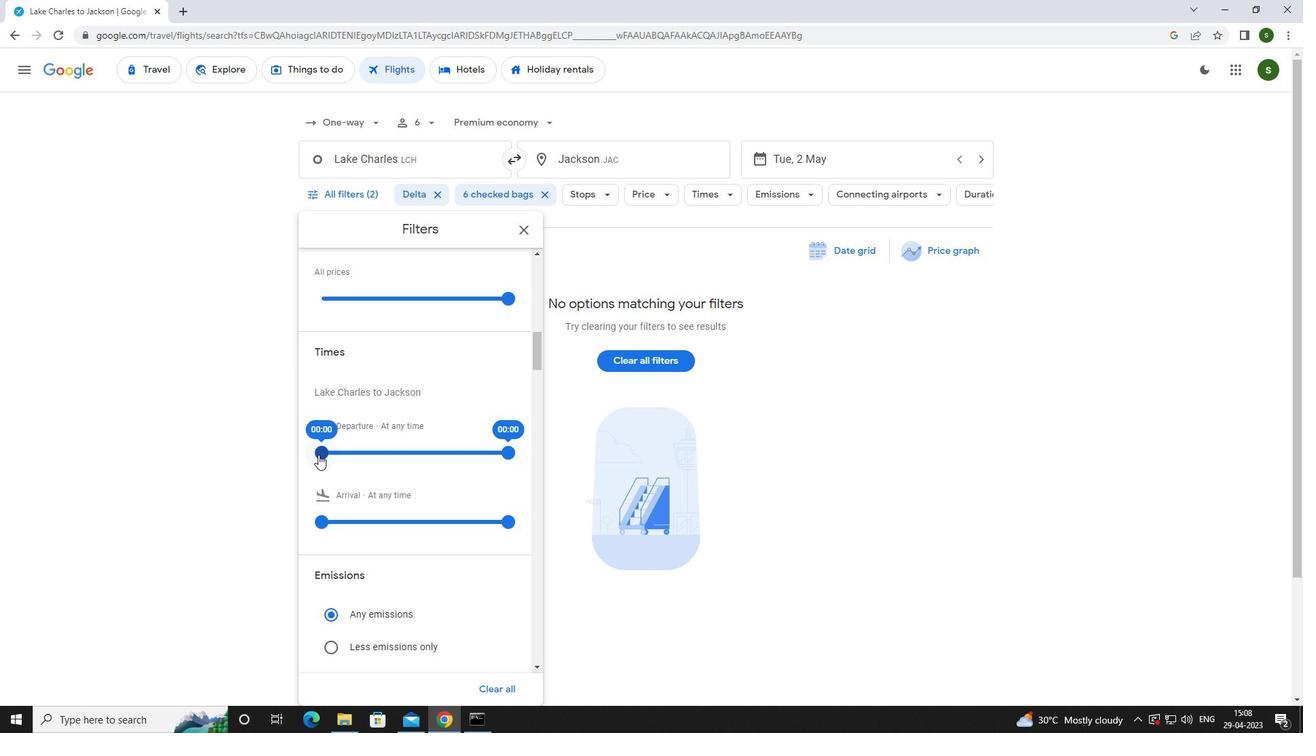 
Action: Mouse pressed left at (320, 452)
Screenshot: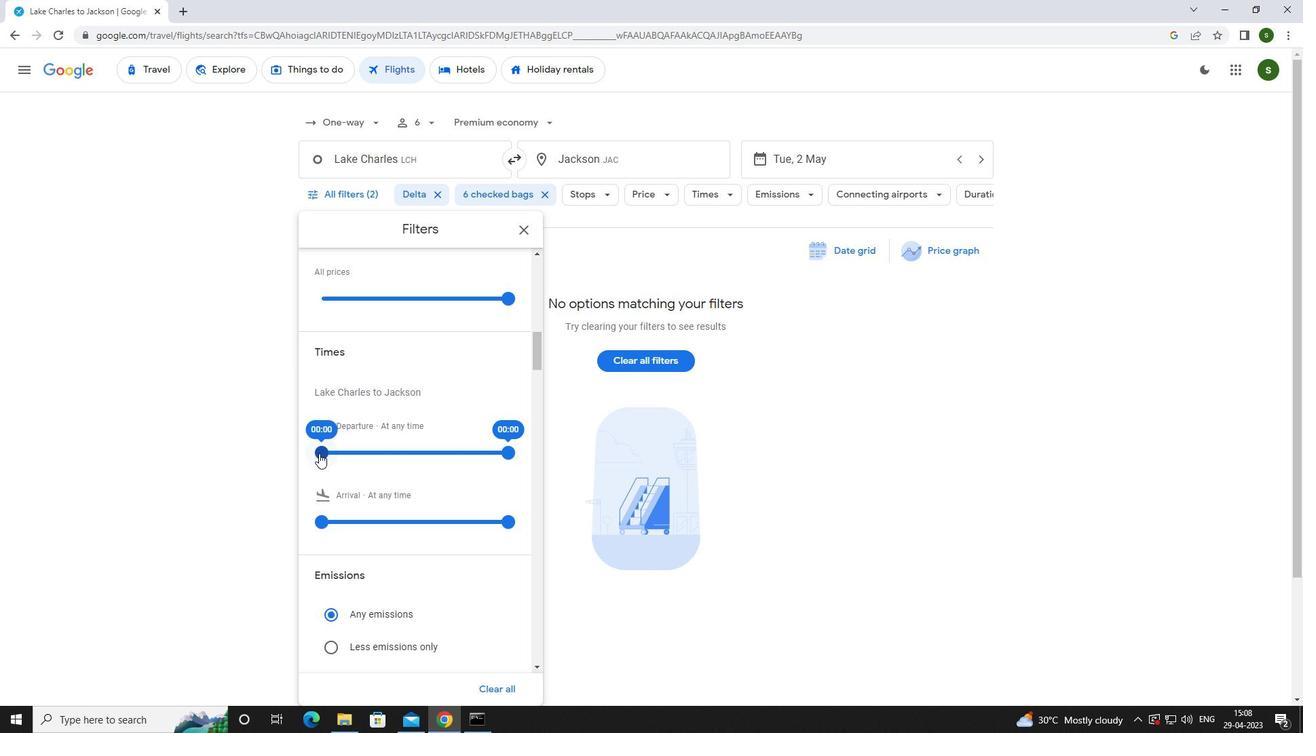 
Action: Mouse moved to (788, 450)
Screenshot: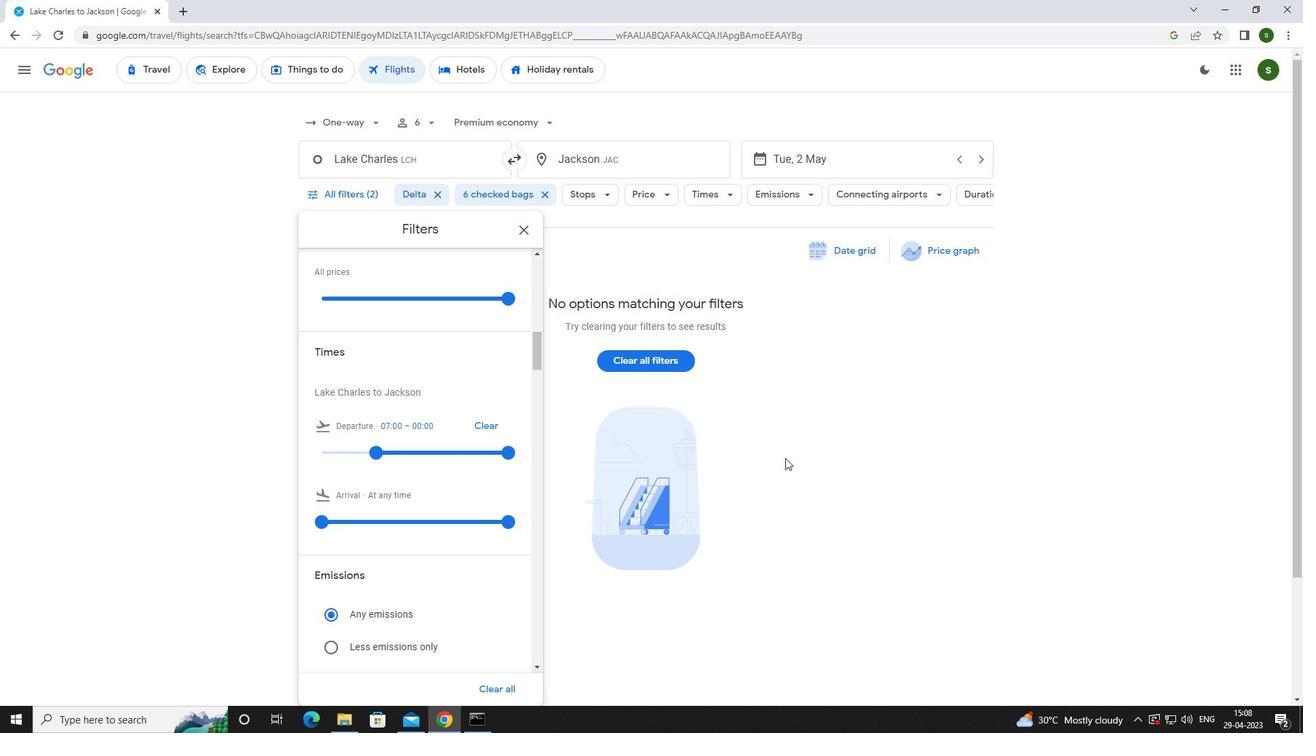 
Action: Mouse pressed left at (788, 450)
Screenshot: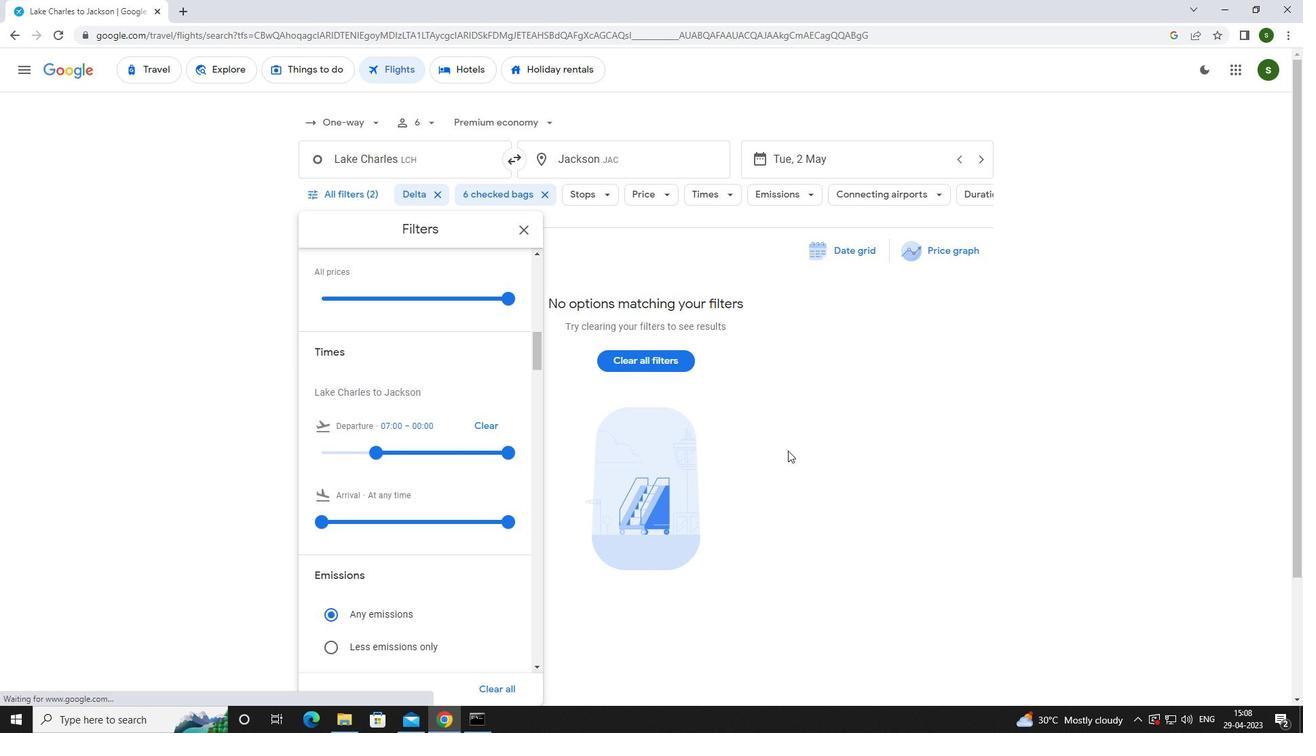 
